 Task: Find a one-way flight from St. George SGU to Jackson JAC on June 2 for 9 passengers in premium economy, with 8 checked bags, a budget of up to ₹180,000, and a departure time between 6:00 AM and 12:00 AM.
Action: Mouse moved to (359, 322)
Screenshot: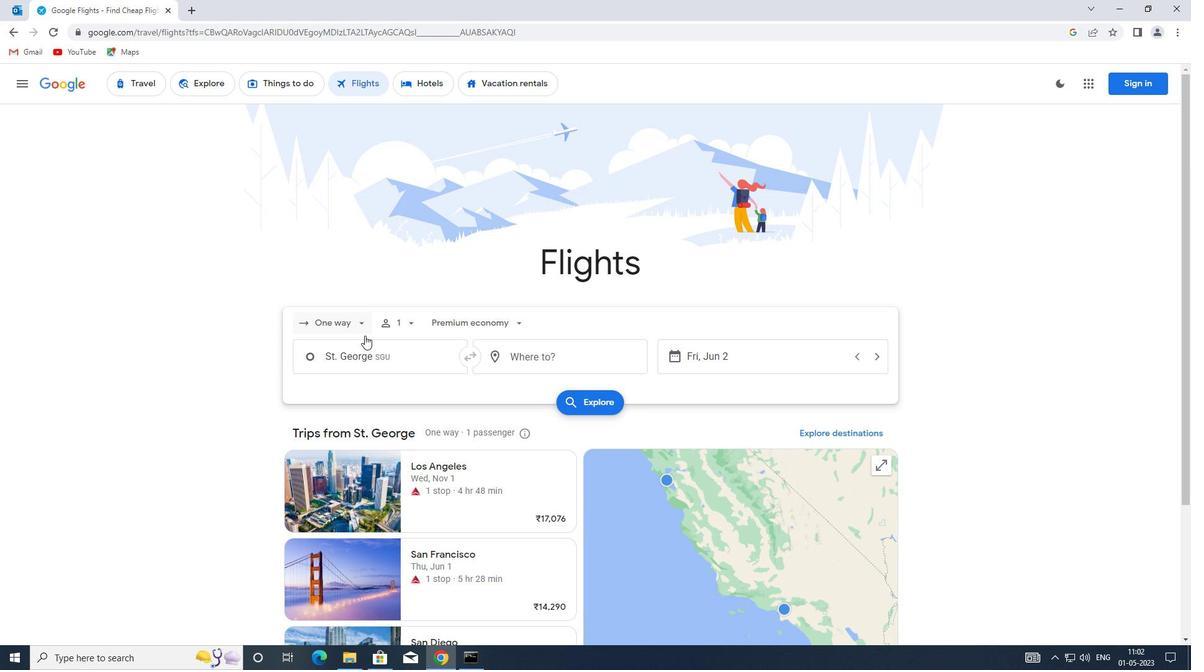 
Action: Mouse pressed left at (359, 322)
Screenshot: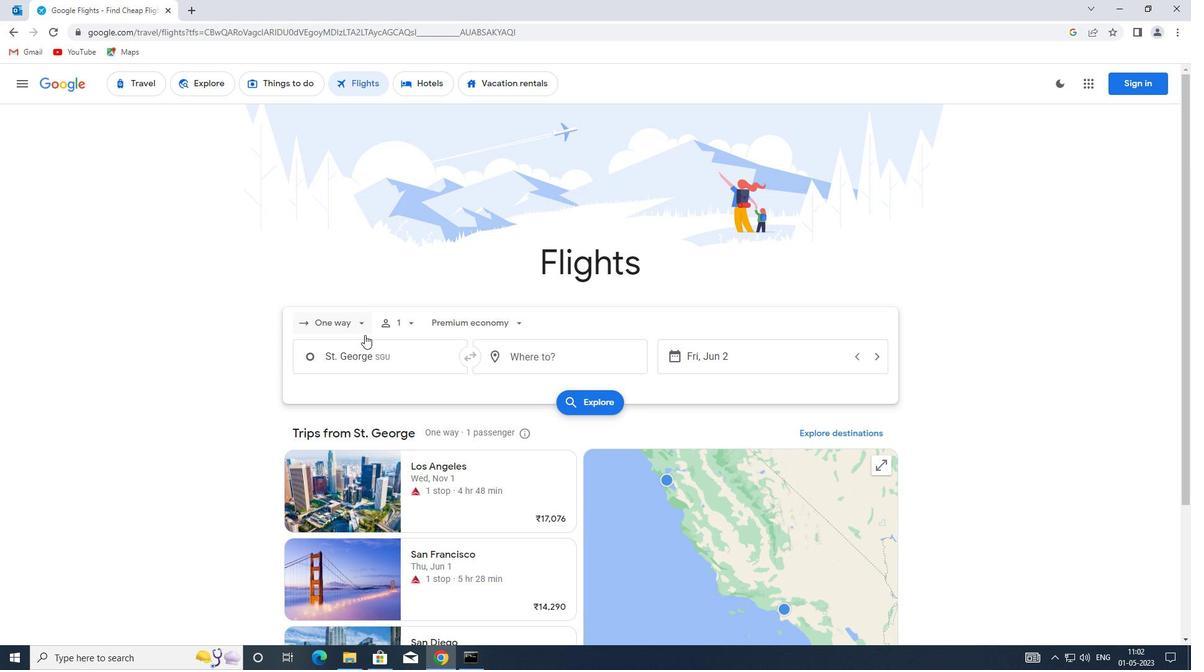 
Action: Mouse moved to (368, 375)
Screenshot: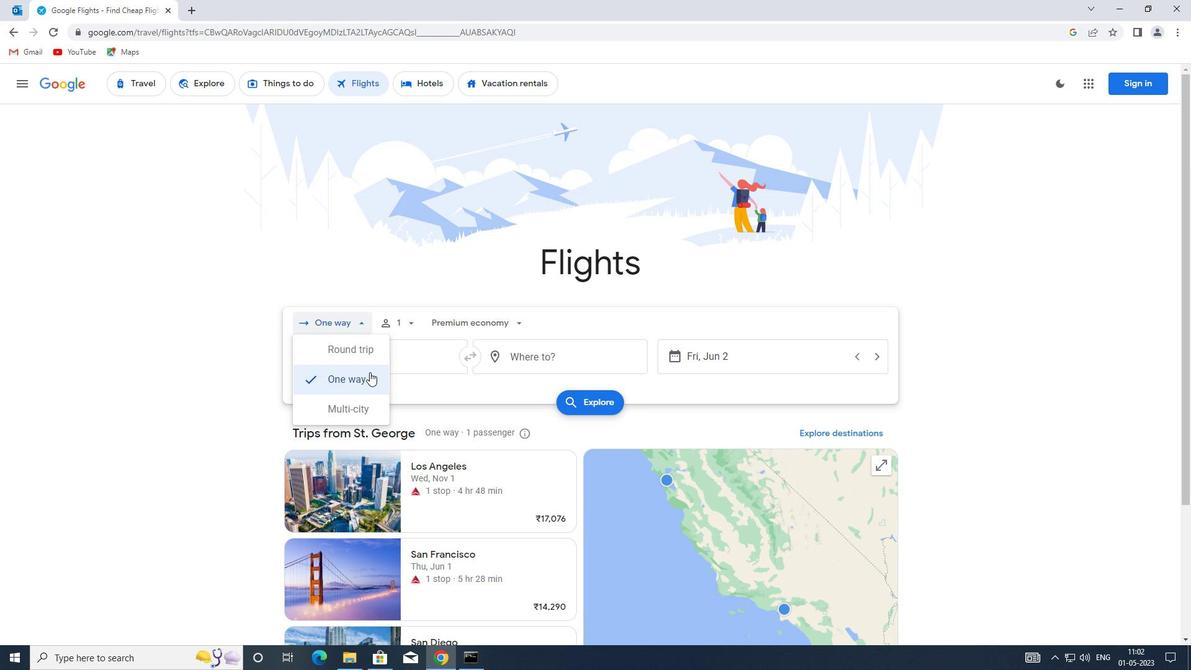 
Action: Mouse pressed left at (368, 375)
Screenshot: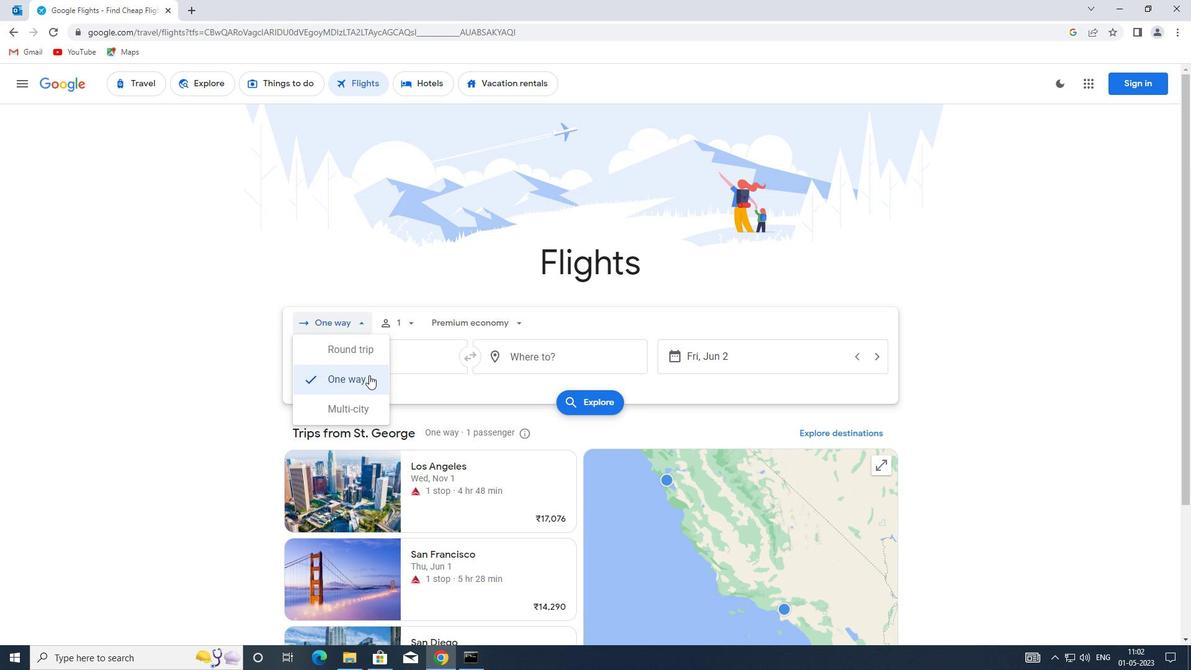 
Action: Mouse moved to (409, 323)
Screenshot: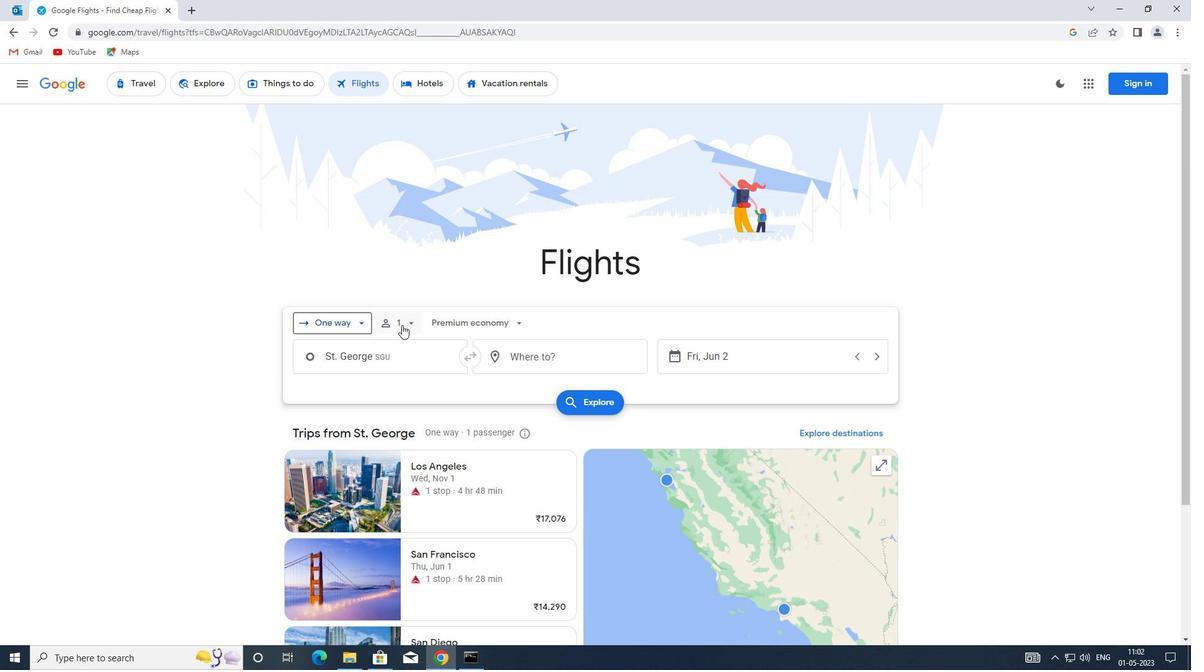 
Action: Mouse pressed left at (409, 323)
Screenshot: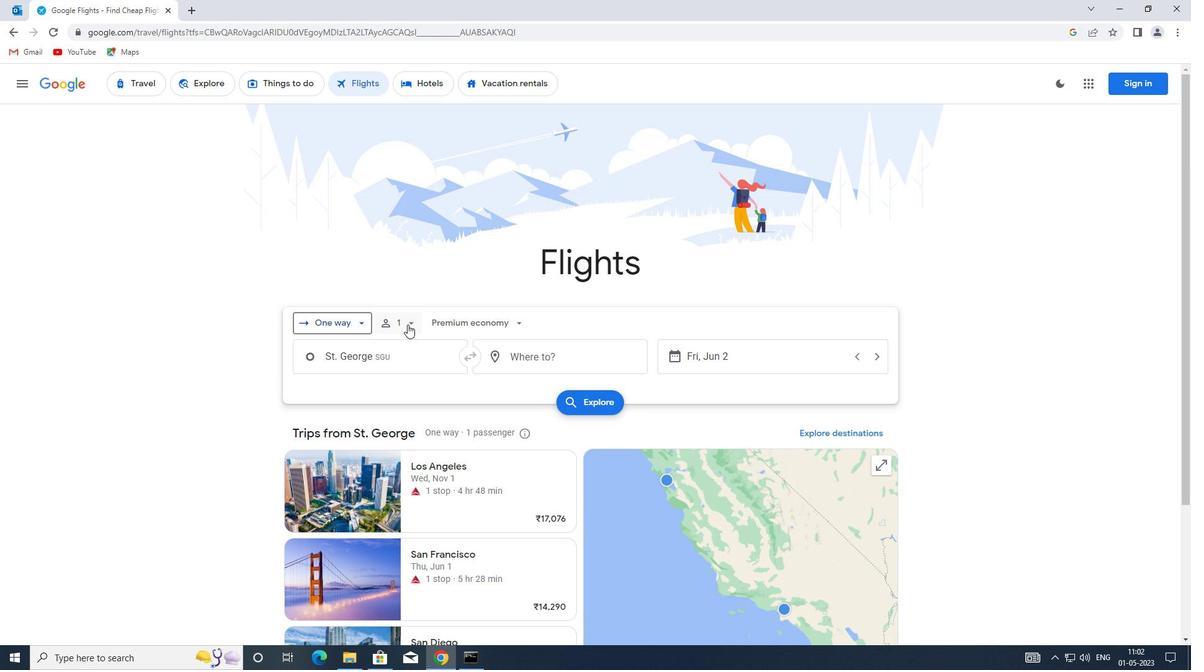 
Action: Mouse moved to (508, 355)
Screenshot: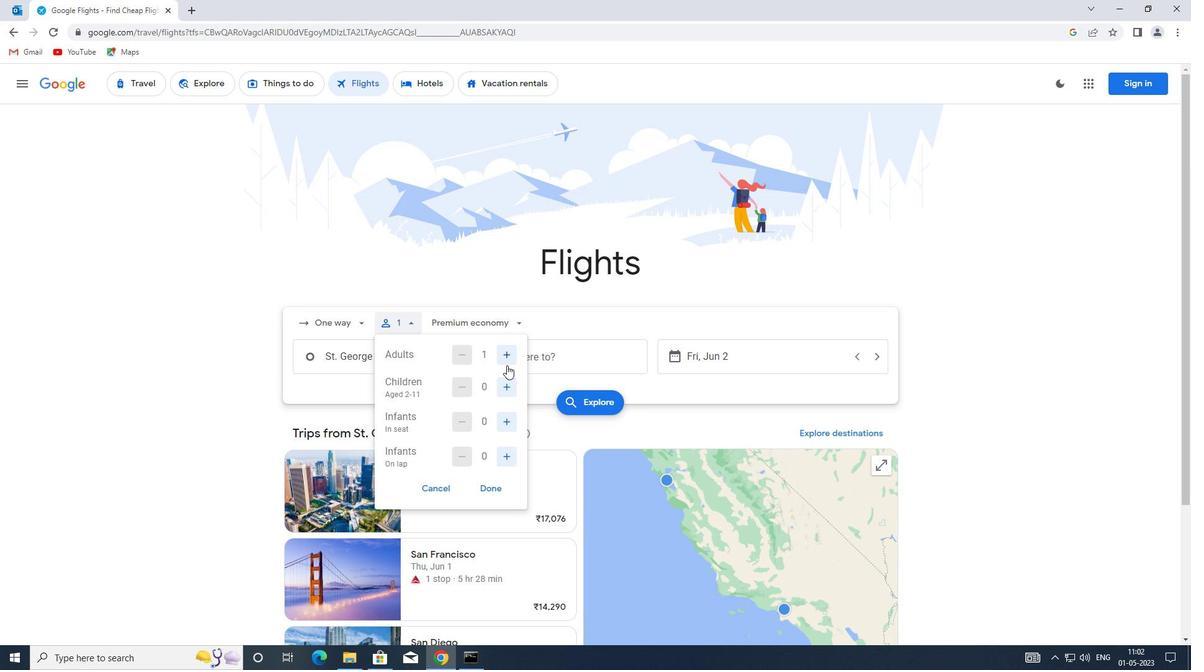 
Action: Mouse pressed left at (508, 355)
Screenshot: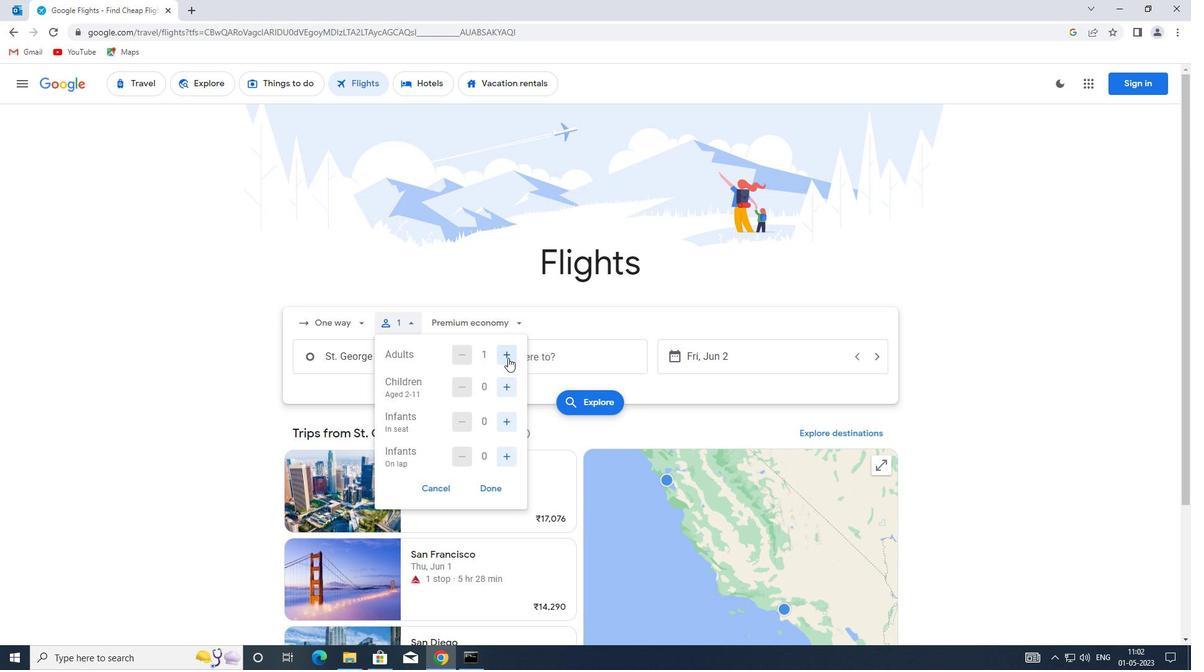 
Action: Mouse pressed left at (508, 355)
Screenshot: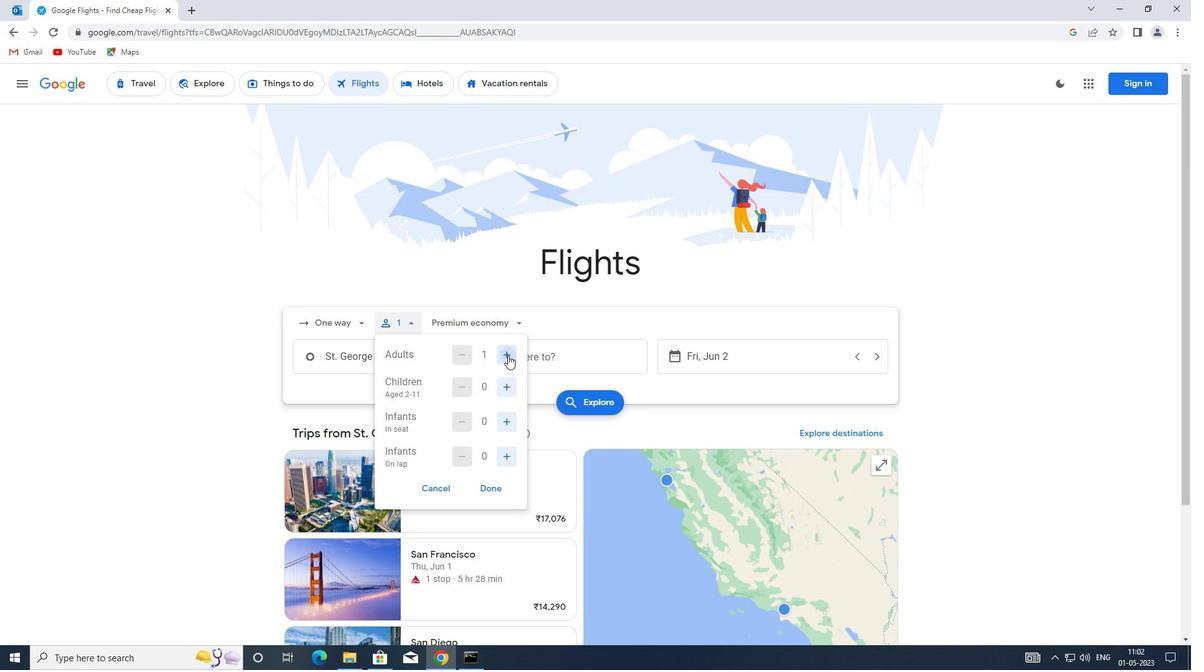 
Action: Mouse pressed left at (508, 355)
Screenshot: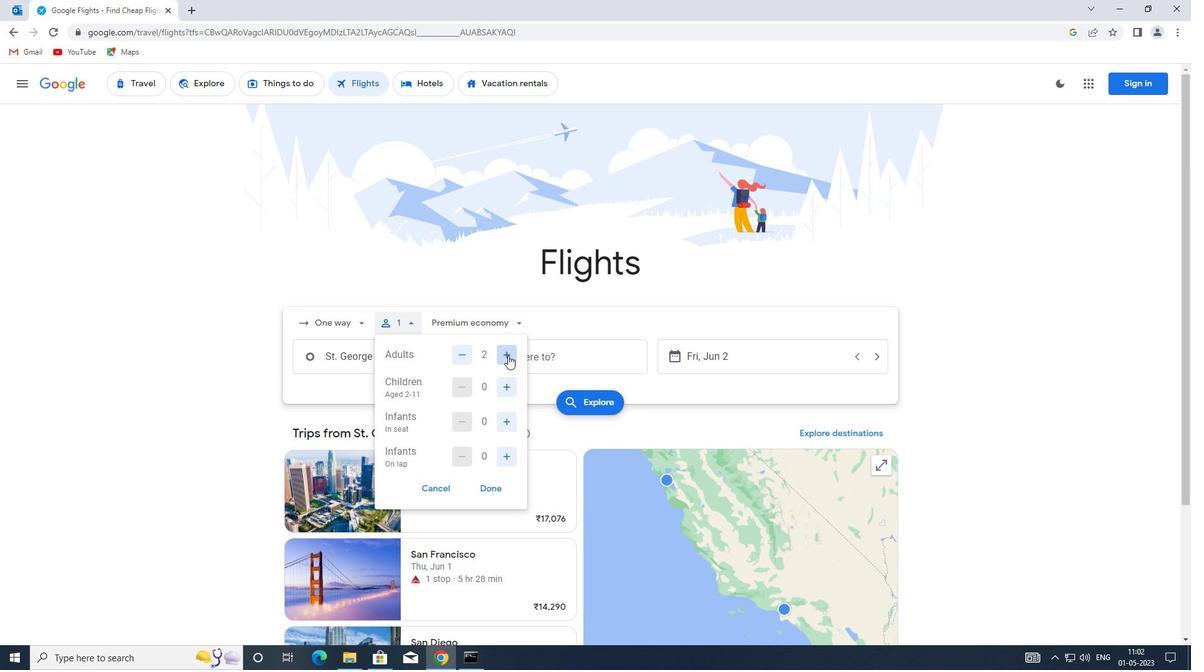 
Action: Mouse moved to (507, 381)
Screenshot: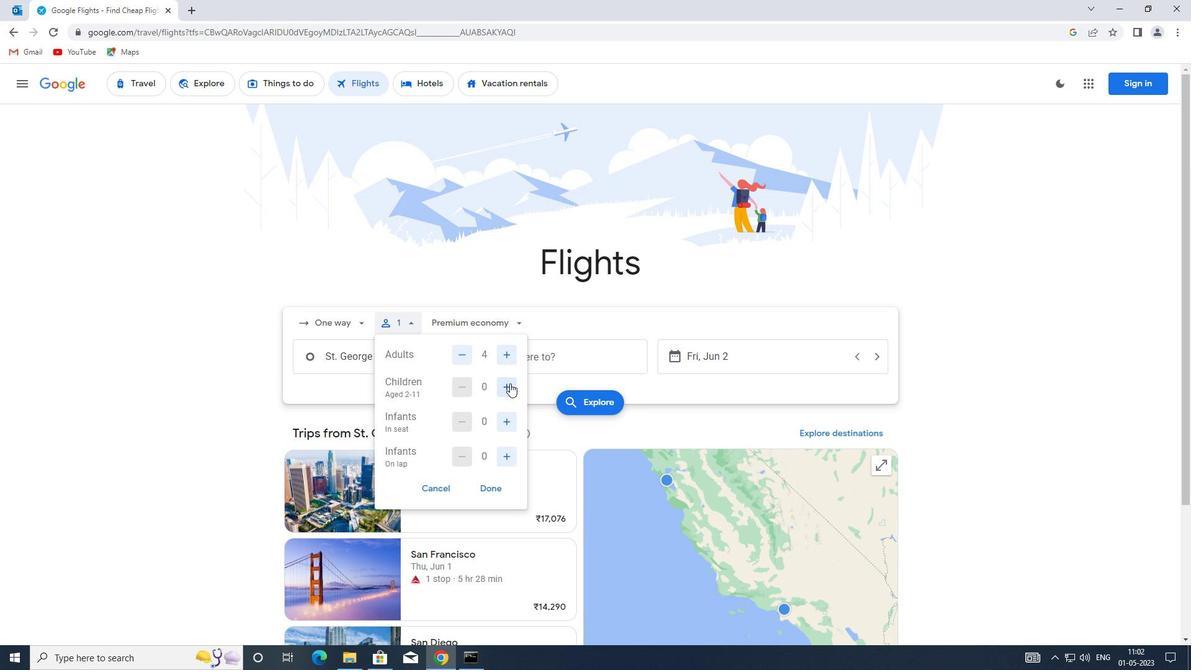 
Action: Mouse pressed left at (507, 381)
Screenshot: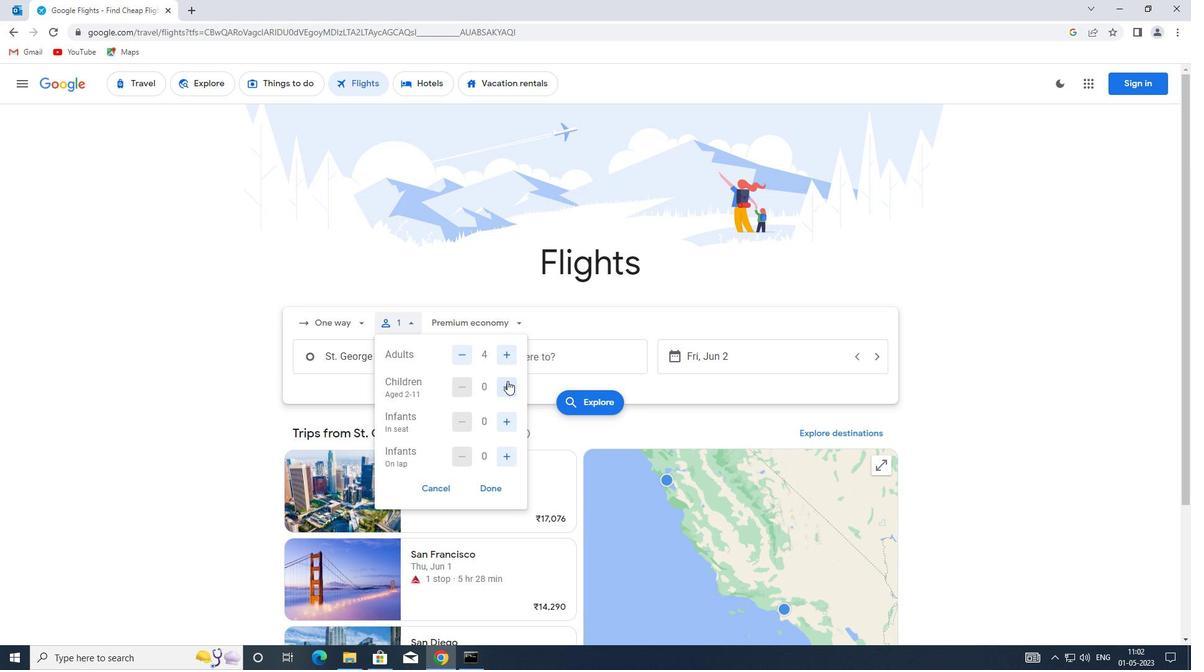 
Action: Mouse pressed left at (507, 381)
Screenshot: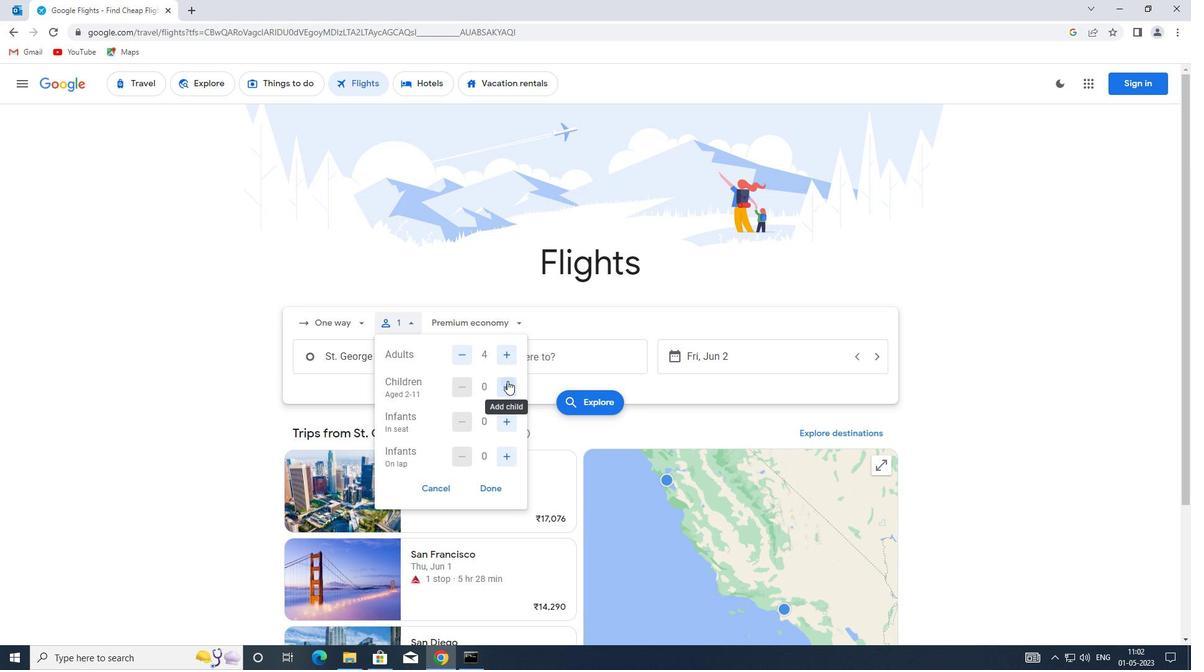 
Action: Mouse moved to (506, 420)
Screenshot: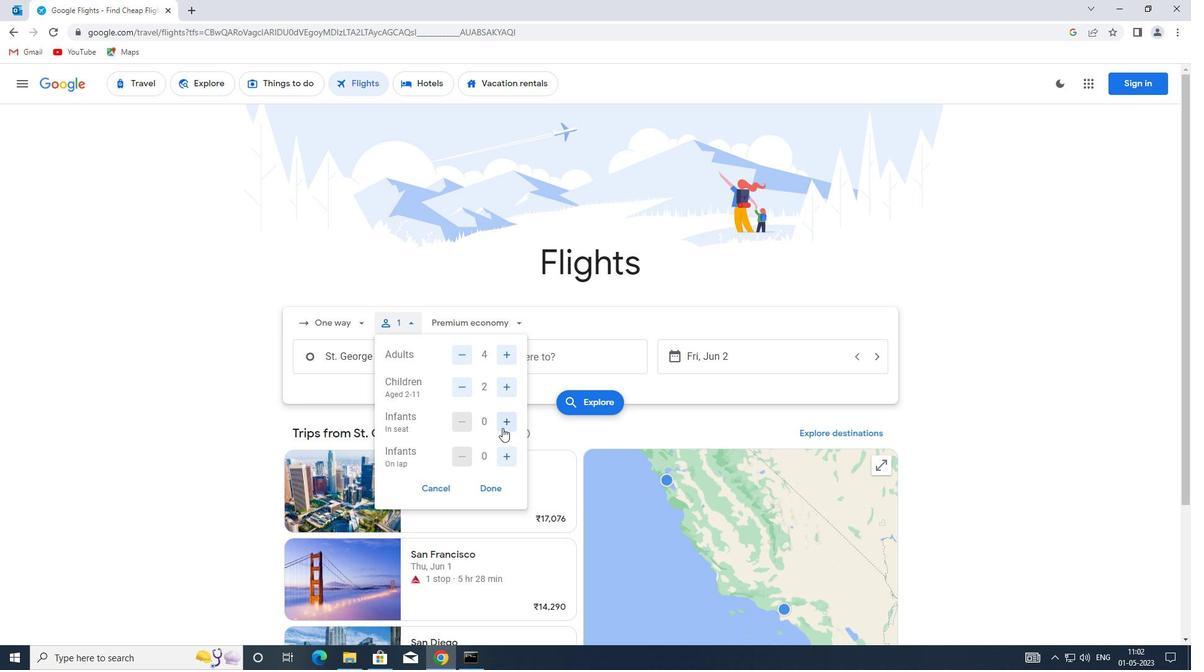 
Action: Mouse pressed left at (506, 420)
Screenshot: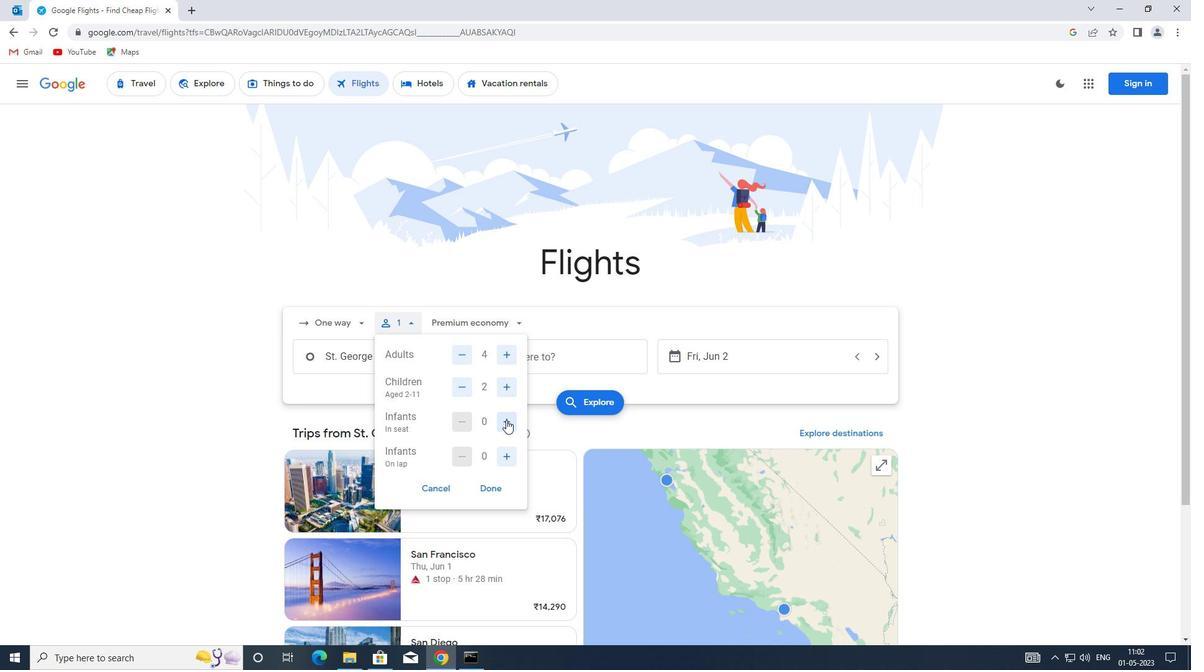 
Action: Mouse pressed left at (506, 420)
Screenshot: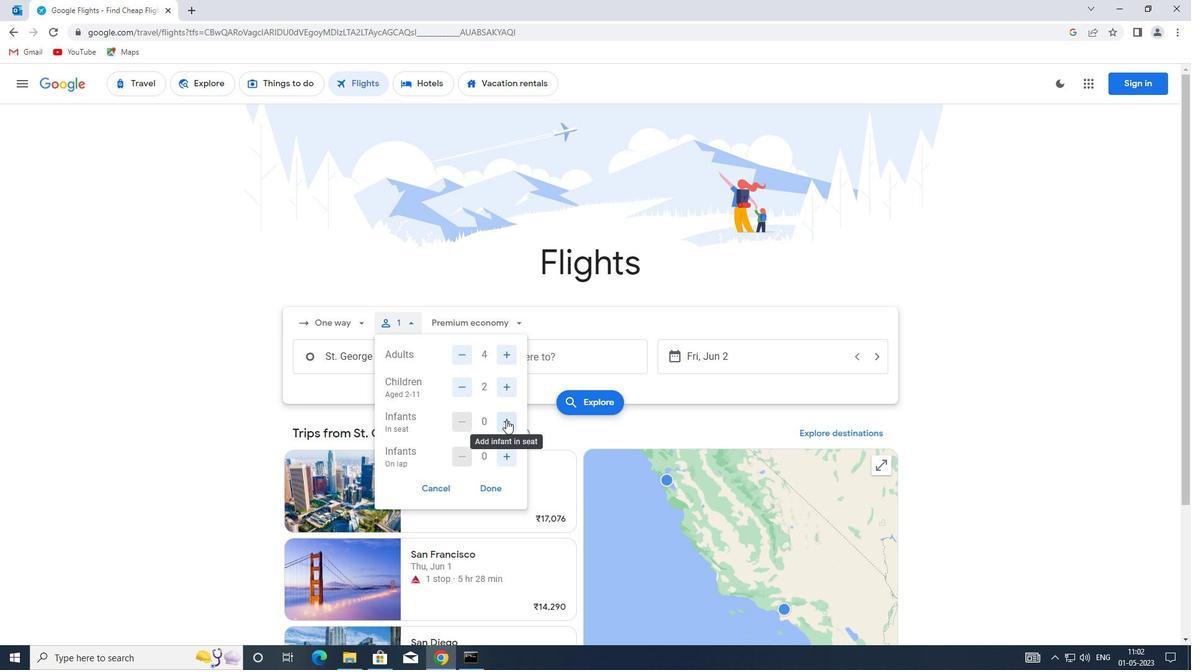 
Action: Mouse moved to (510, 457)
Screenshot: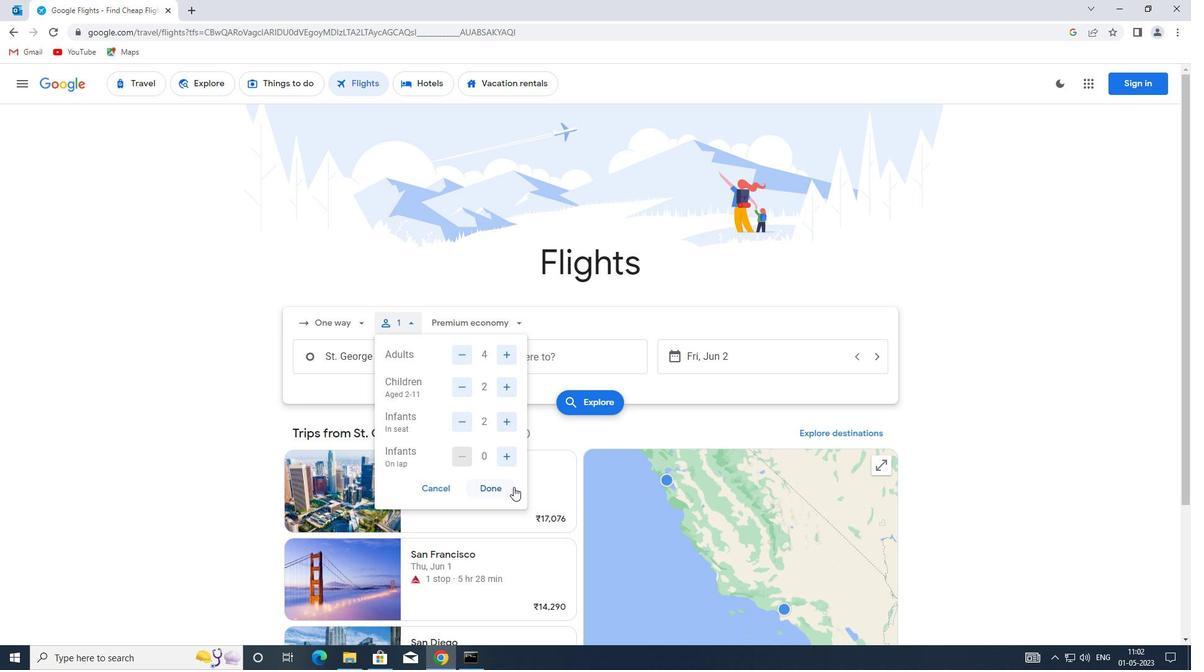 
Action: Mouse pressed left at (510, 457)
Screenshot: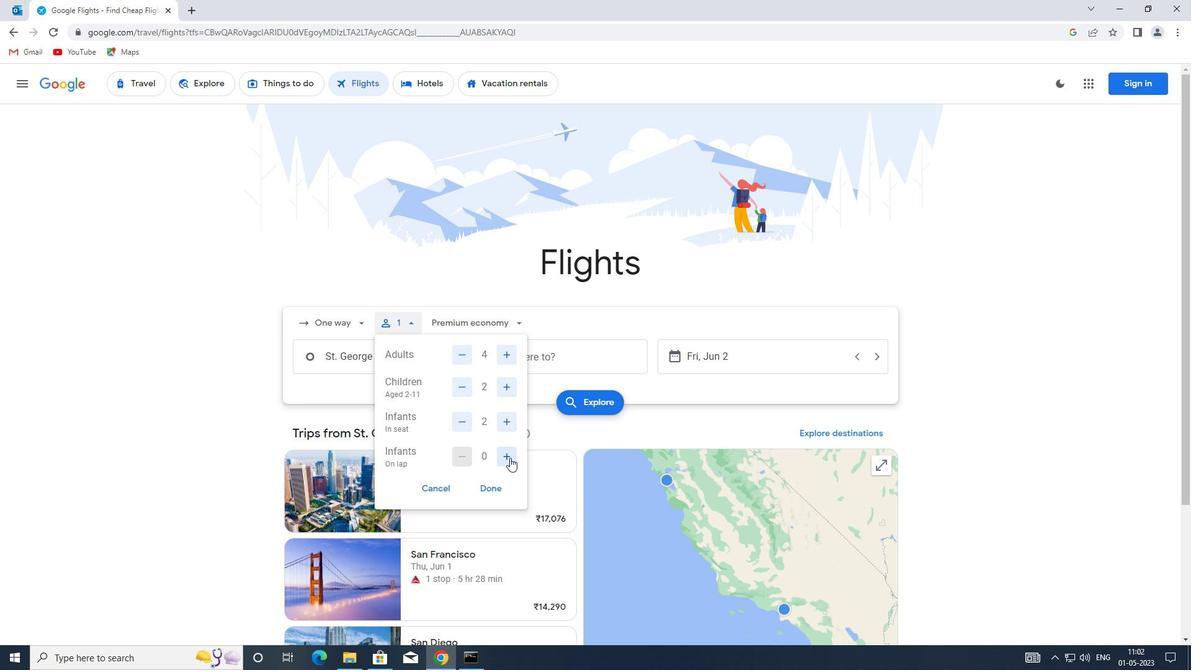 
Action: Mouse moved to (493, 487)
Screenshot: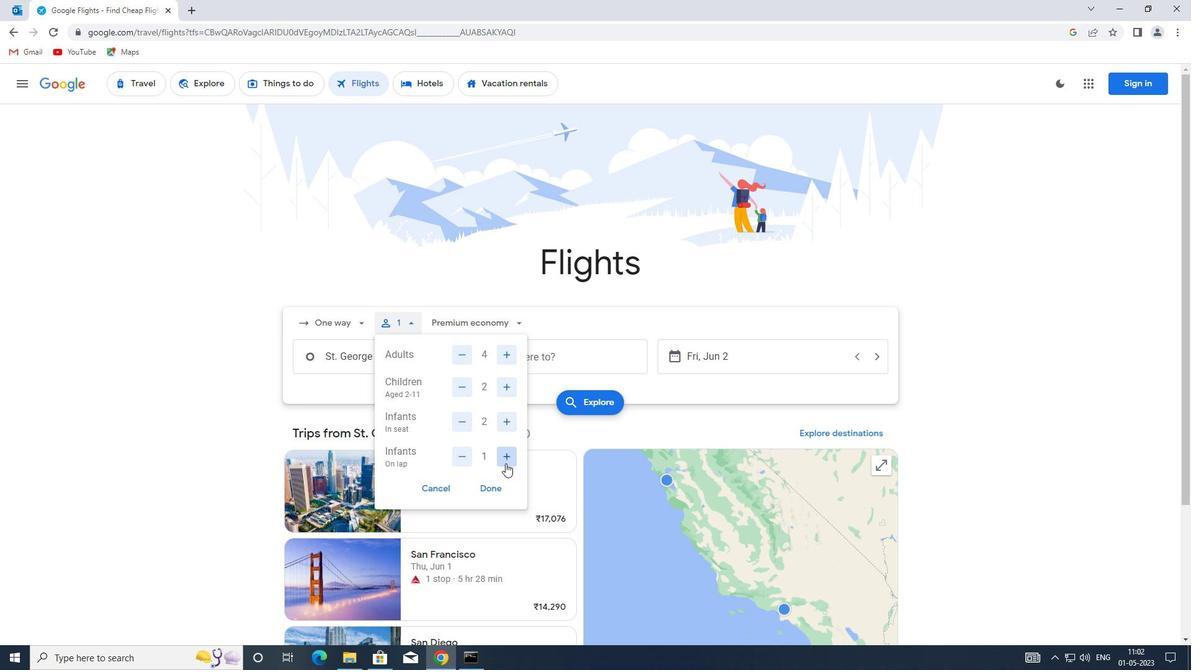 
Action: Mouse pressed left at (493, 487)
Screenshot: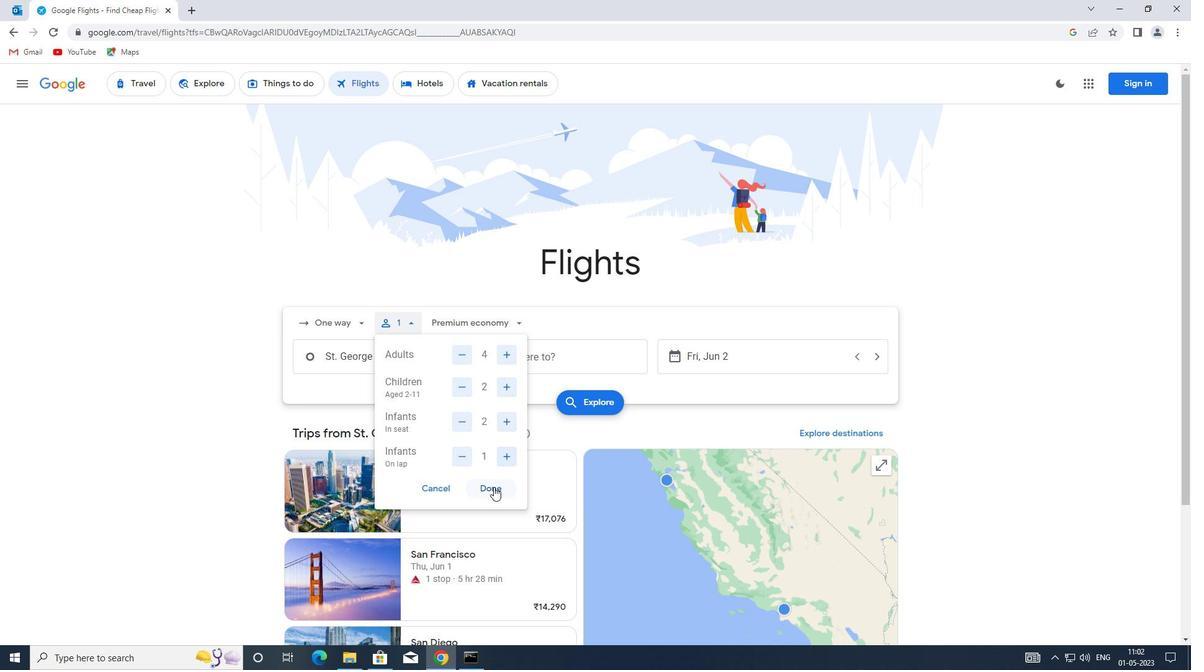 
Action: Mouse moved to (400, 364)
Screenshot: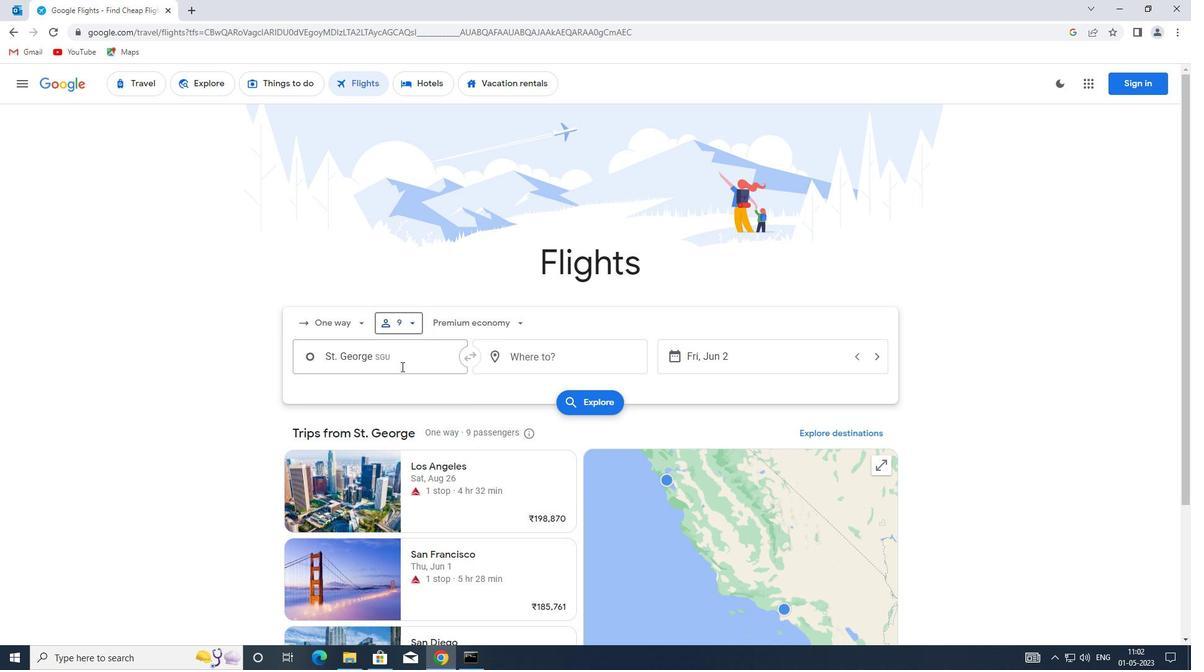 
Action: Mouse pressed left at (400, 364)
Screenshot: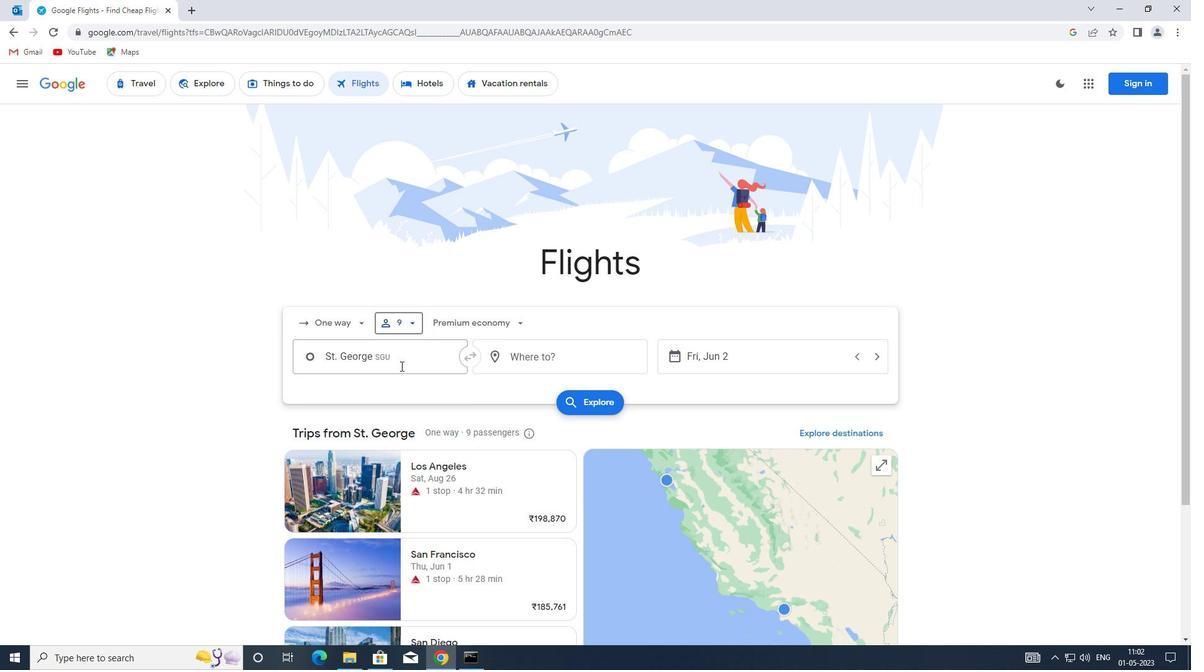 
Action: Mouse moved to (504, 328)
Screenshot: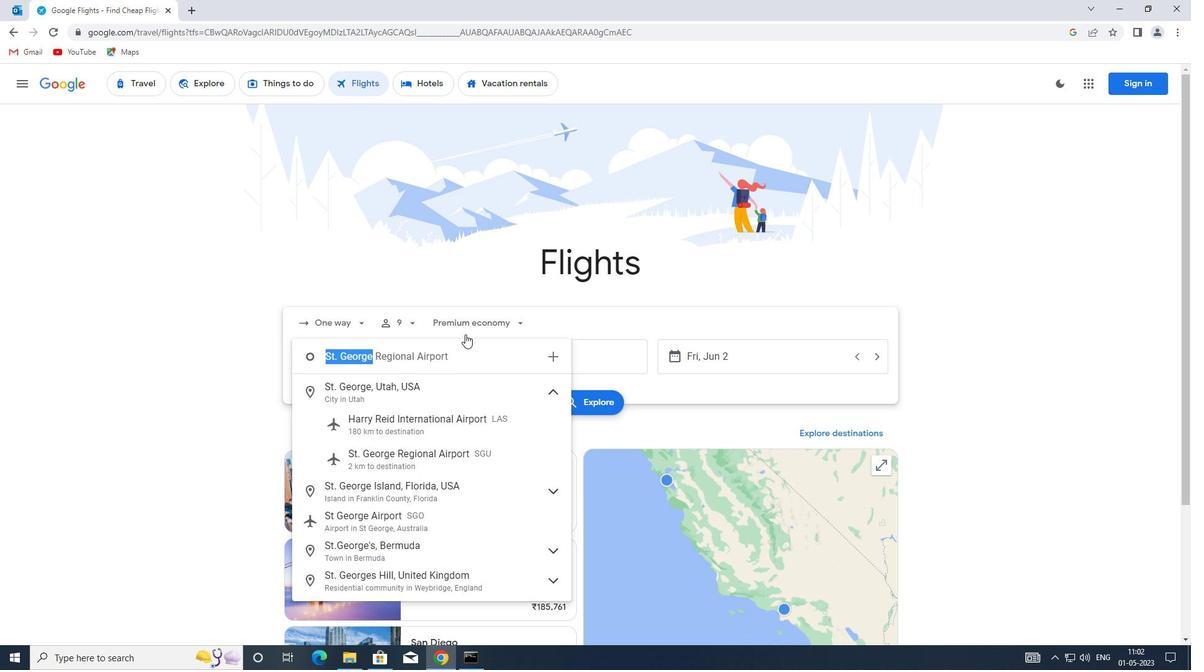 
Action: Mouse pressed left at (504, 328)
Screenshot: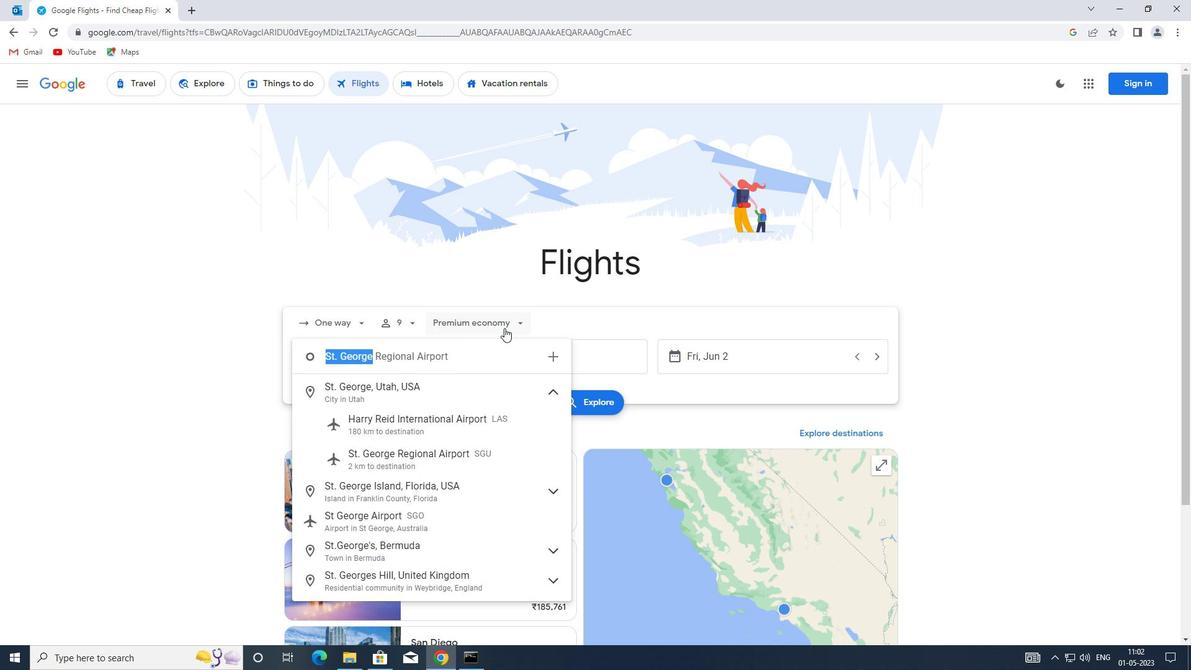 
Action: Mouse moved to (488, 353)
Screenshot: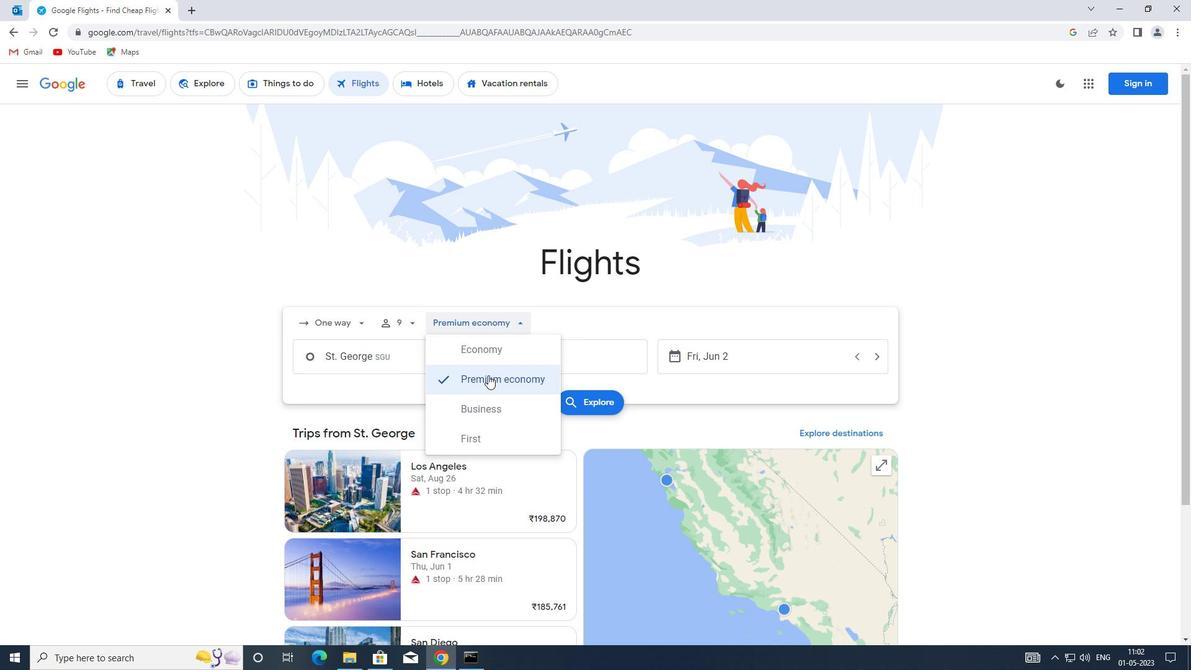 
Action: Mouse pressed left at (488, 353)
Screenshot: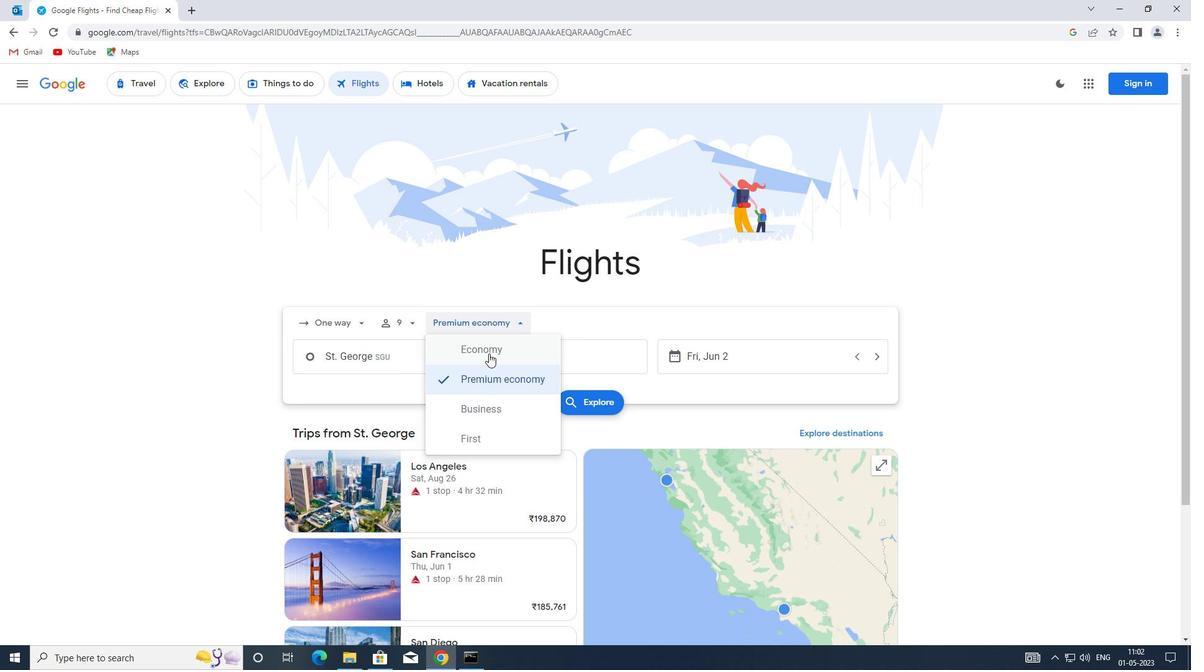 
Action: Mouse moved to (391, 361)
Screenshot: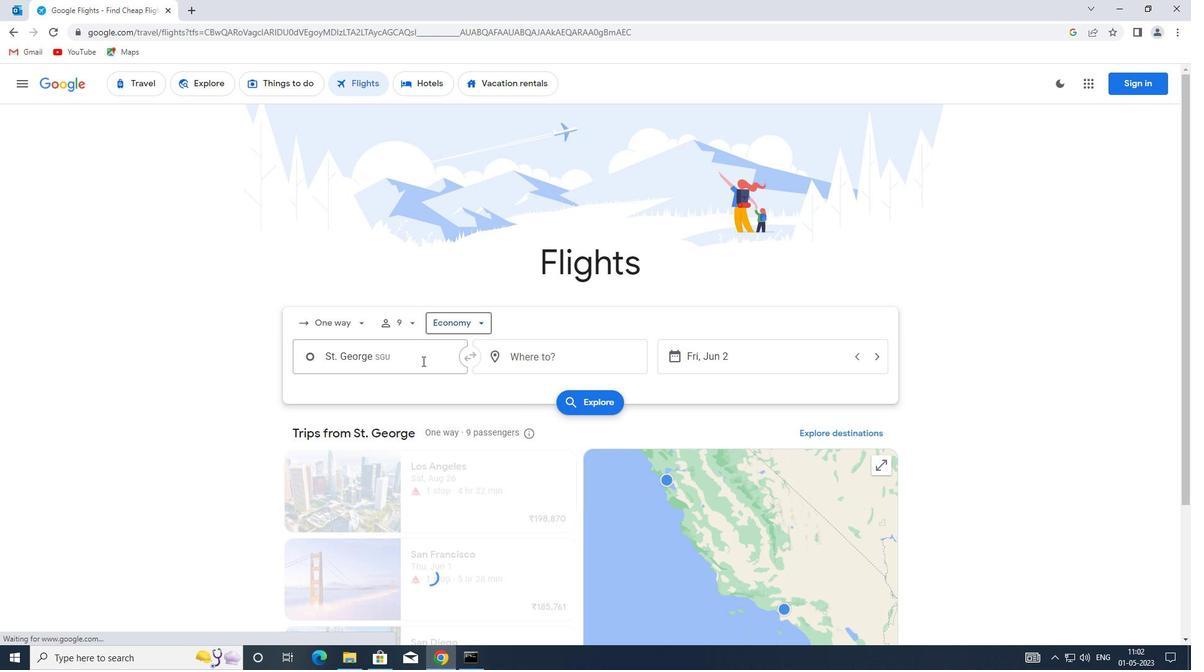 
Action: Mouse pressed left at (391, 361)
Screenshot: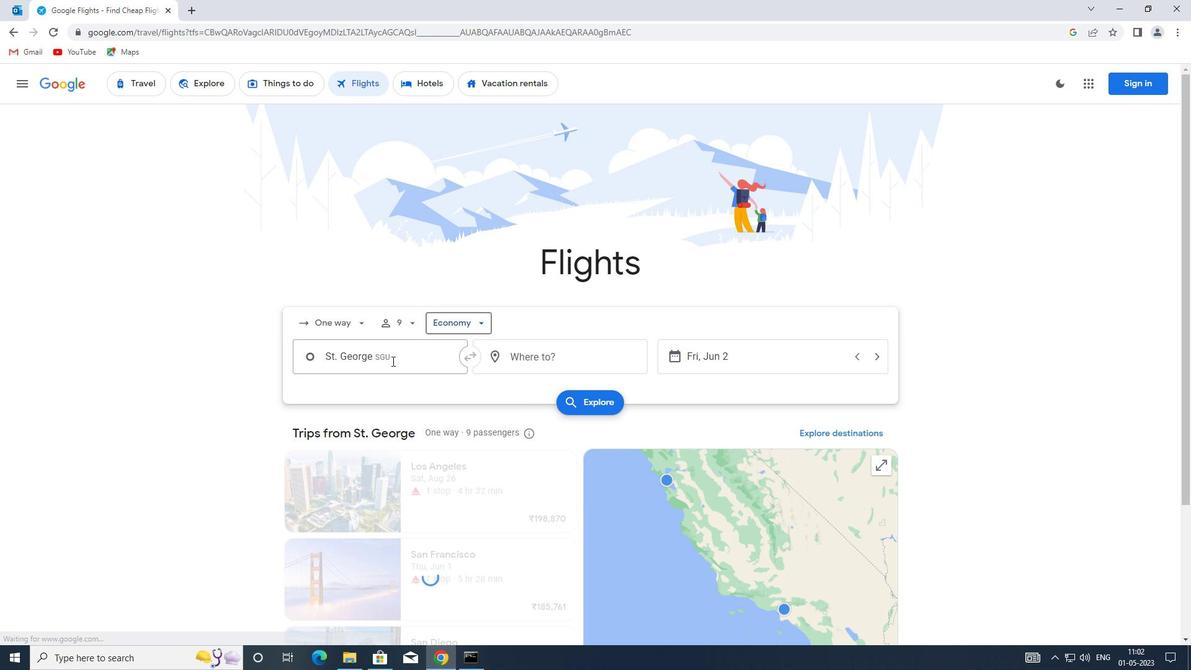 
Action: Key pressed <Key.enter>
Screenshot: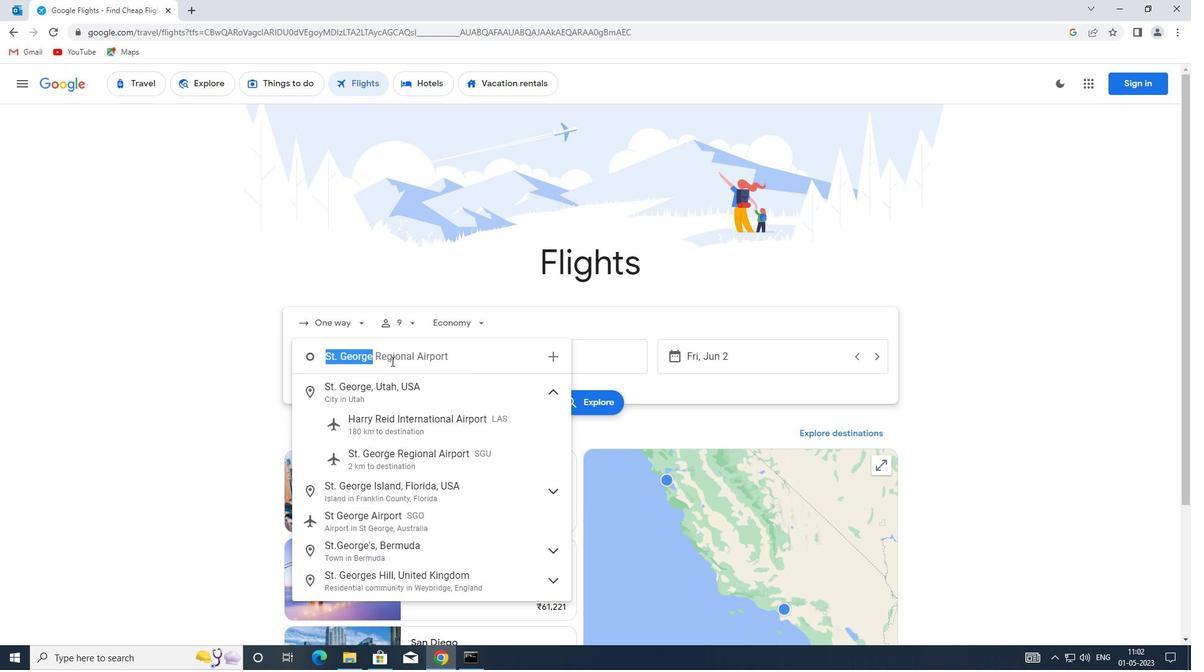 
Action: Mouse moved to (519, 360)
Screenshot: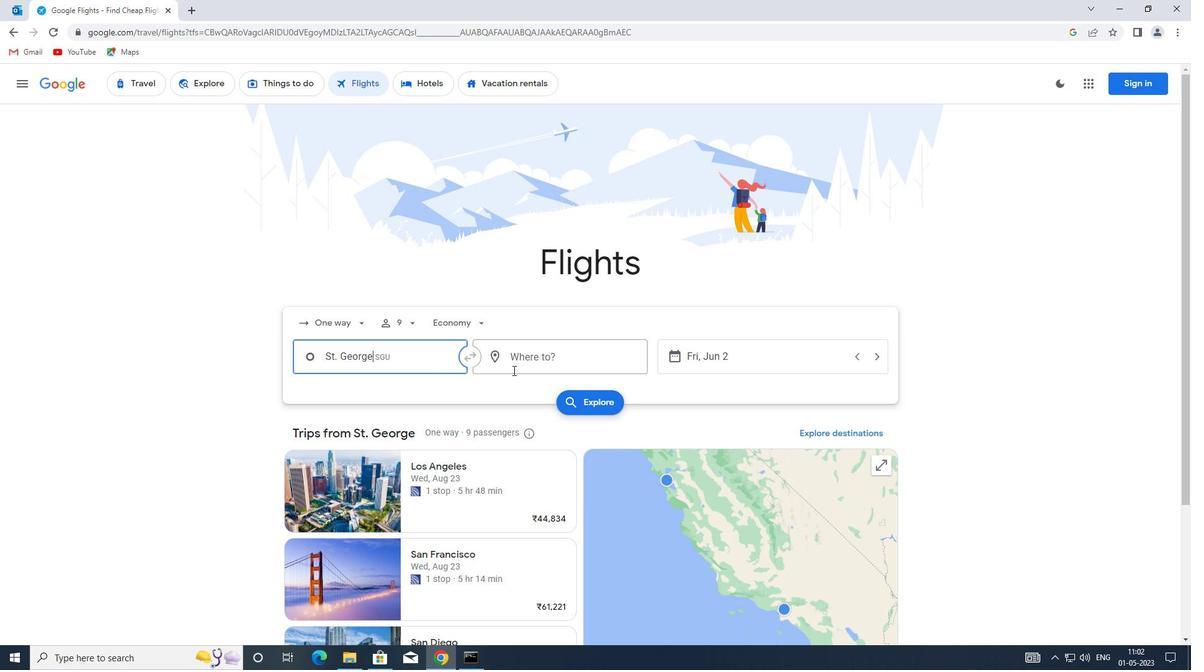 
Action: Mouse pressed left at (519, 360)
Screenshot: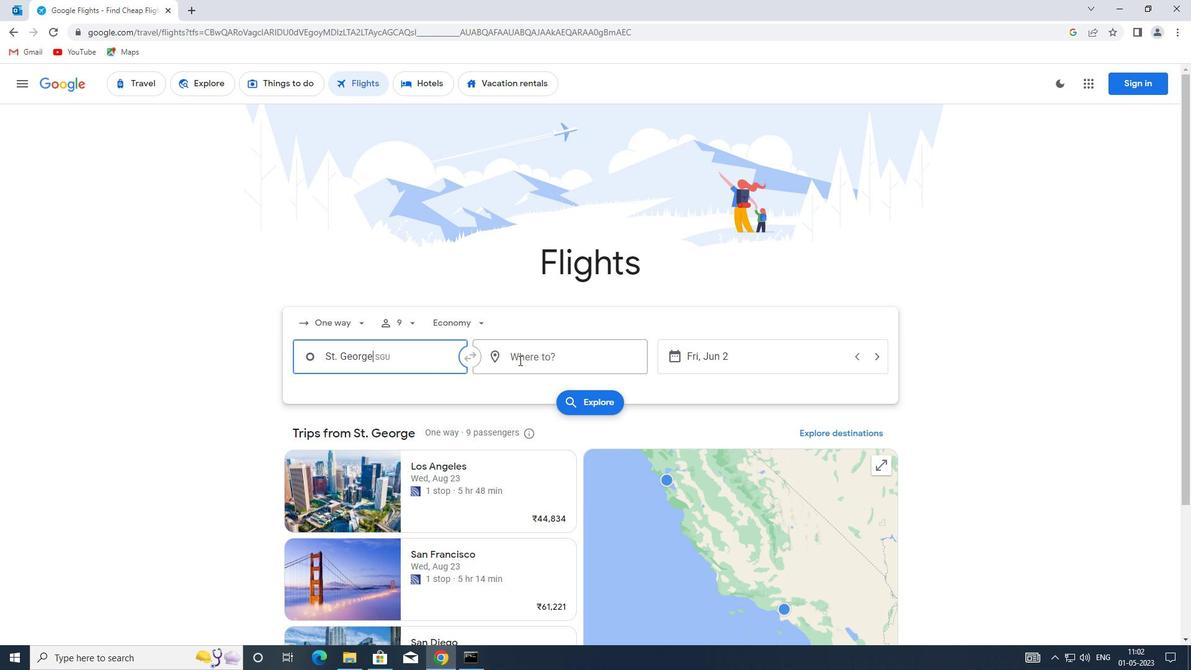 
Action: Mouse moved to (519, 360)
Screenshot: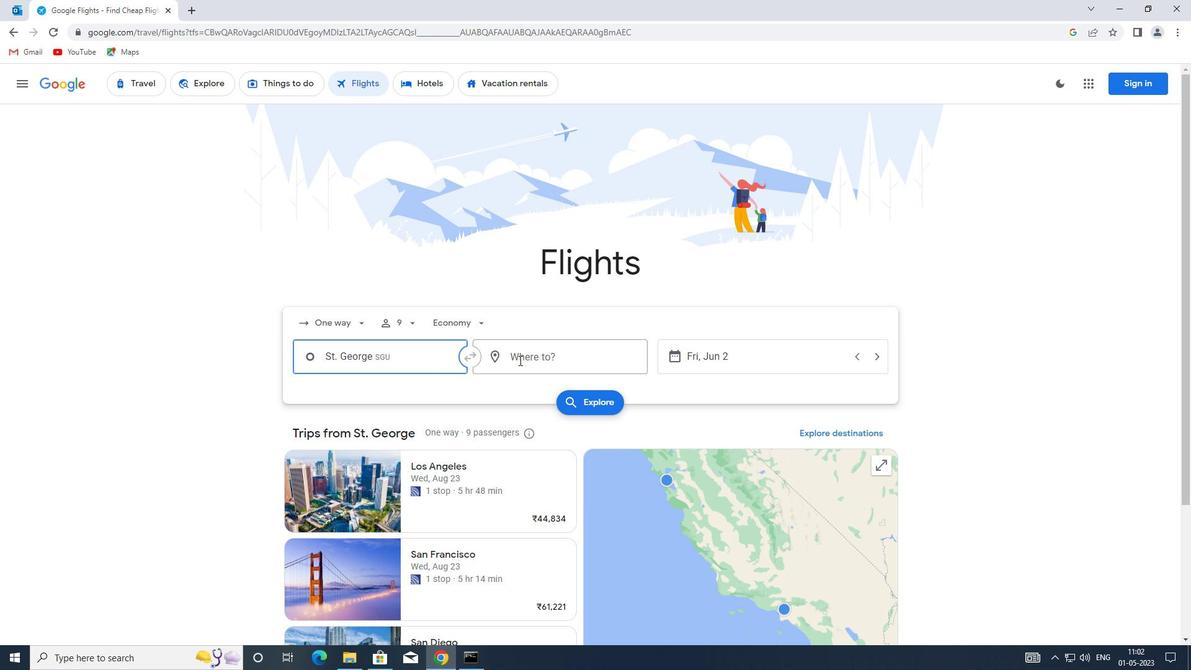 
Action: Key pressed jac
Screenshot: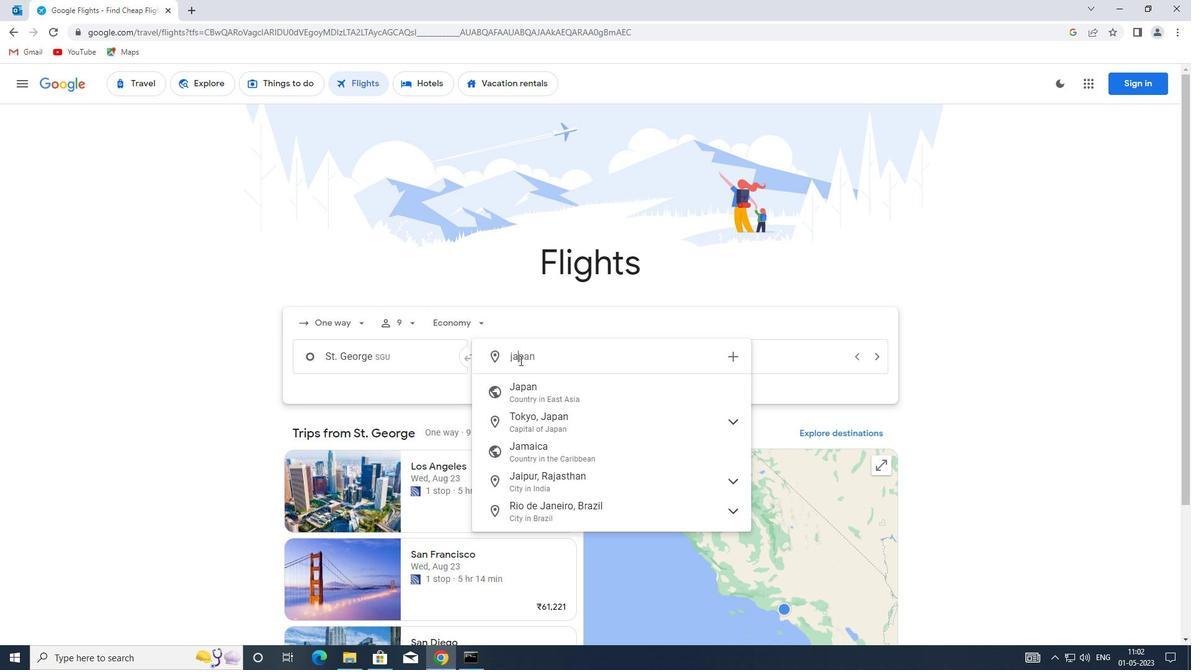 
Action: Mouse moved to (565, 388)
Screenshot: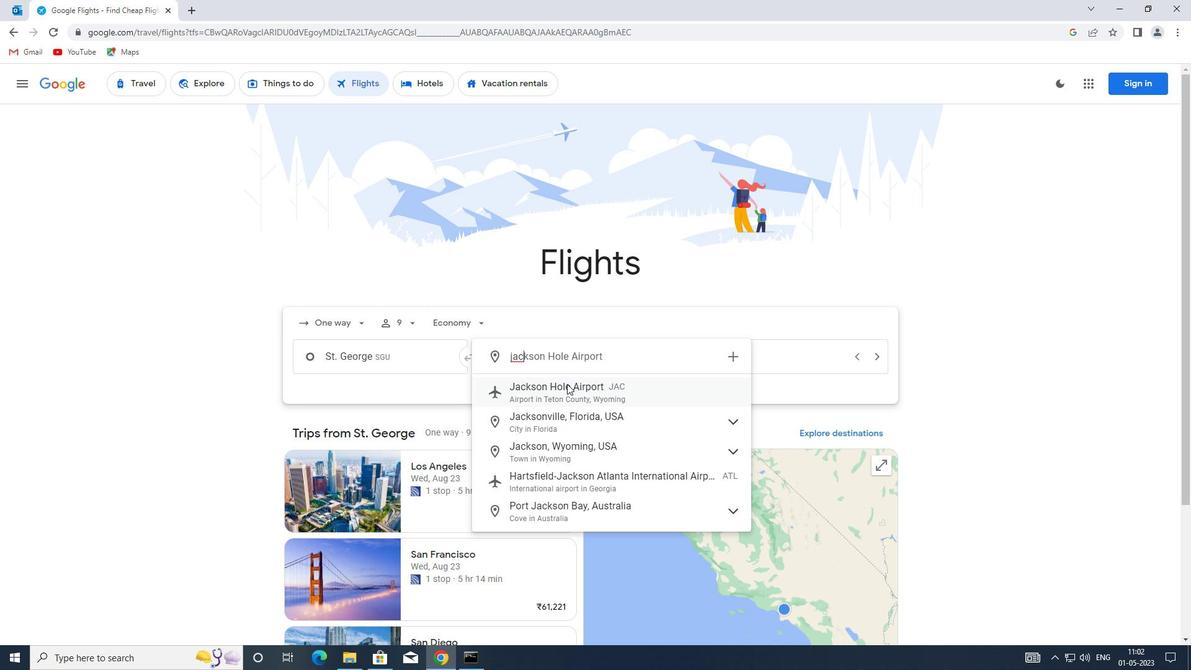 
Action: Mouse pressed left at (565, 388)
Screenshot: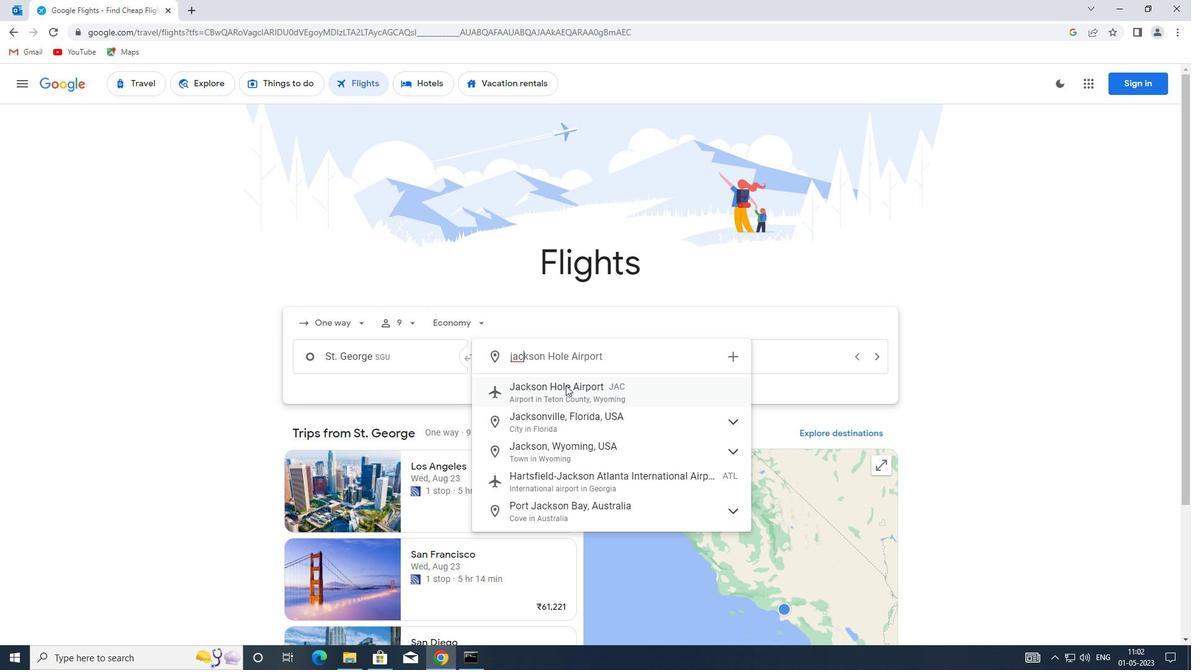 
Action: Mouse moved to (694, 356)
Screenshot: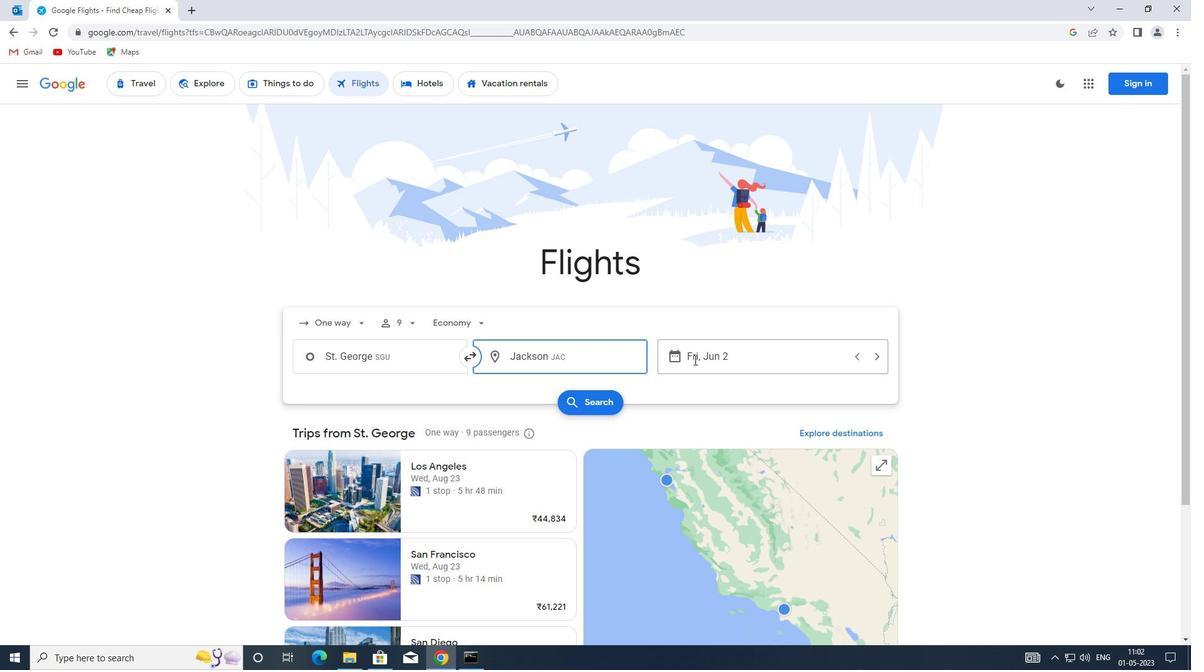 
Action: Mouse pressed left at (694, 356)
Screenshot: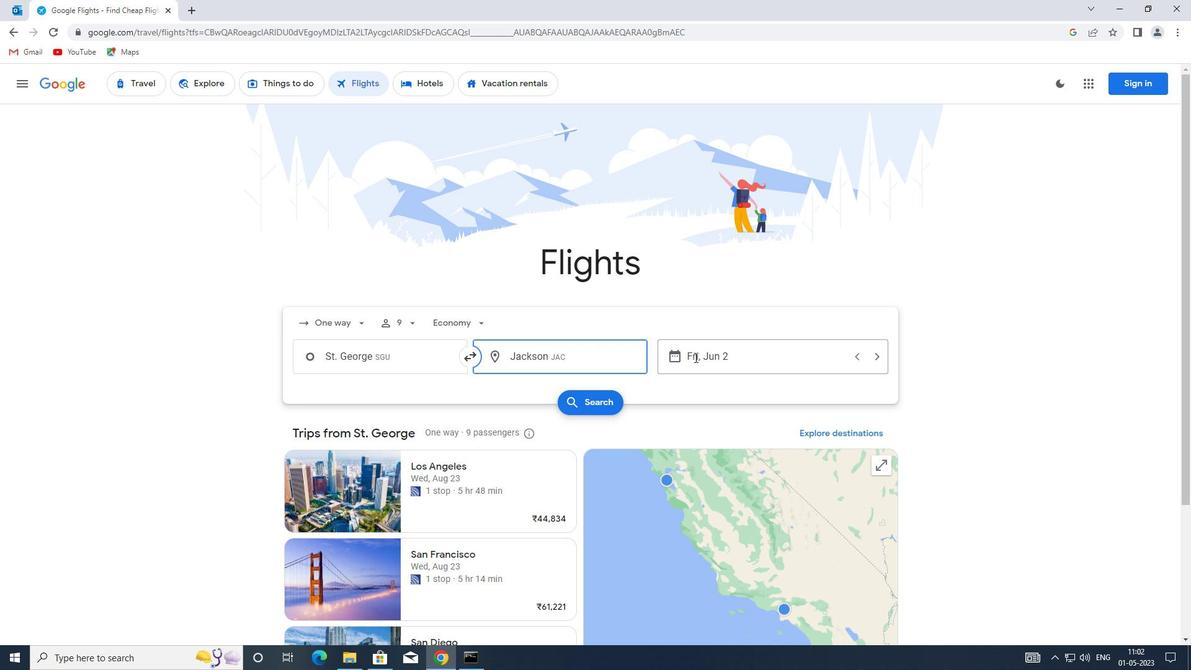 
Action: Mouse moved to (827, 419)
Screenshot: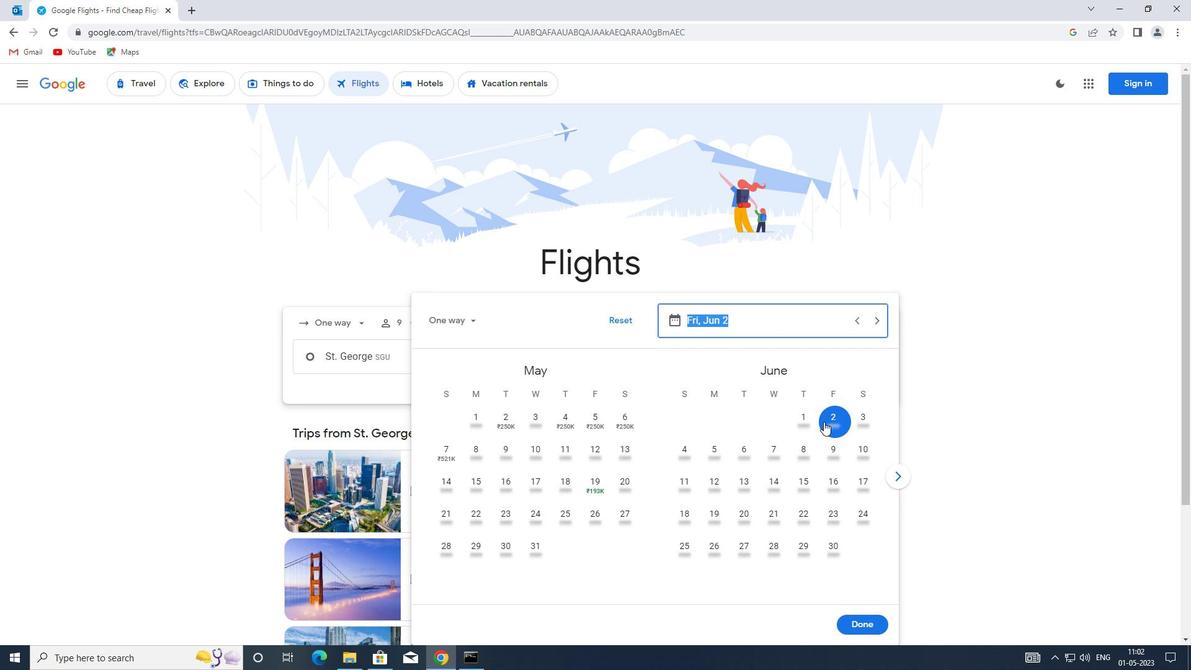 
Action: Mouse pressed left at (827, 419)
Screenshot: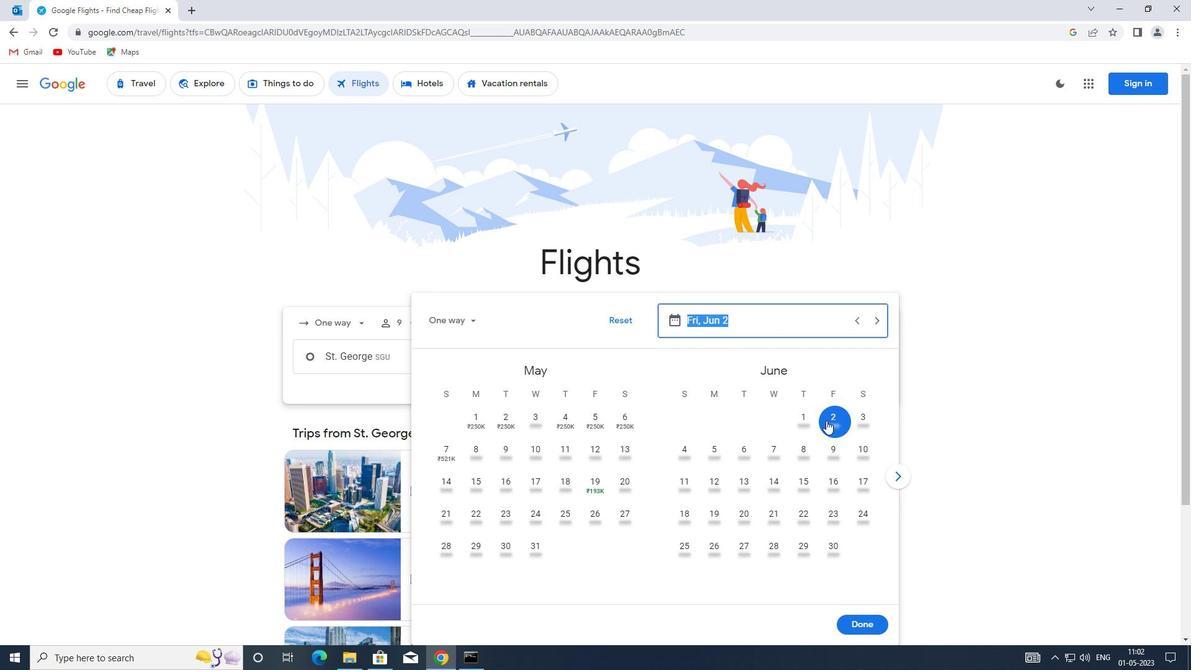 
Action: Mouse moved to (875, 621)
Screenshot: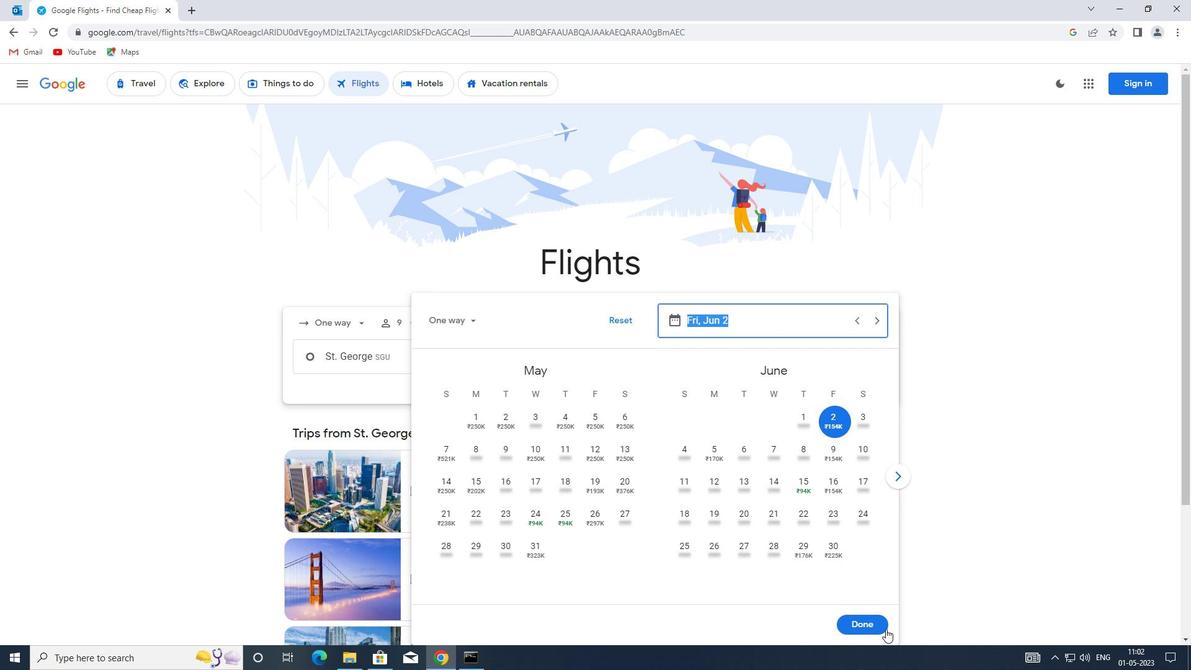 
Action: Mouse pressed left at (875, 621)
Screenshot: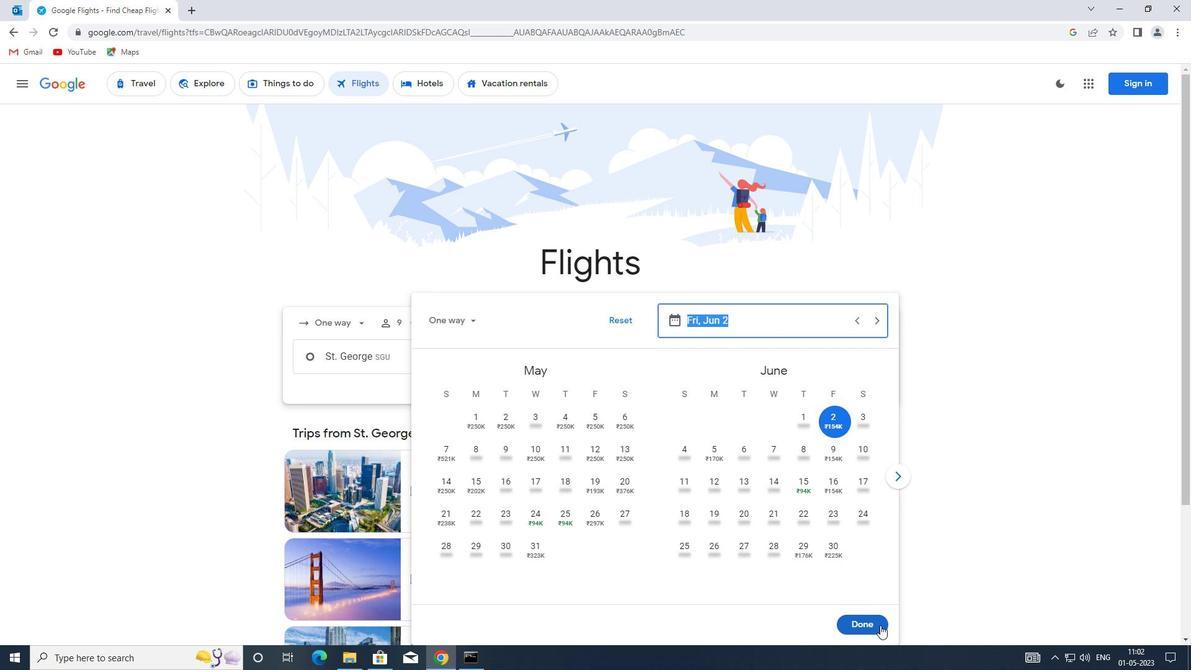 
Action: Mouse moved to (576, 398)
Screenshot: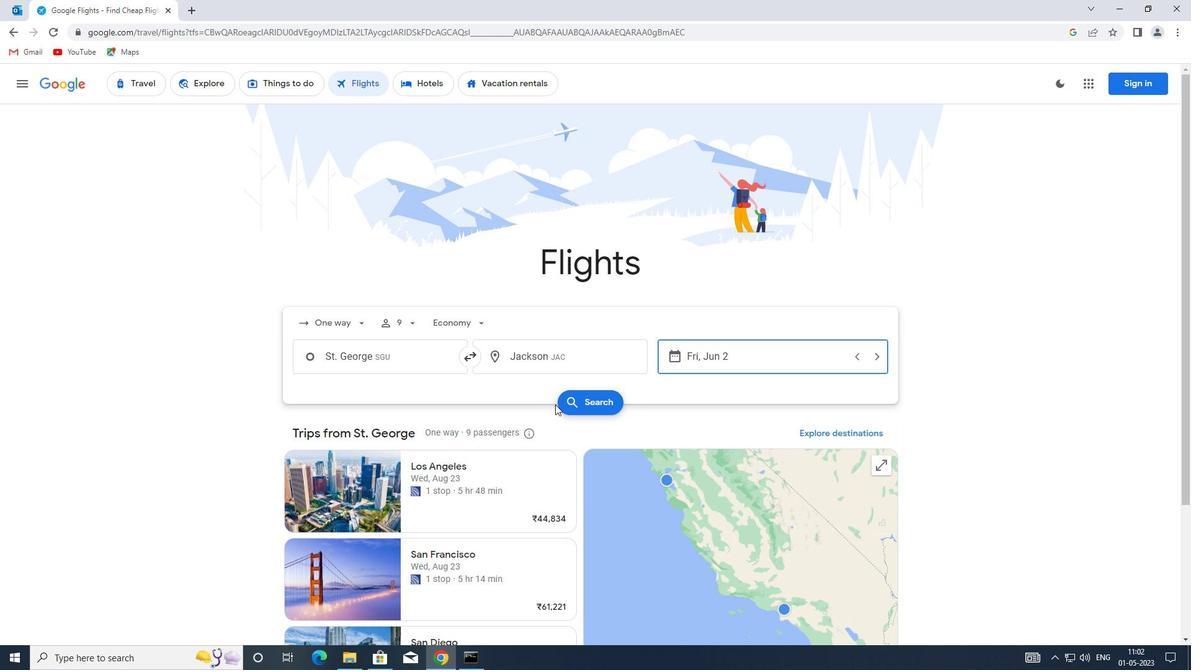 
Action: Mouse pressed left at (576, 398)
Screenshot: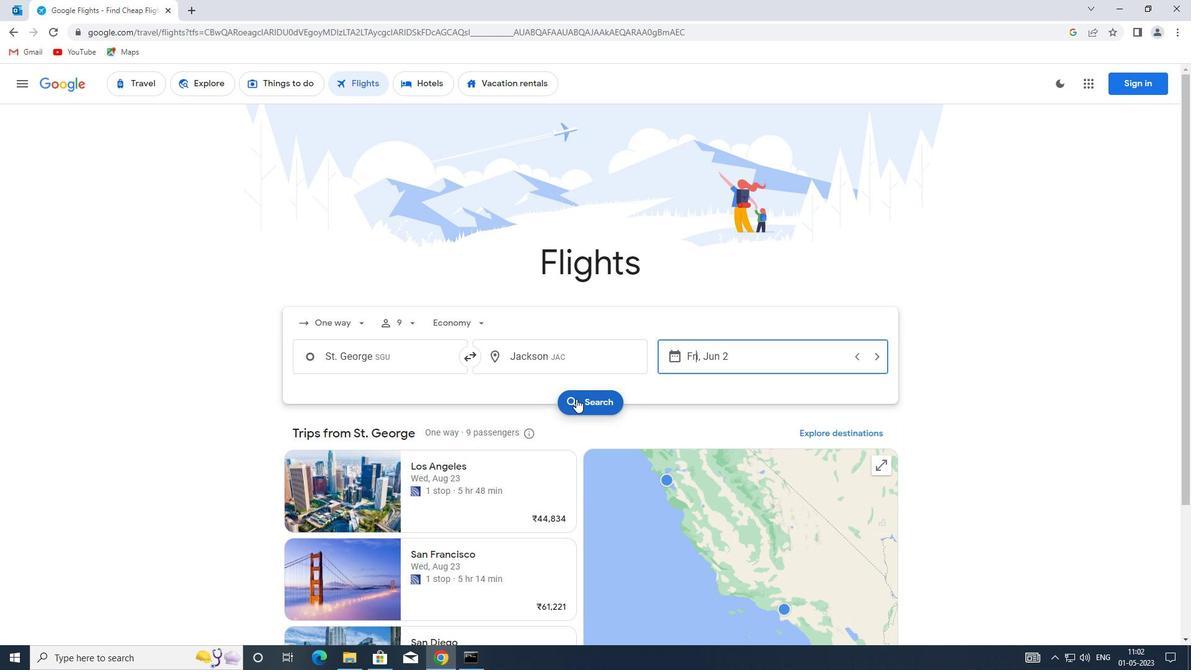 
Action: Mouse moved to (318, 198)
Screenshot: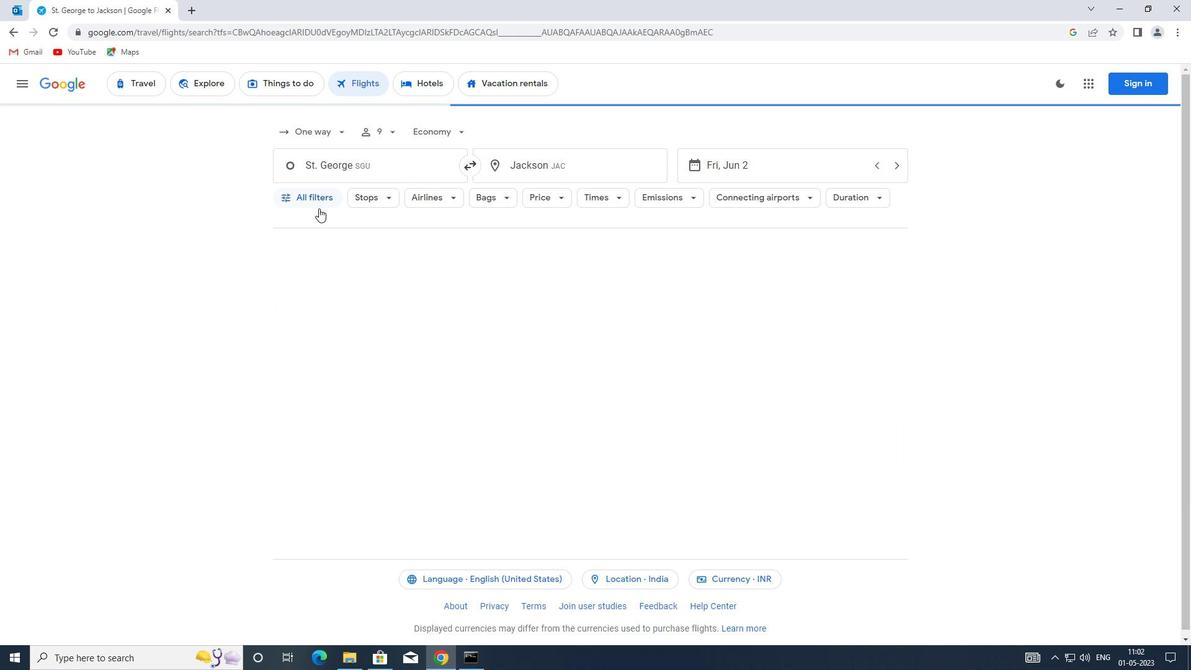 
Action: Mouse pressed left at (318, 198)
Screenshot: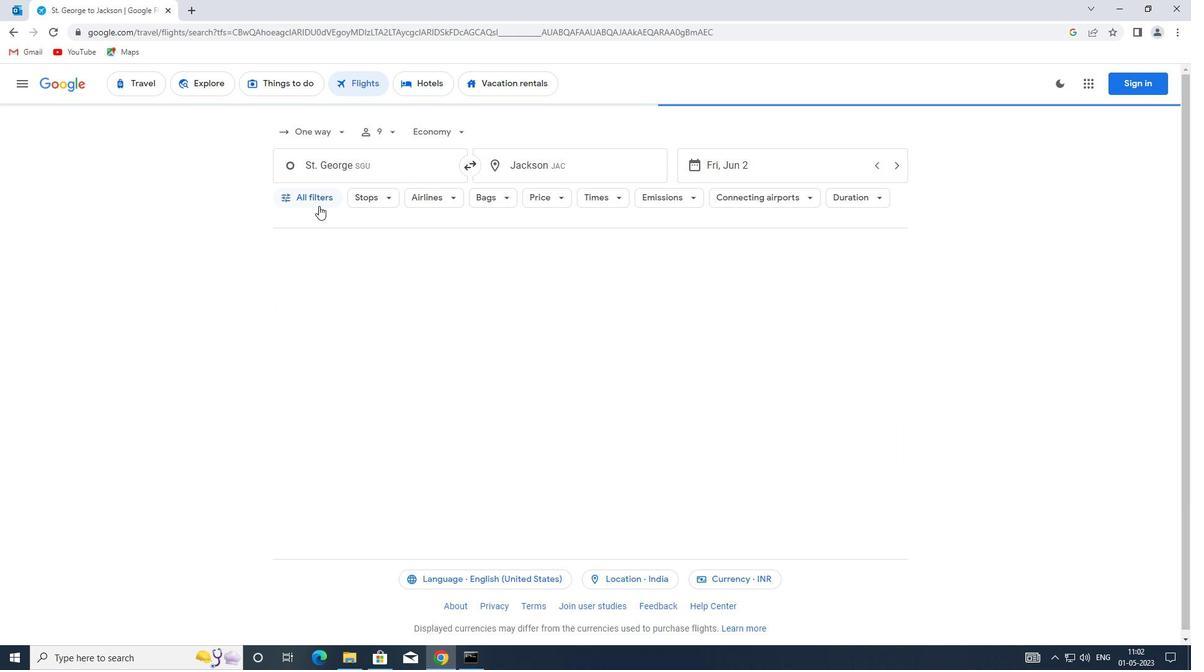 
Action: Mouse moved to (427, 348)
Screenshot: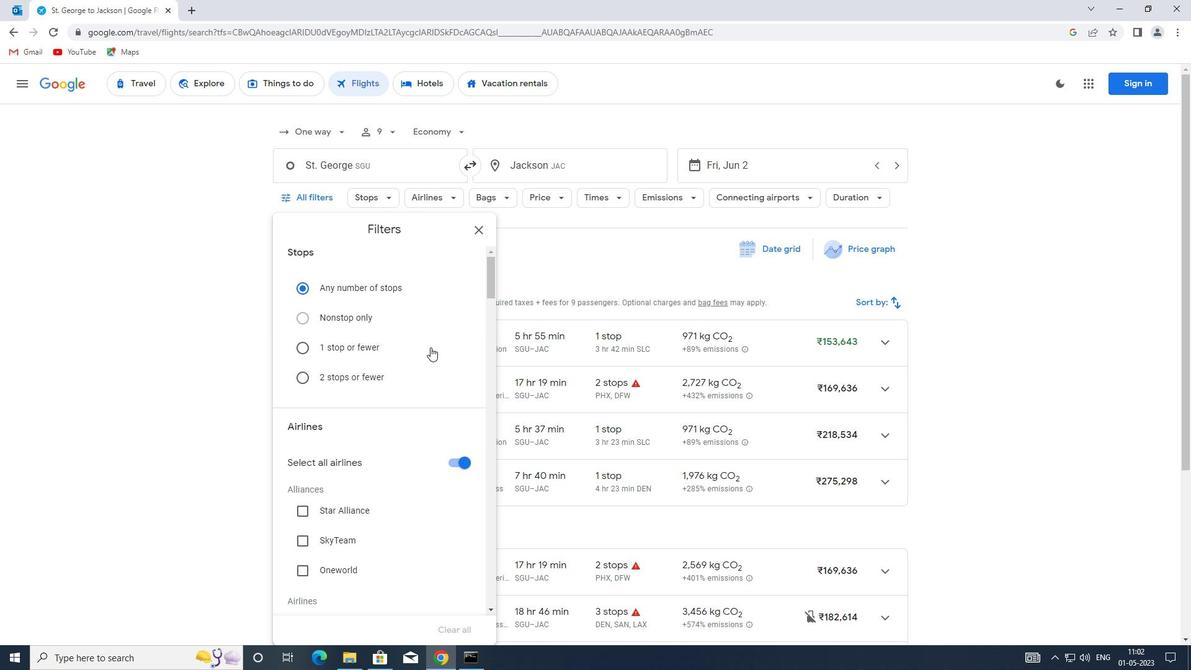 
Action: Mouse scrolled (427, 347) with delta (0, 0)
Screenshot: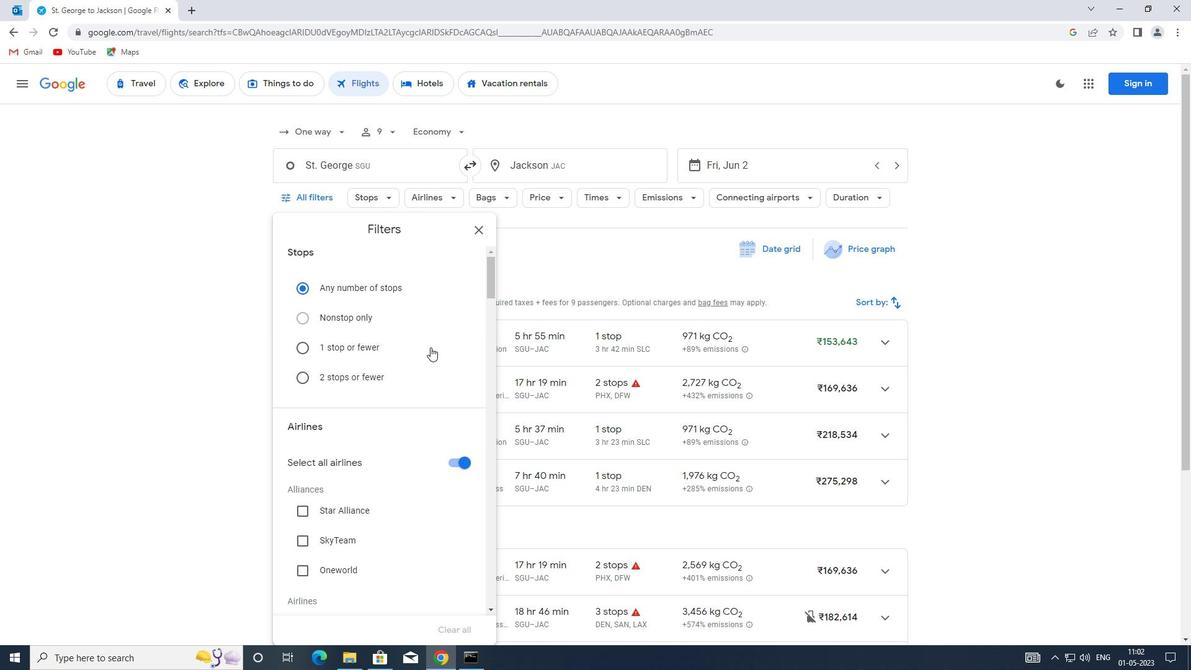 
Action: Mouse moved to (426, 348)
Screenshot: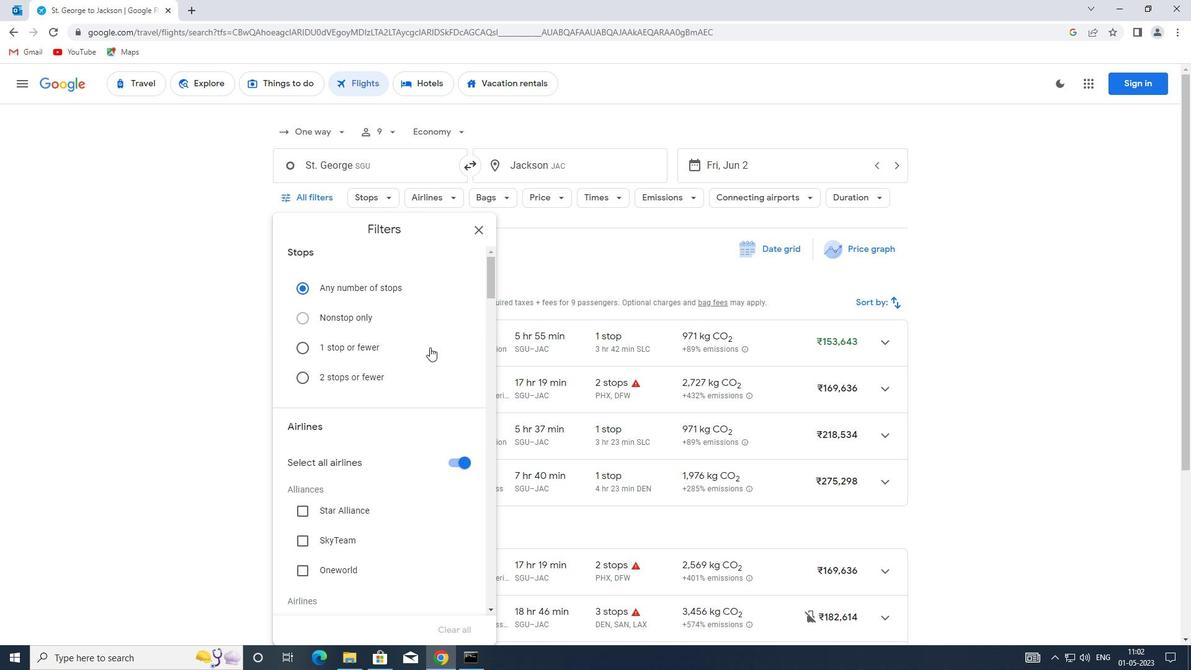 
Action: Mouse scrolled (426, 347) with delta (0, 0)
Screenshot: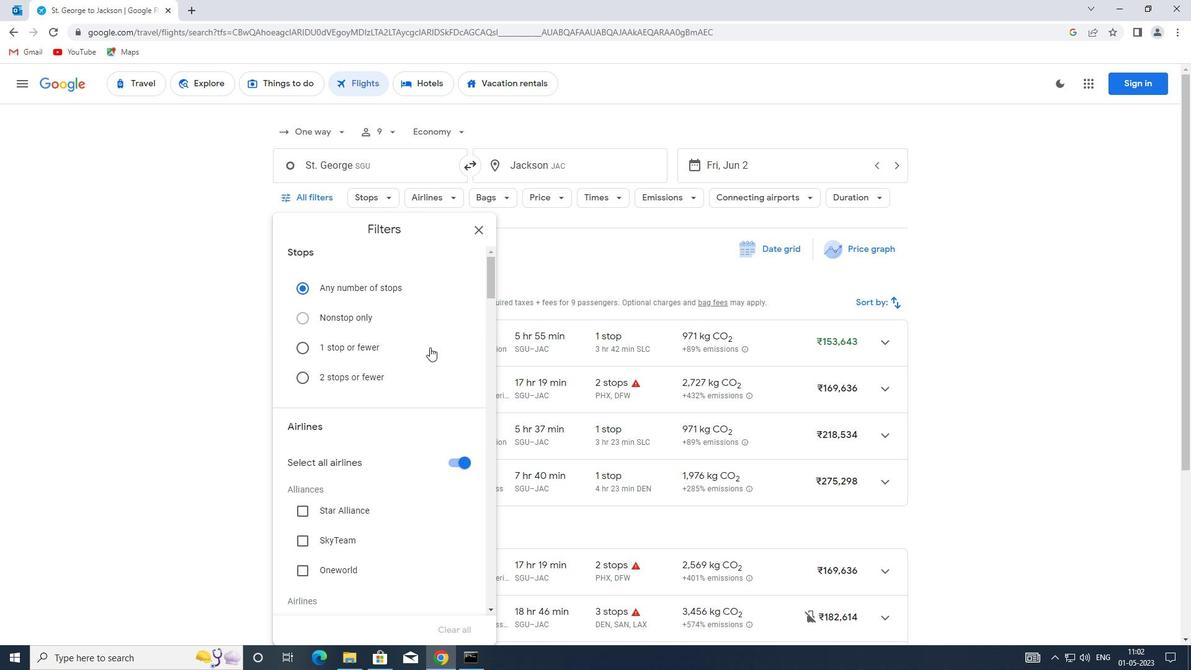 
Action: Mouse moved to (459, 342)
Screenshot: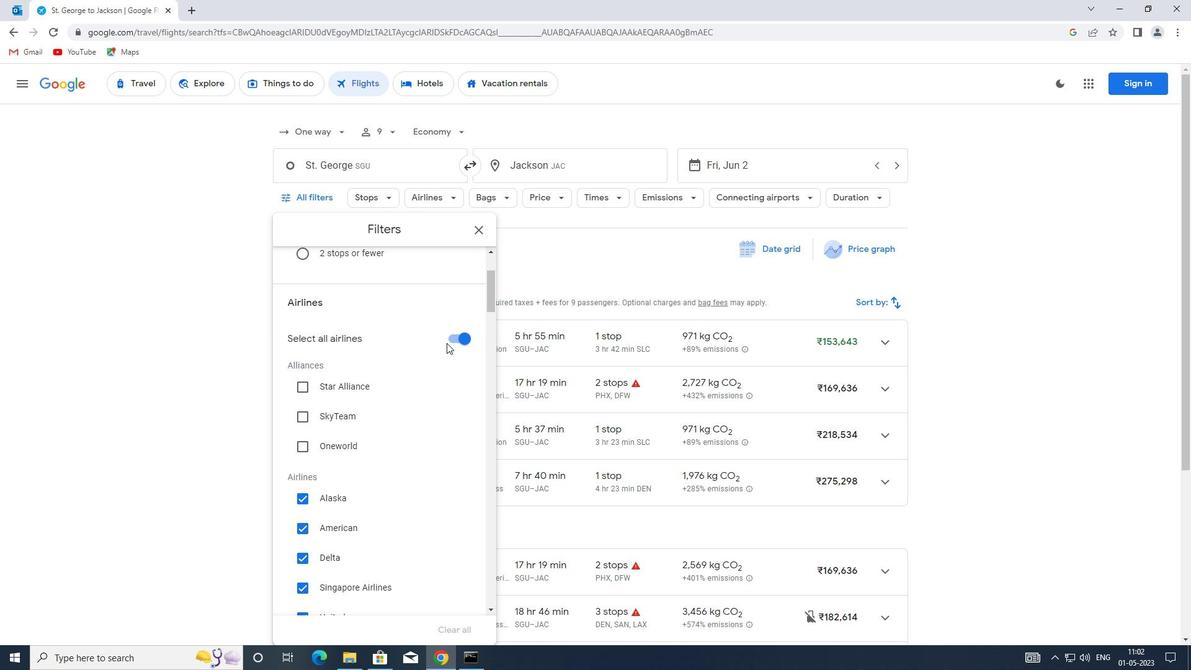 
Action: Mouse pressed left at (459, 342)
Screenshot: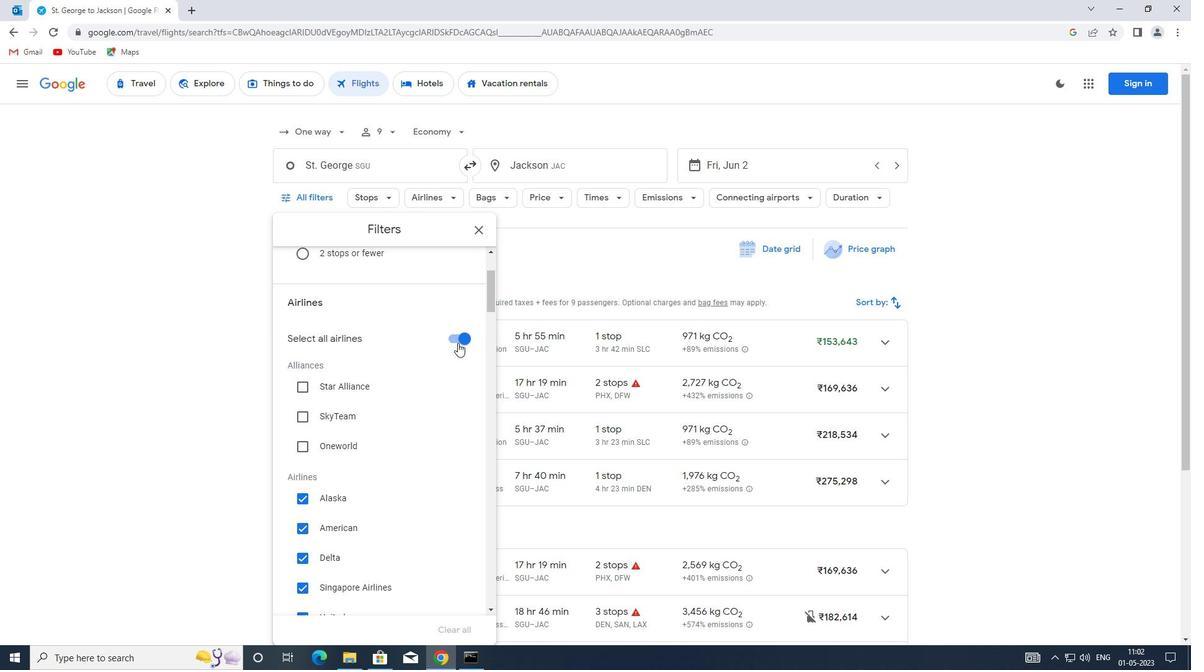 
Action: Mouse moved to (434, 353)
Screenshot: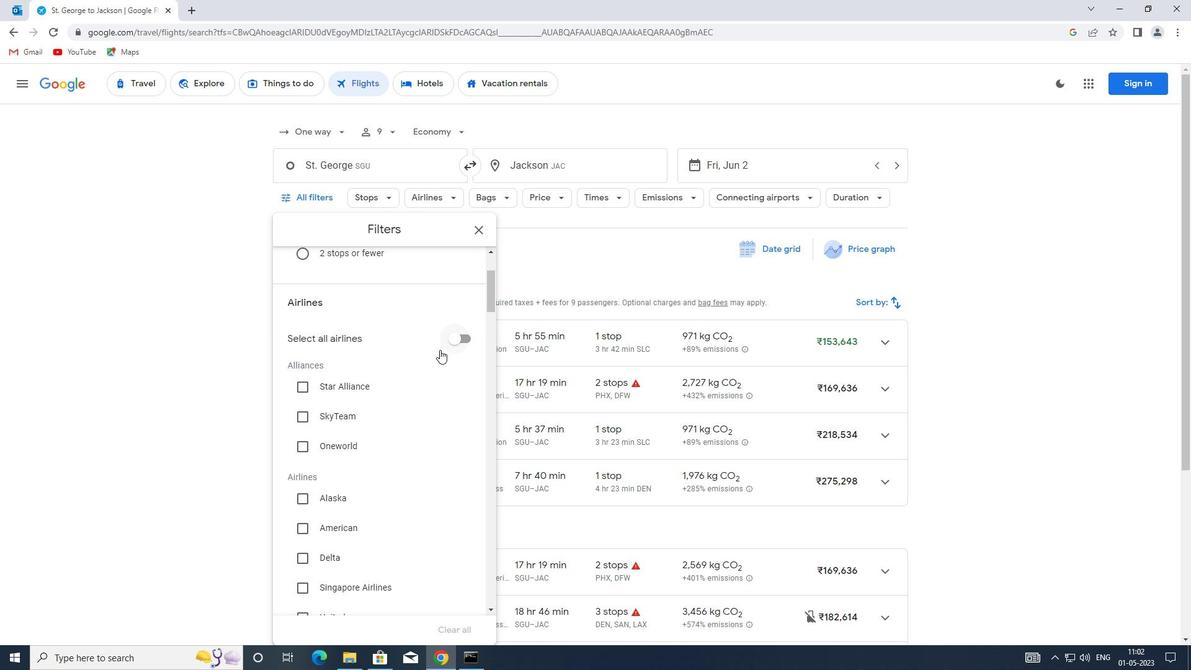 
Action: Mouse scrolled (434, 353) with delta (0, 0)
Screenshot: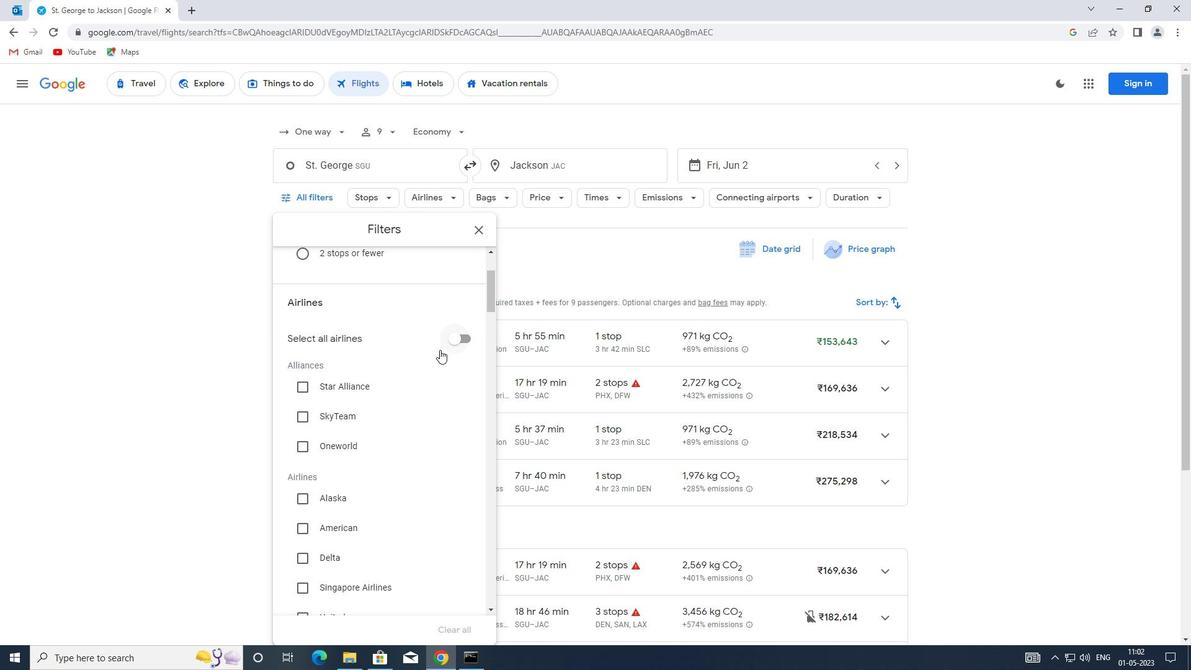 
Action: Mouse moved to (350, 391)
Screenshot: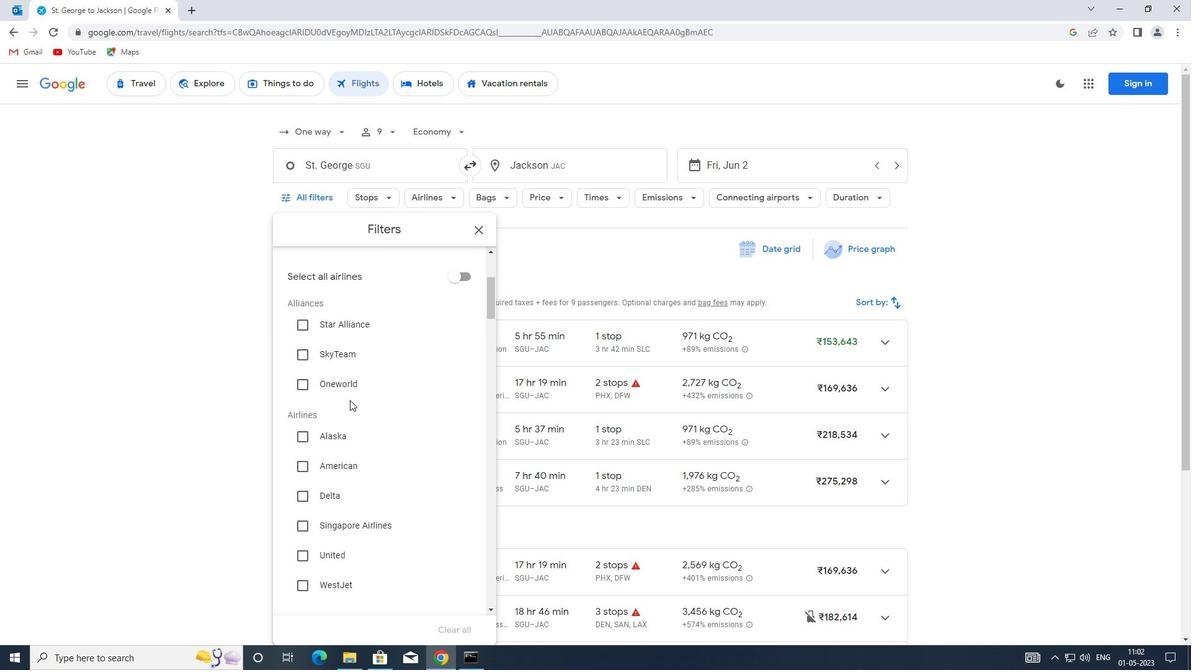 
Action: Mouse scrolled (350, 390) with delta (0, 0)
Screenshot: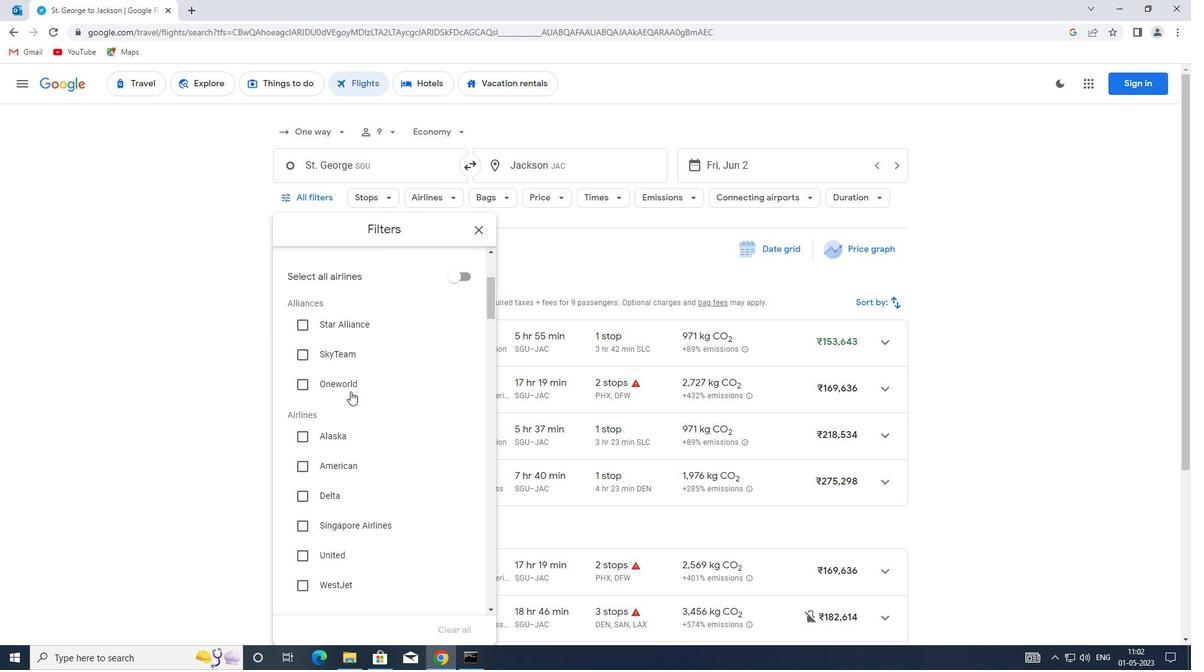 
Action: Mouse moved to (351, 391)
Screenshot: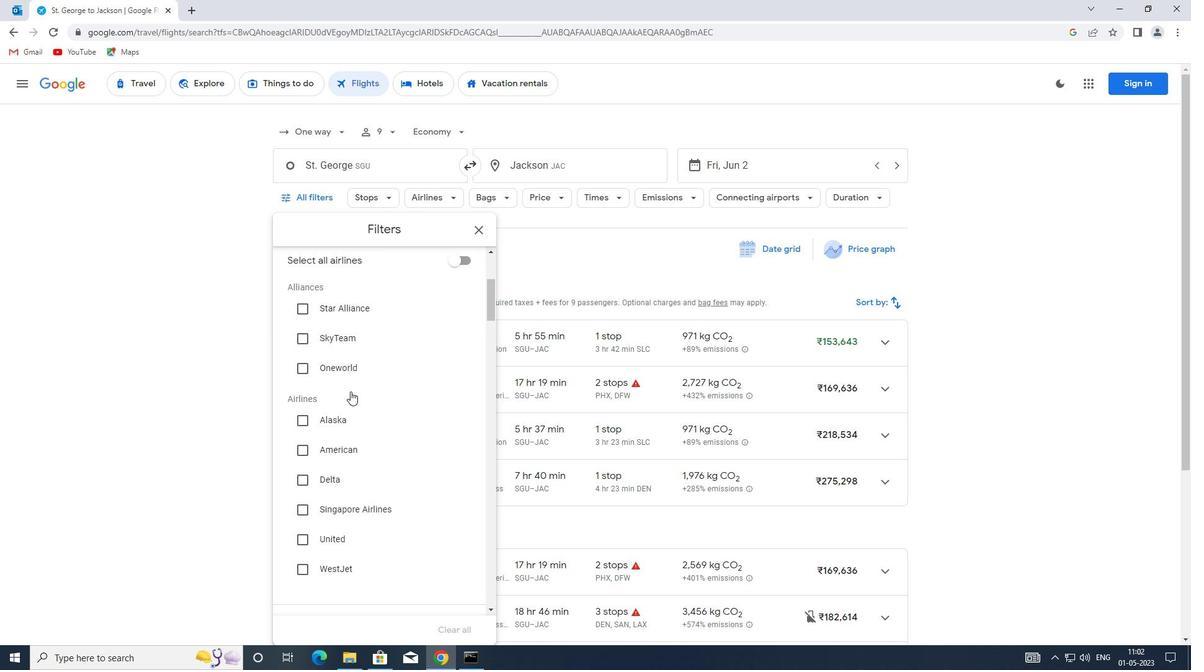 
Action: Mouse scrolled (351, 390) with delta (0, 0)
Screenshot: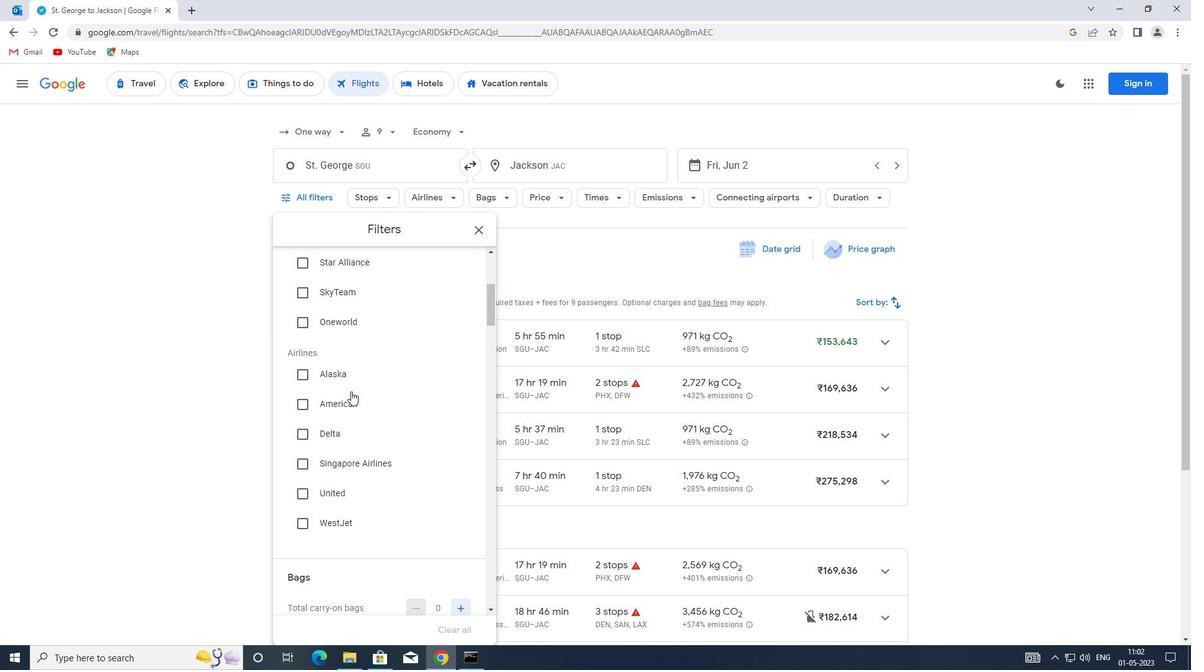 
Action: Mouse moved to (353, 392)
Screenshot: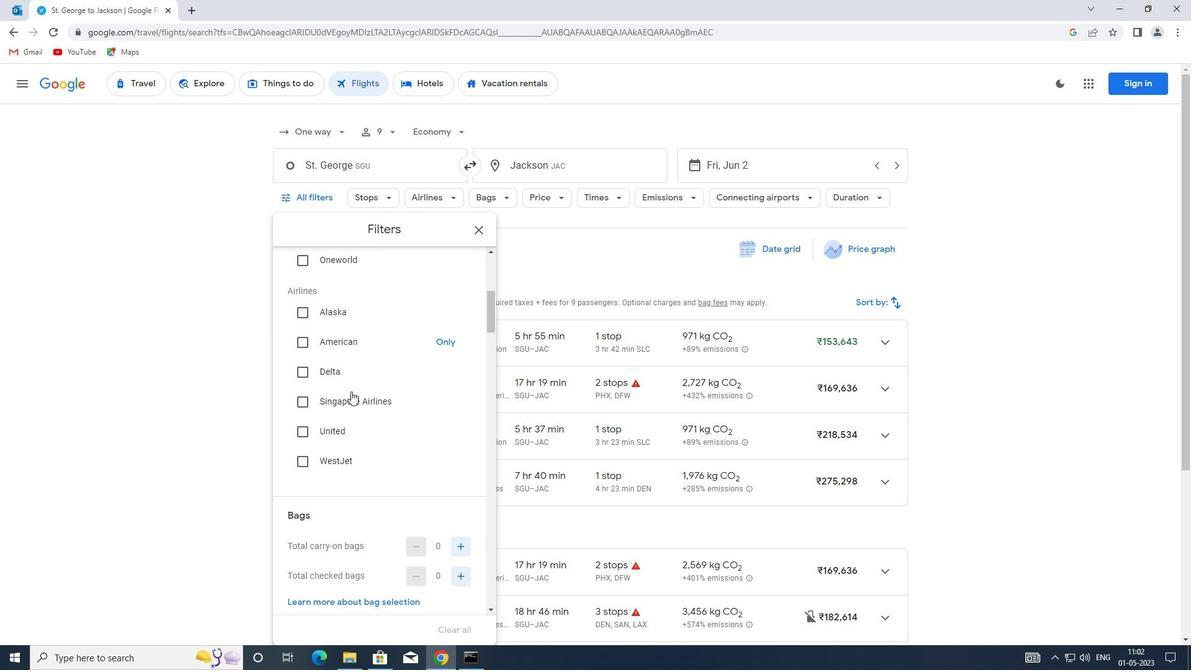 
Action: Mouse scrolled (353, 391) with delta (0, 0)
Screenshot: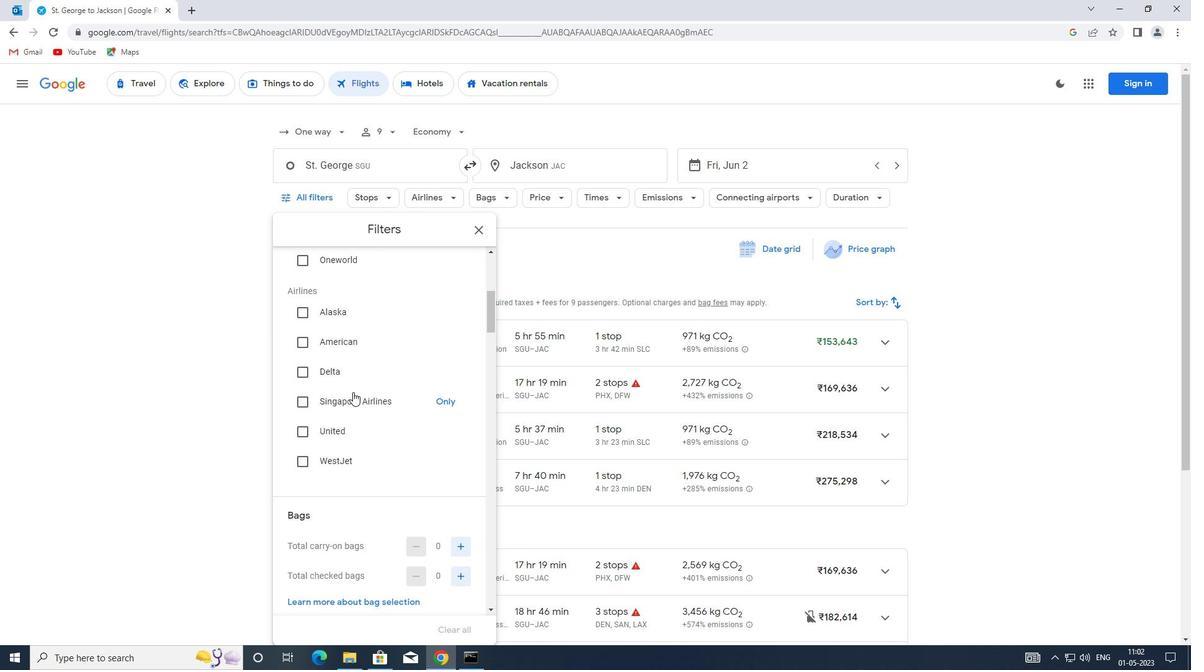 
Action: Mouse moved to (379, 390)
Screenshot: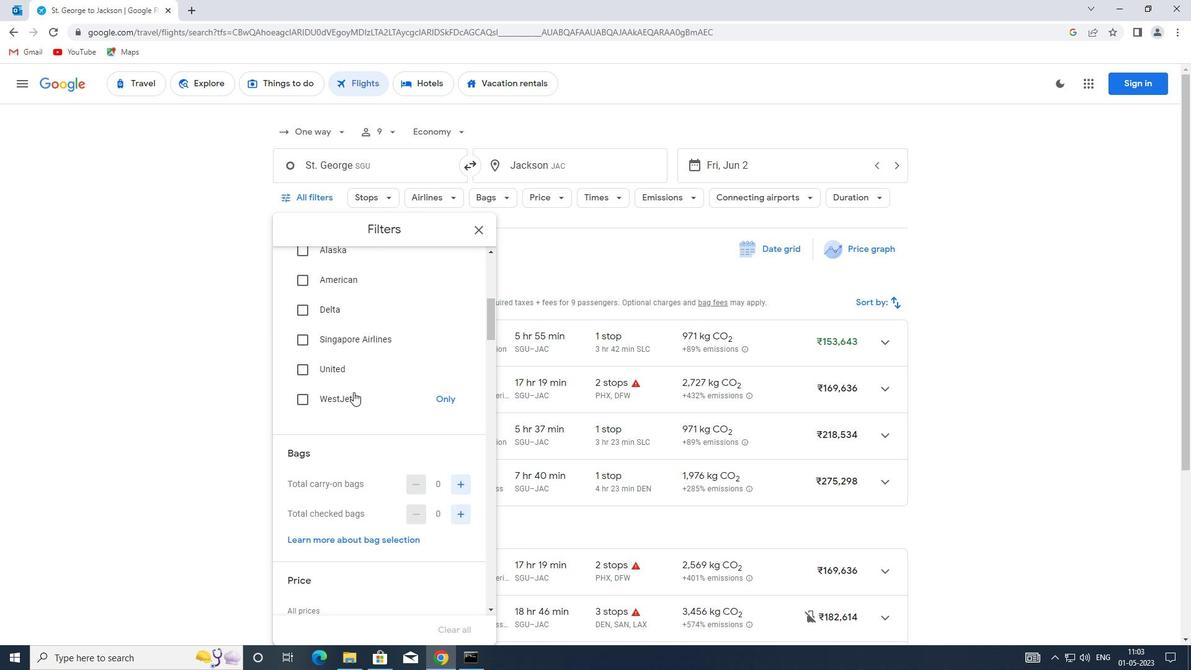 
Action: Mouse scrolled (379, 389) with delta (0, 0)
Screenshot: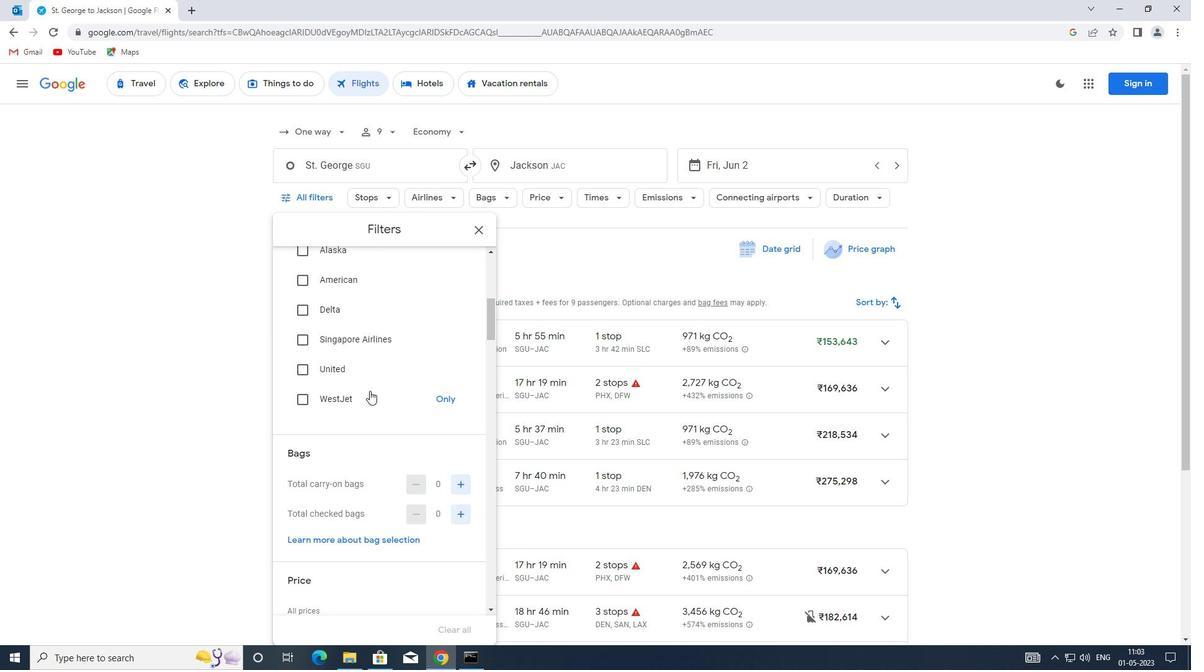 
Action: Mouse moved to (462, 449)
Screenshot: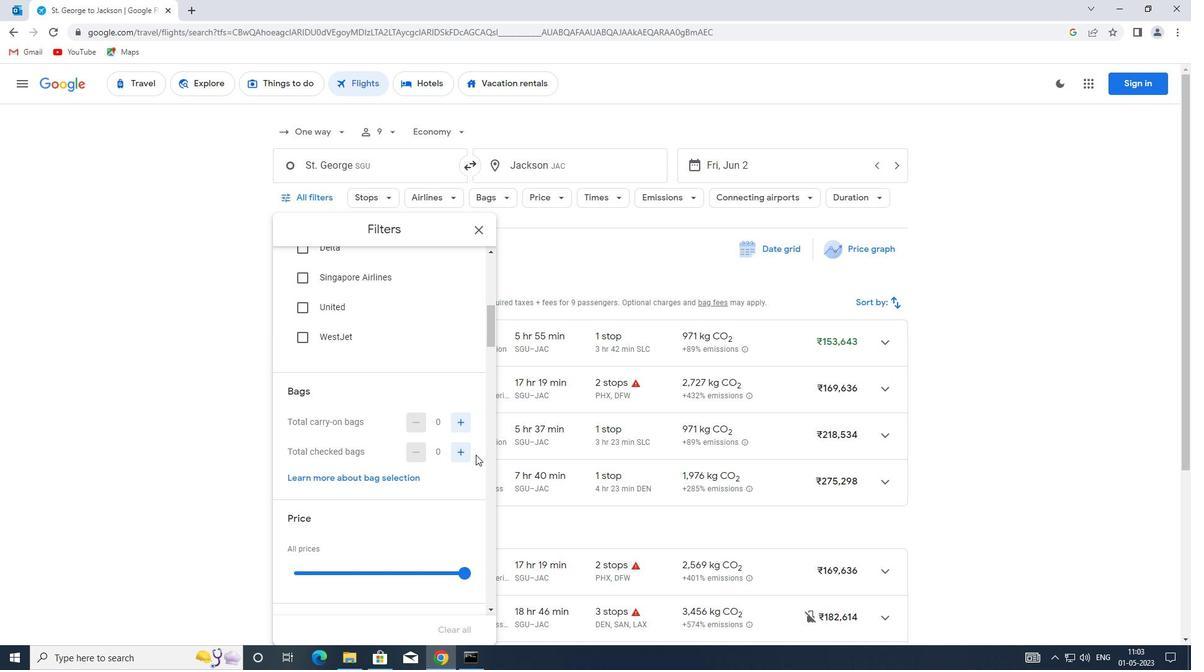 
Action: Mouse pressed left at (462, 449)
Screenshot: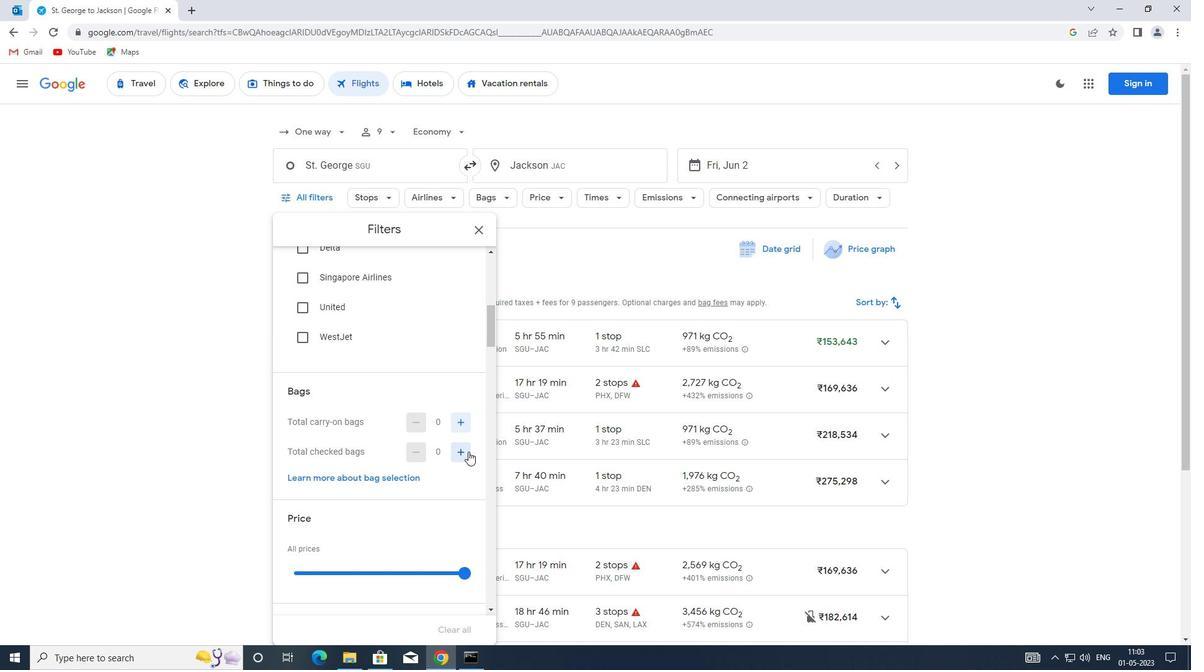 
Action: Mouse pressed left at (462, 449)
Screenshot: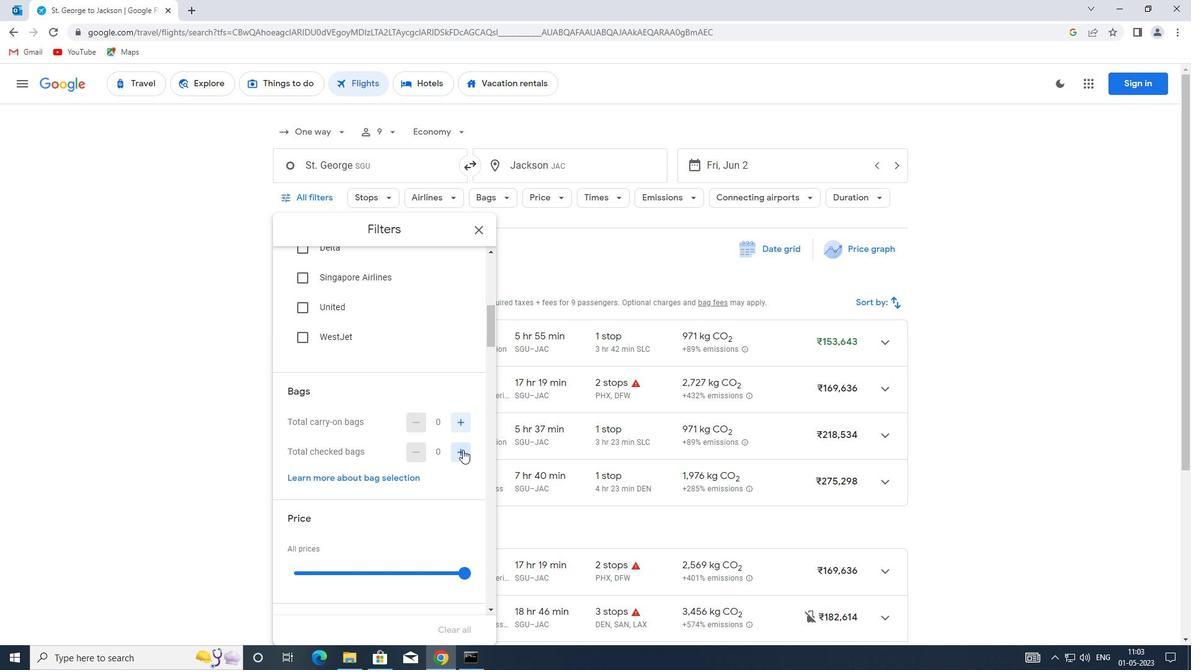 
Action: Mouse pressed left at (462, 449)
Screenshot: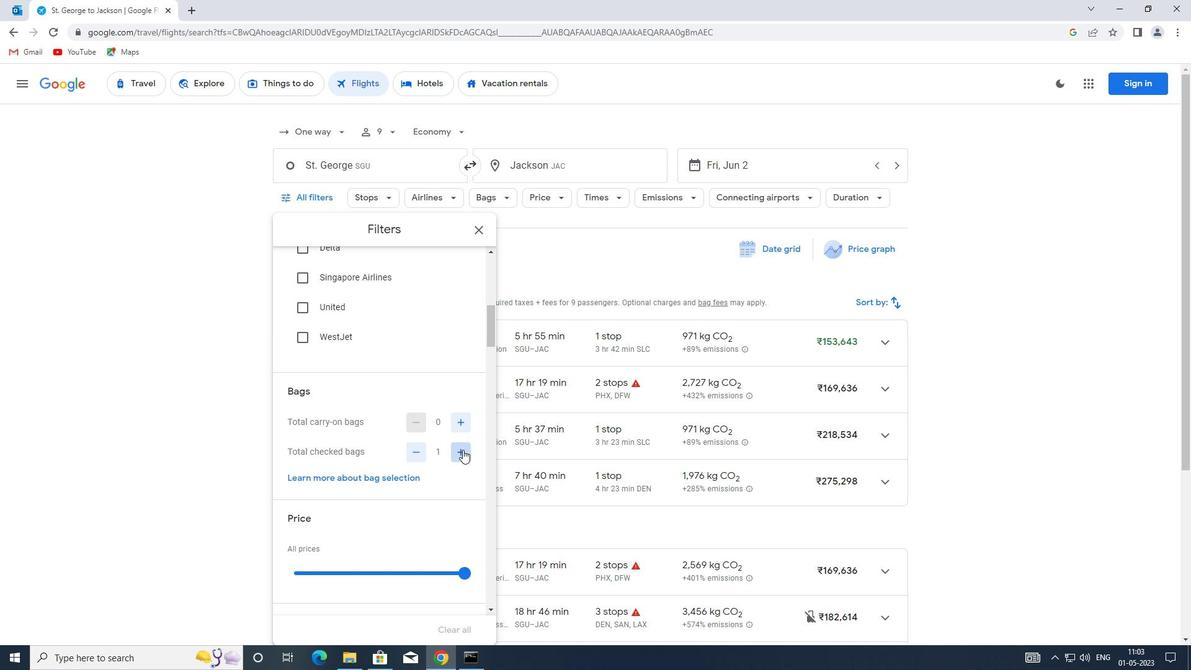 
Action: Mouse moved to (462, 449)
Screenshot: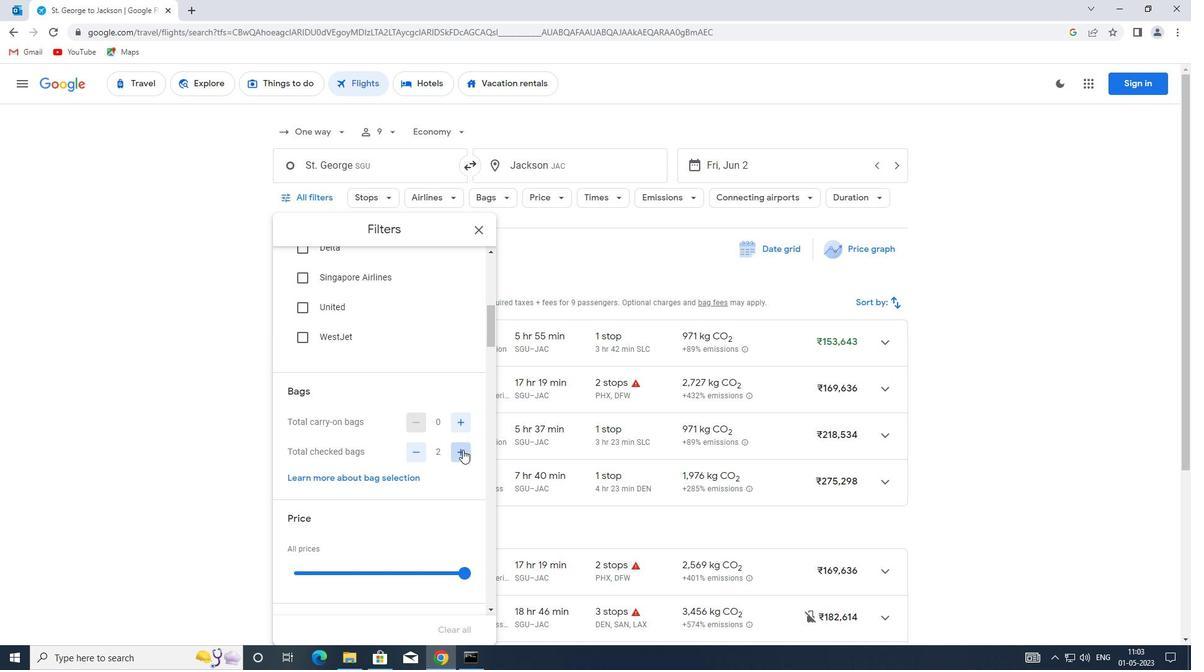
Action: Mouse pressed left at (462, 449)
Screenshot: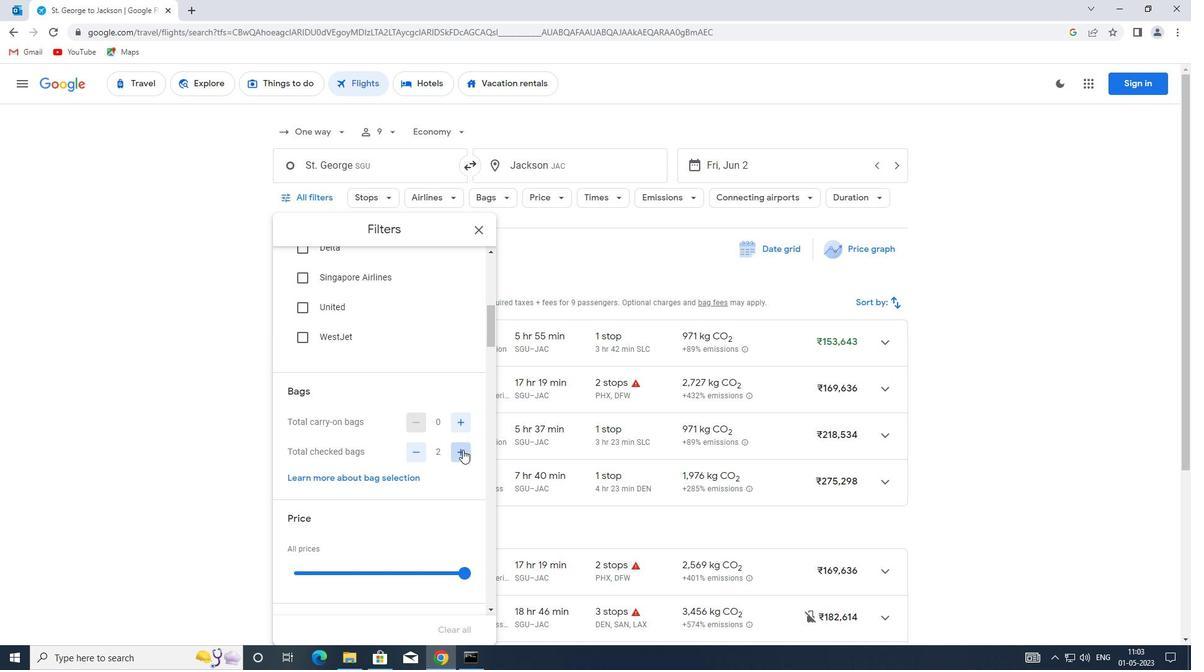 
Action: Mouse pressed left at (462, 449)
Screenshot: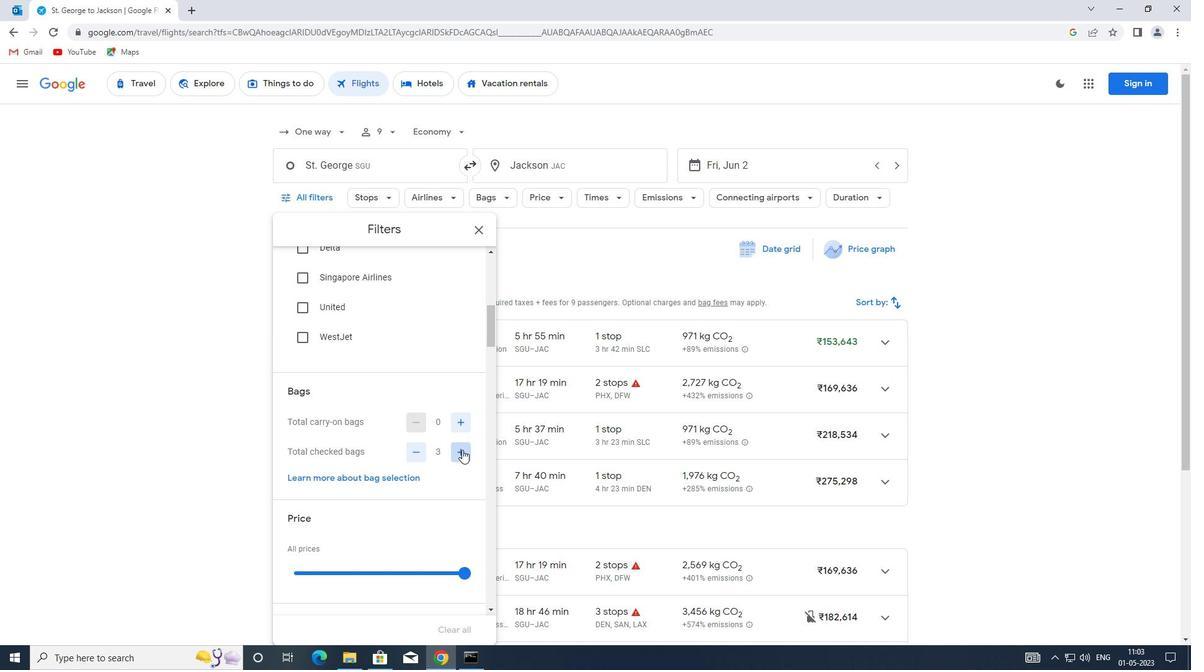 
Action: Mouse pressed left at (462, 449)
Screenshot: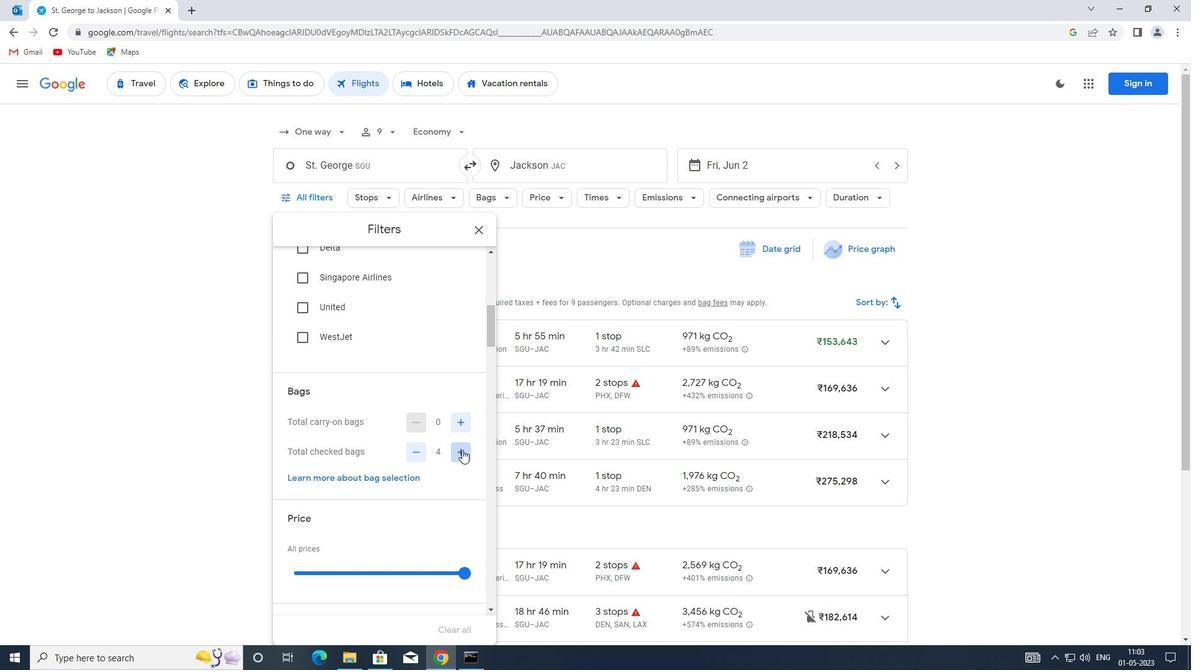
Action: Mouse pressed left at (462, 449)
Screenshot: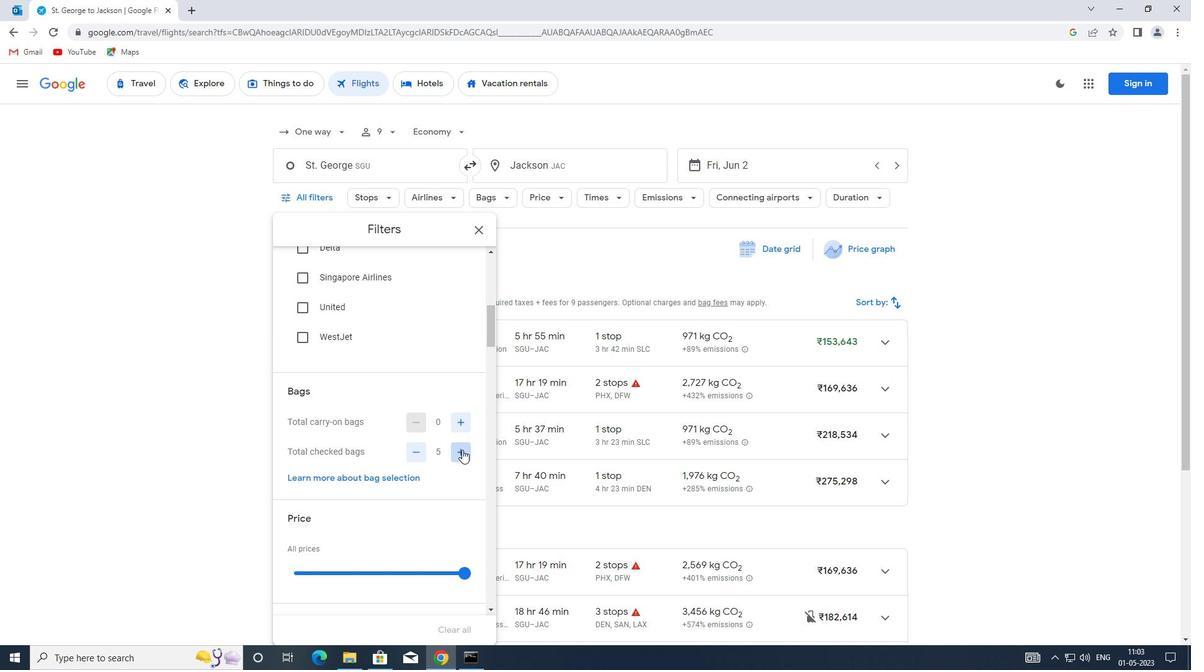 
Action: Mouse pressed left at (462, 449)
Screenshot: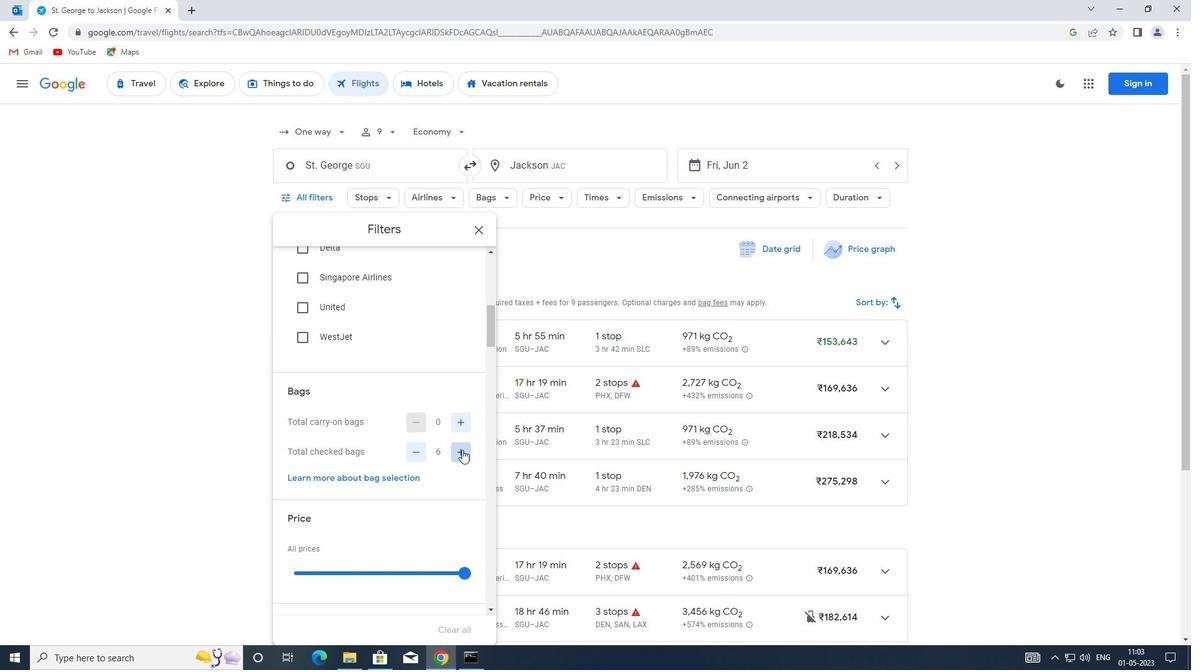 
Action: Mouse pressed left at (462, 449)
Screenshot: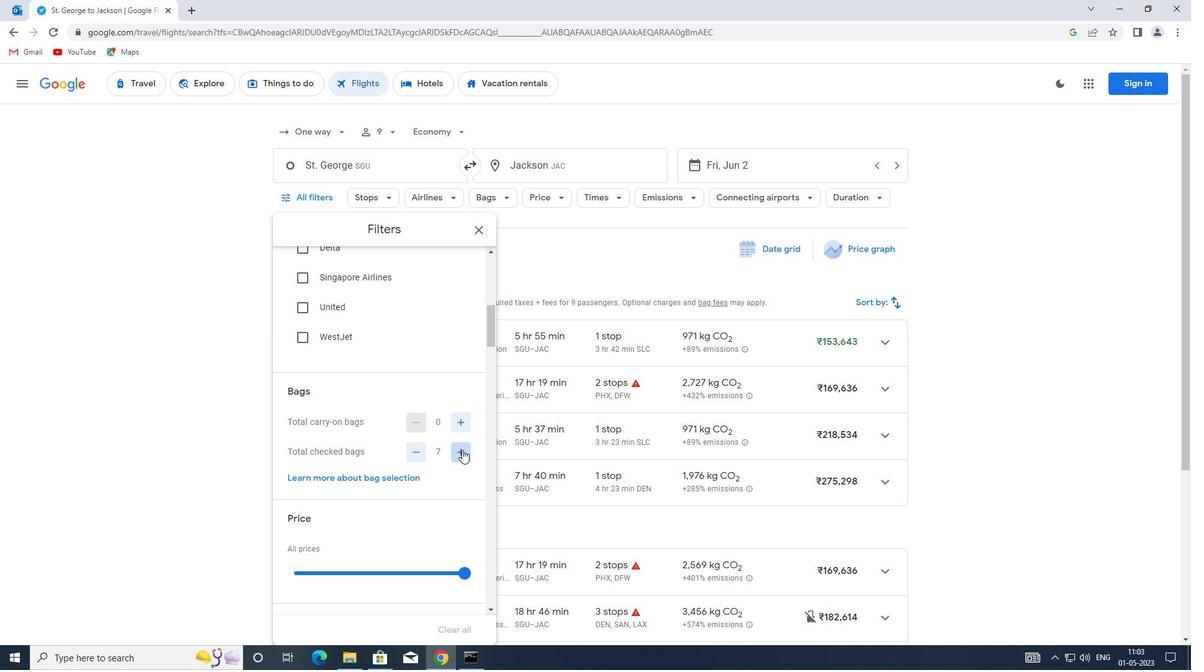 
Action: Mouse pressed left at (462, 449)
Screenshot: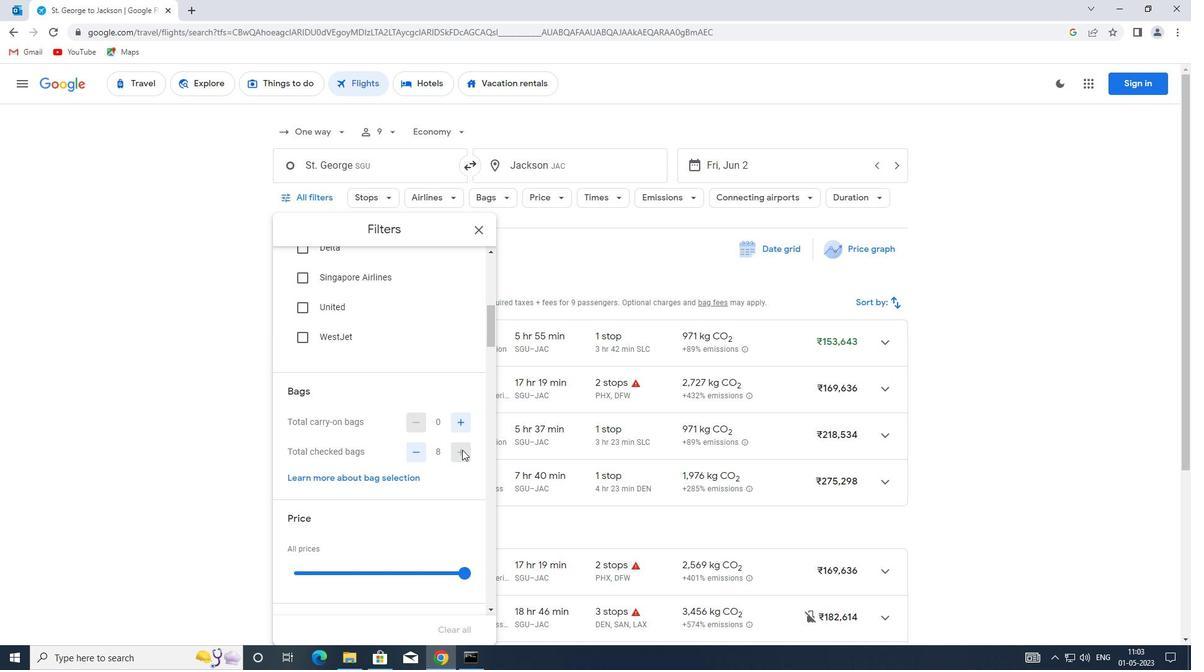 
Action: Mouse moved to (395, 443)
Screenshot: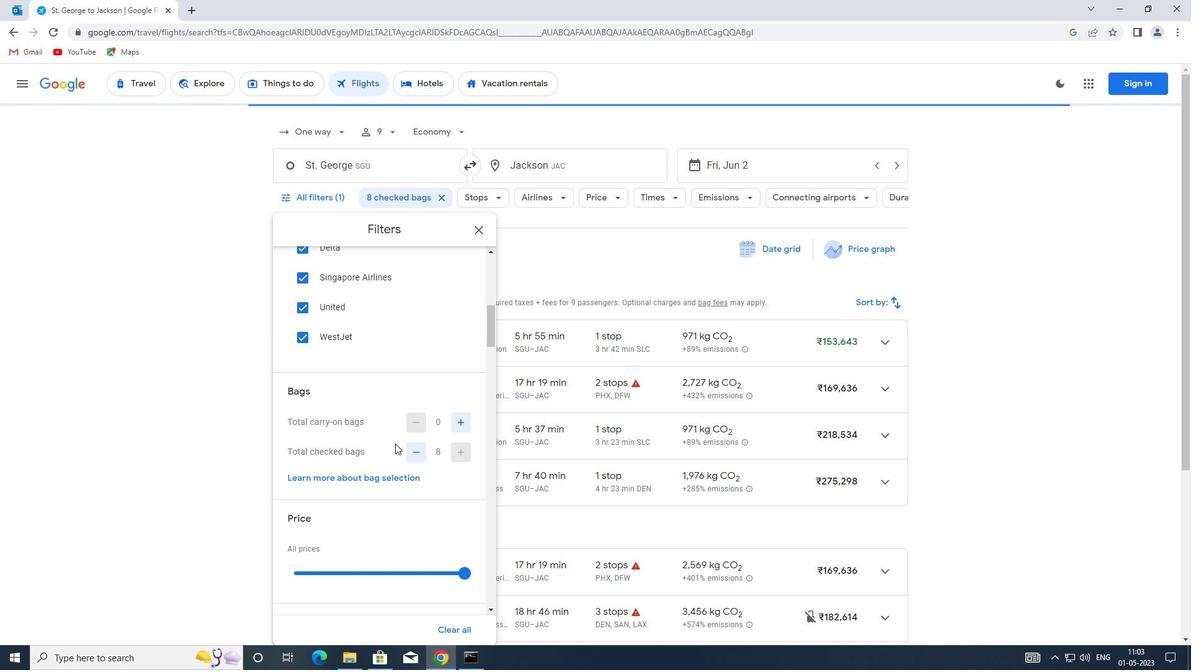 
Action: Mouse scrolled (395, 442) with delta (0, 0)
Screenshot: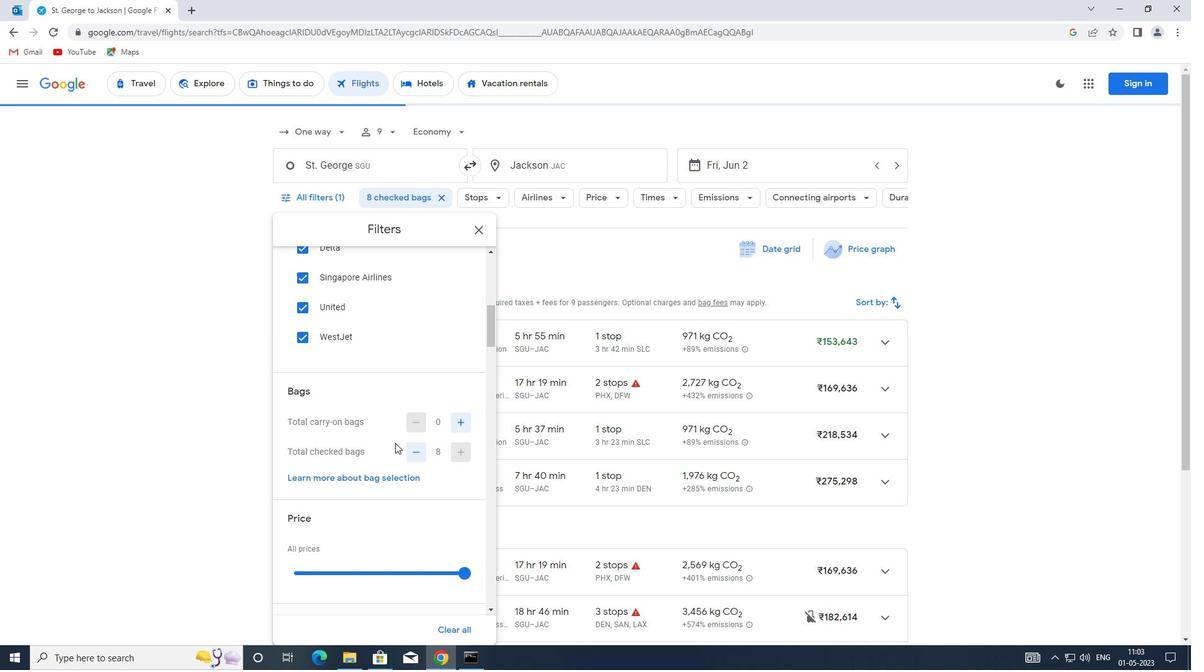 
Action: Mouse scrolled (395, 442) with delta (0, 0)
Screenshot: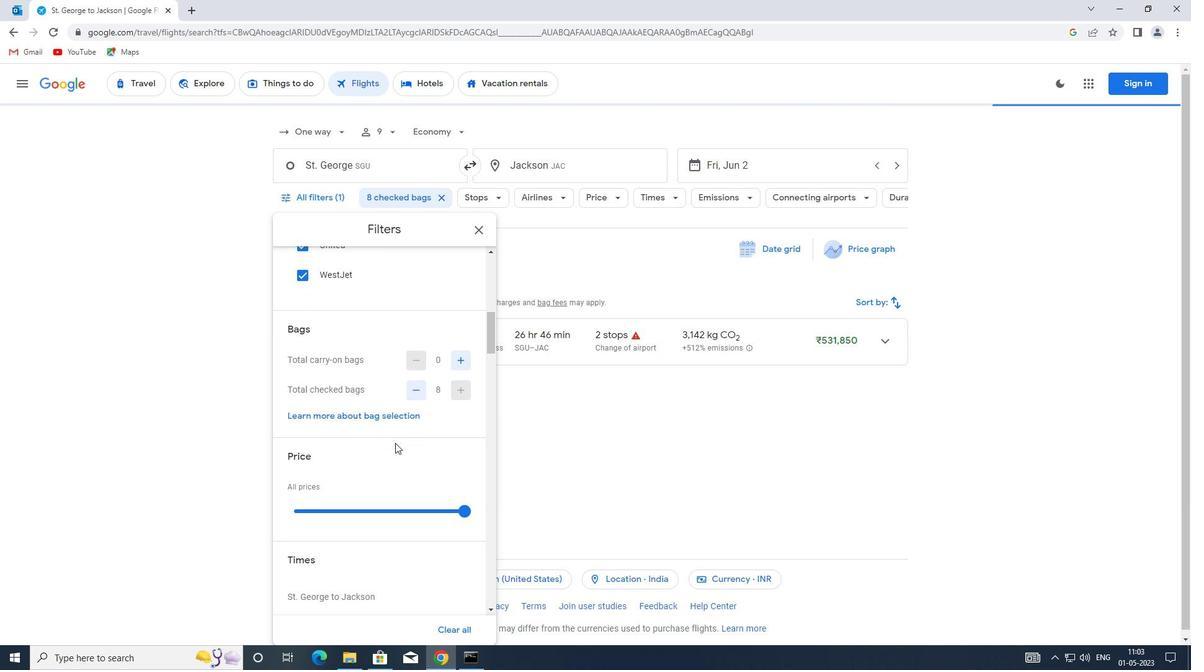 
Action: Mouse moved to (382, 443)
Screenshot: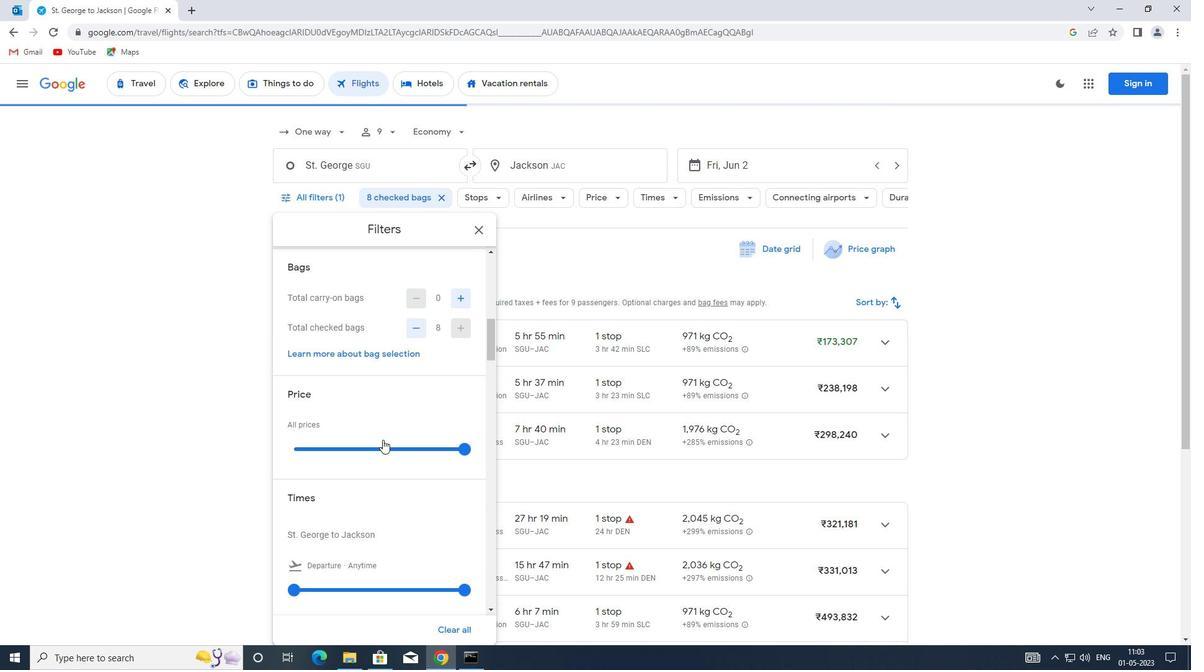 
Action: Mouse pressed left at (382, 443)
Screenshot: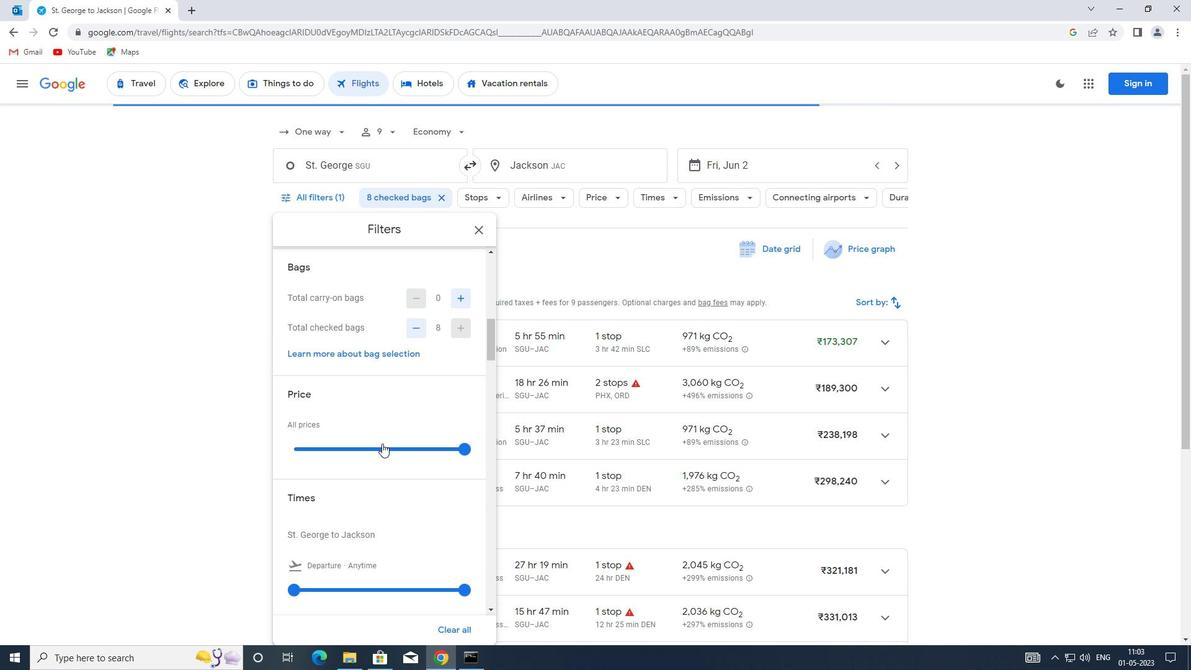 
Action: Mouse moved to (384, 444)
Screenshot: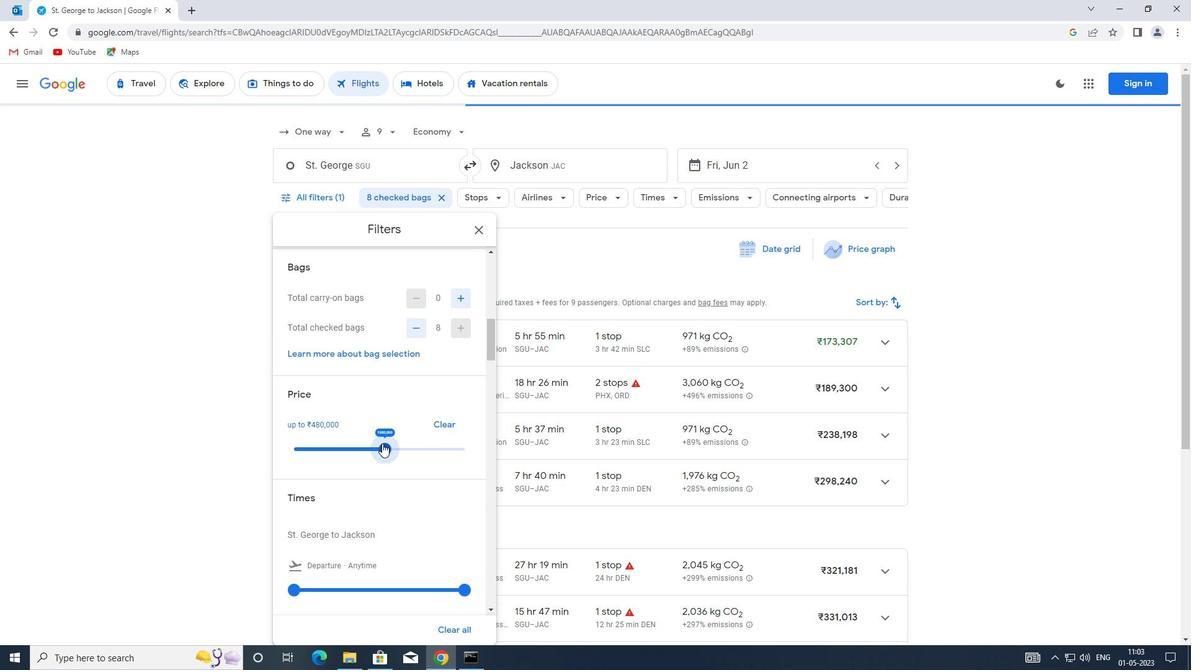 
Action: Mouse pressed left at (384, 444)
Screenshot: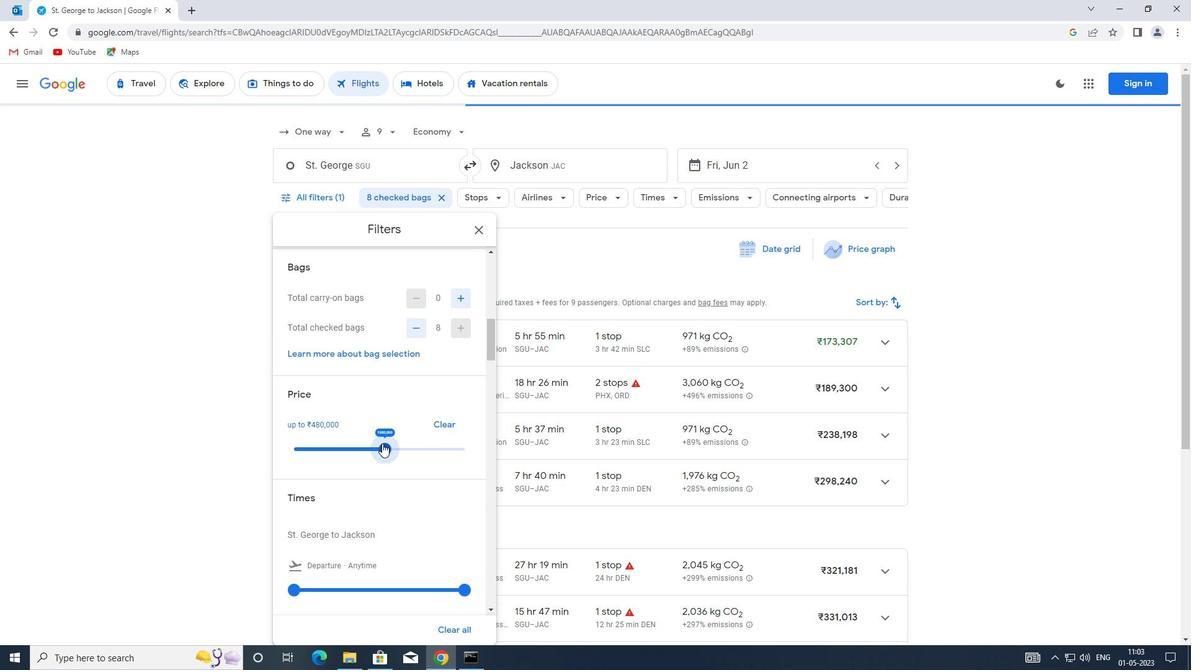 
Action: Mouse moved to (341, 448)
Screenshot: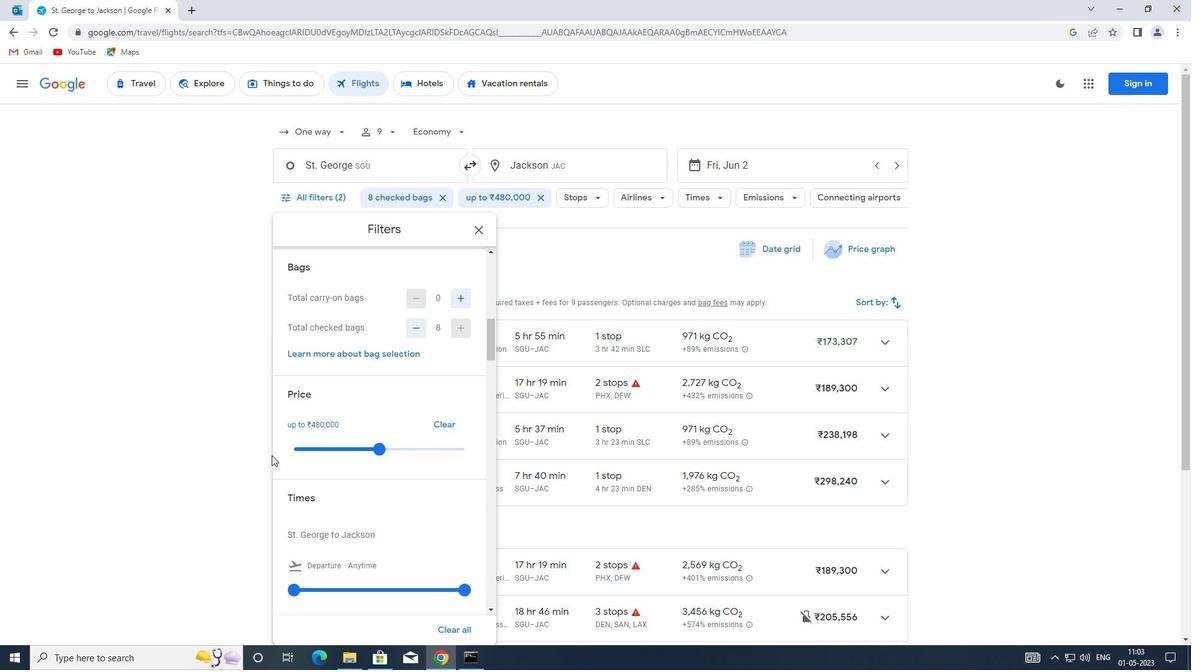 
Action: Mouse pressed left at (341, 448)
Screenshot: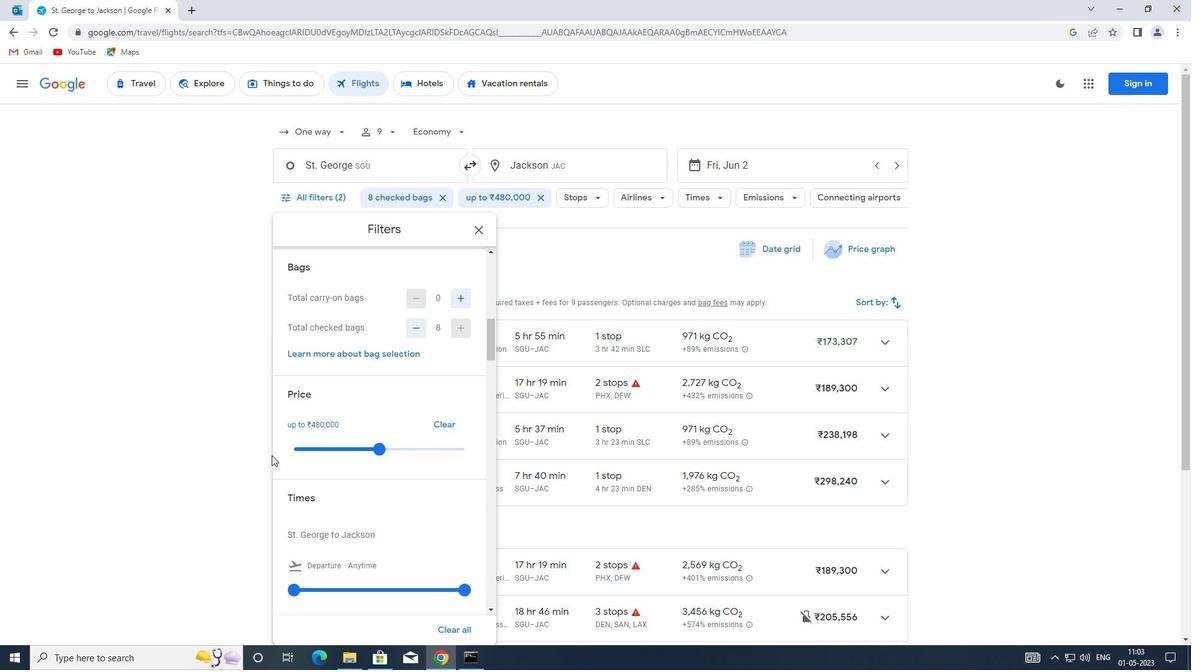 
Action: Mouse moved to (338, 430)
Screenshot: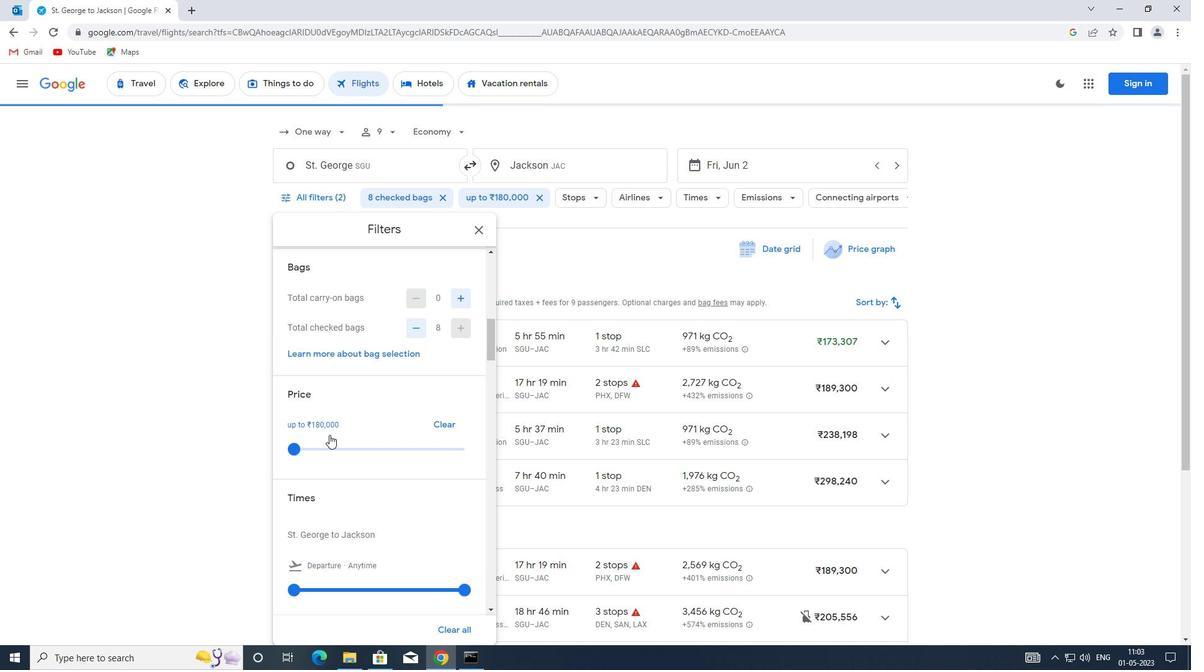
Action: Mouse scrolled (338, 430) with delta (0, 0)
Screenshot: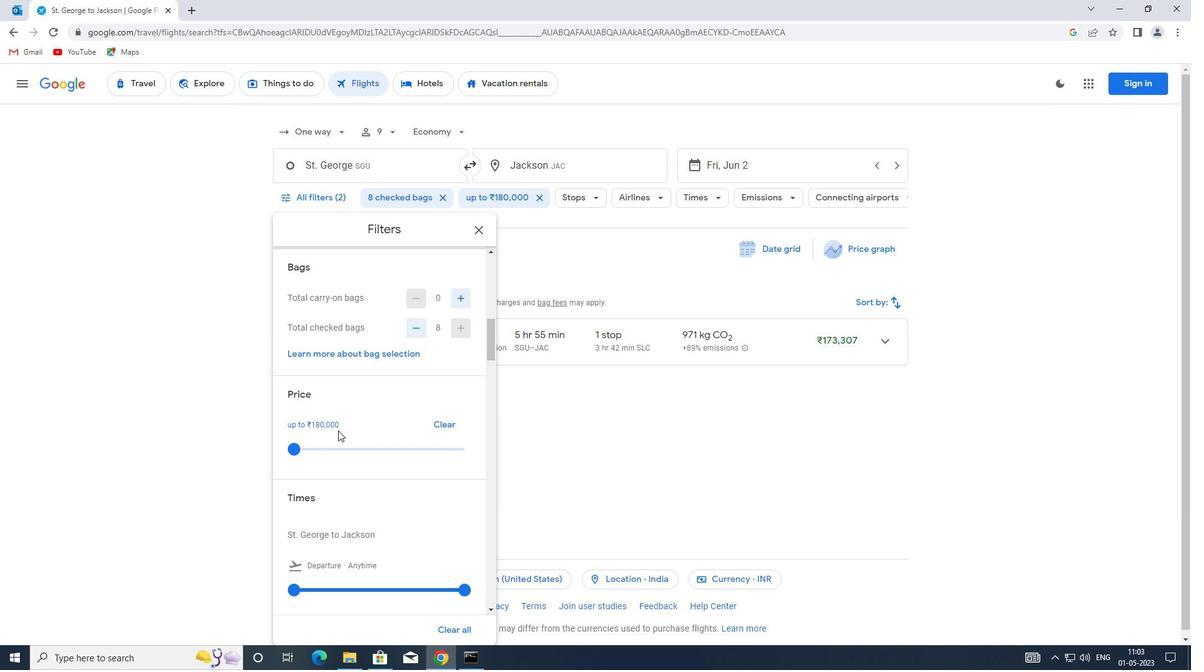 
Action: Mouse moved to (366, 430)
Screenshot: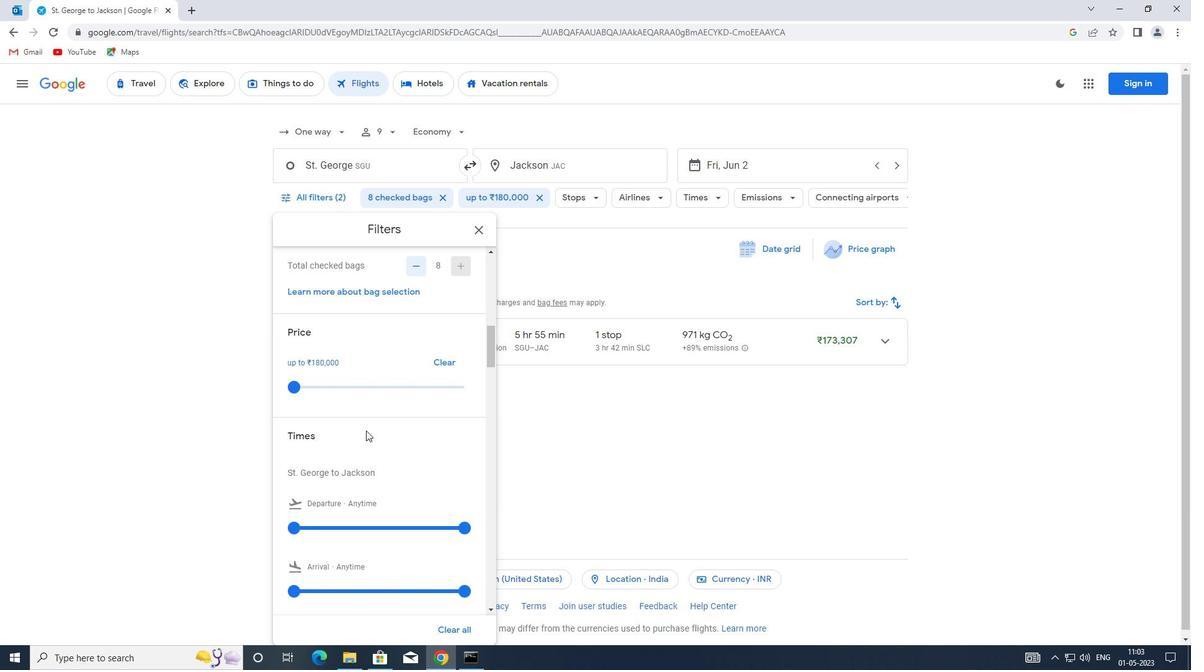 
Action: Mouse scrolled (366, 429) with delta (0, 0)
Screenshot: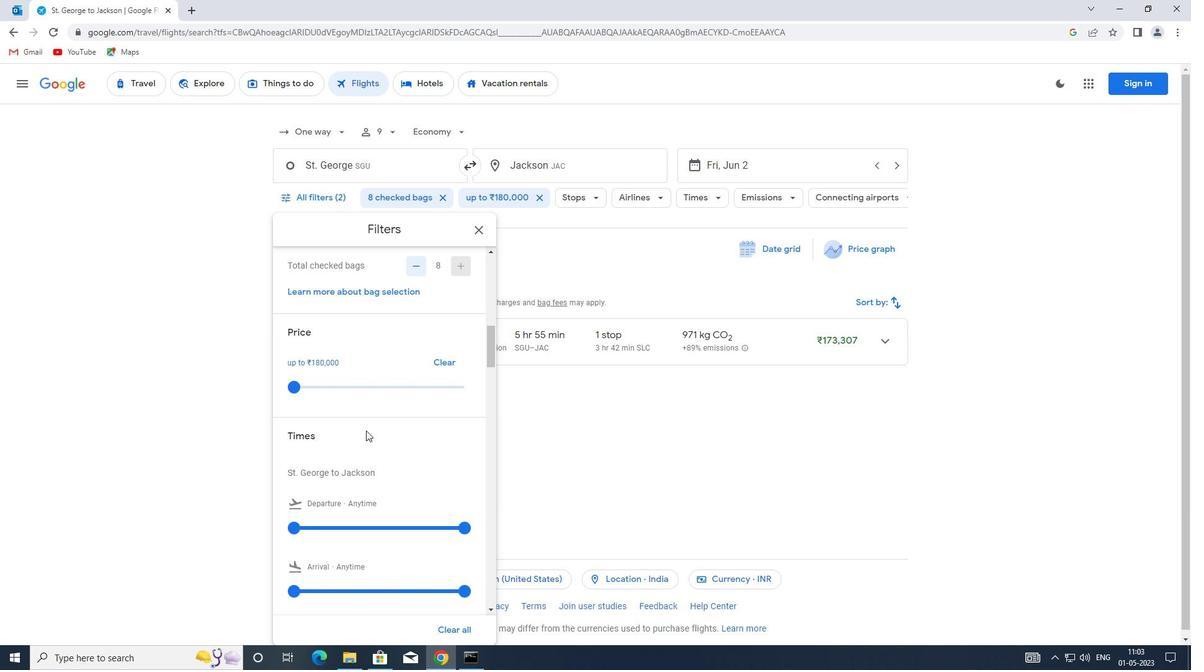 
Action: Mouse scrolled (366, 429) with delta (0, 0)
Screenshot: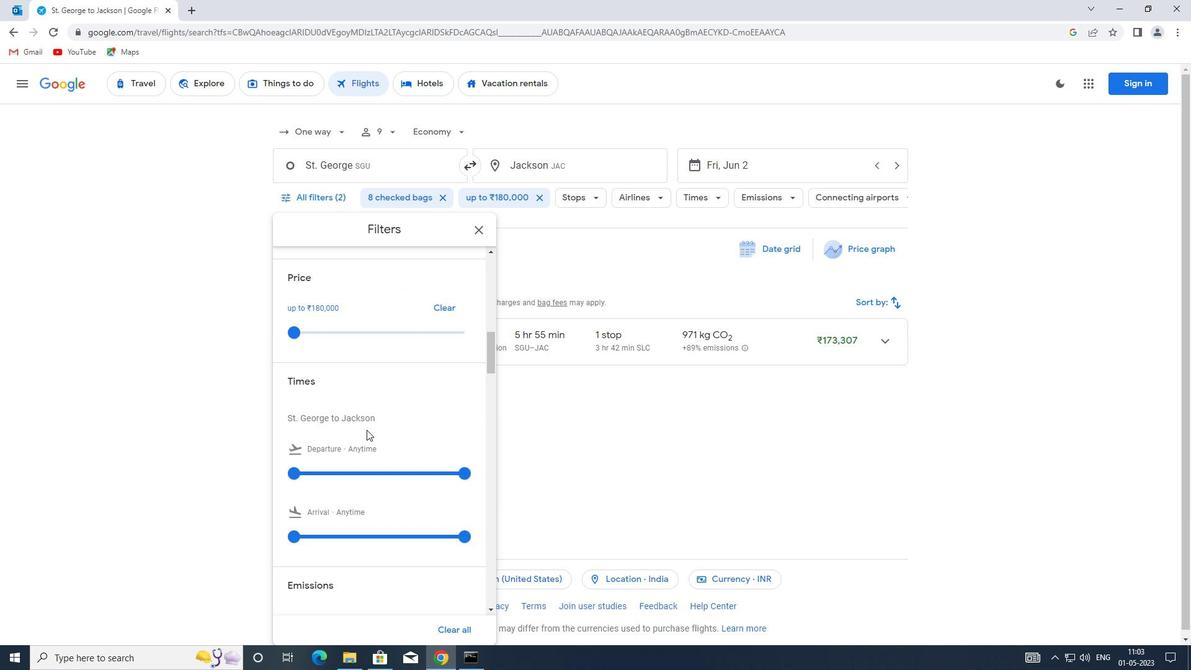 
Action: Mouse moved to (371, 404)
Screenshot: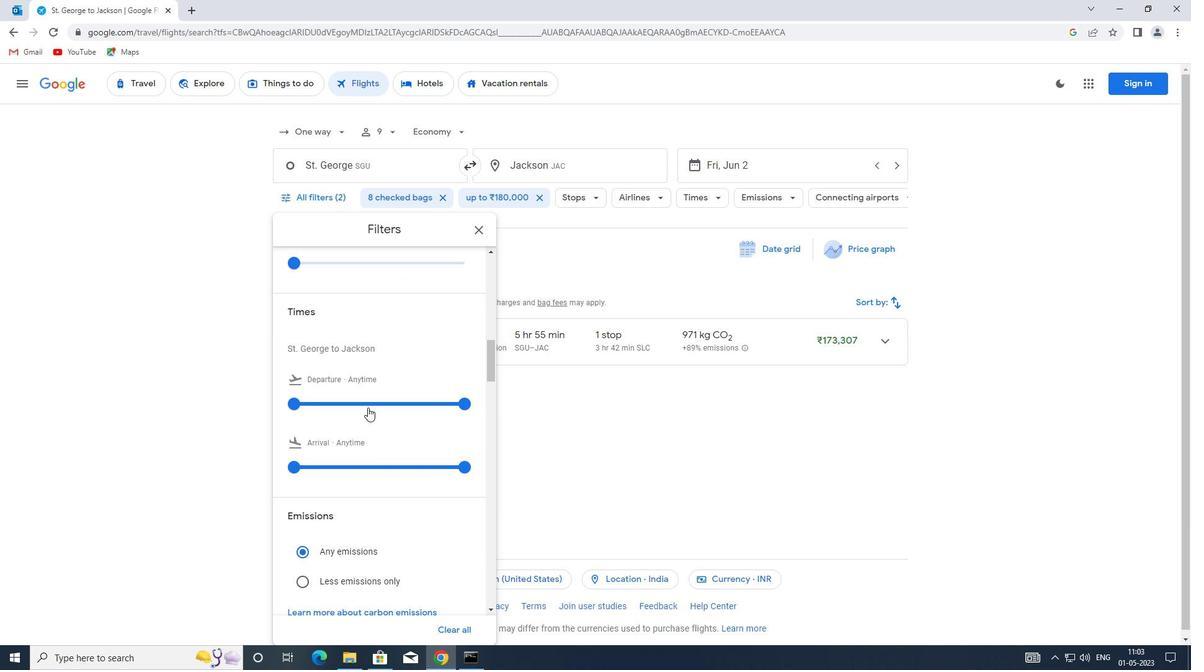 
Action: Mouse pressed left at (371, 404)
Screenshot: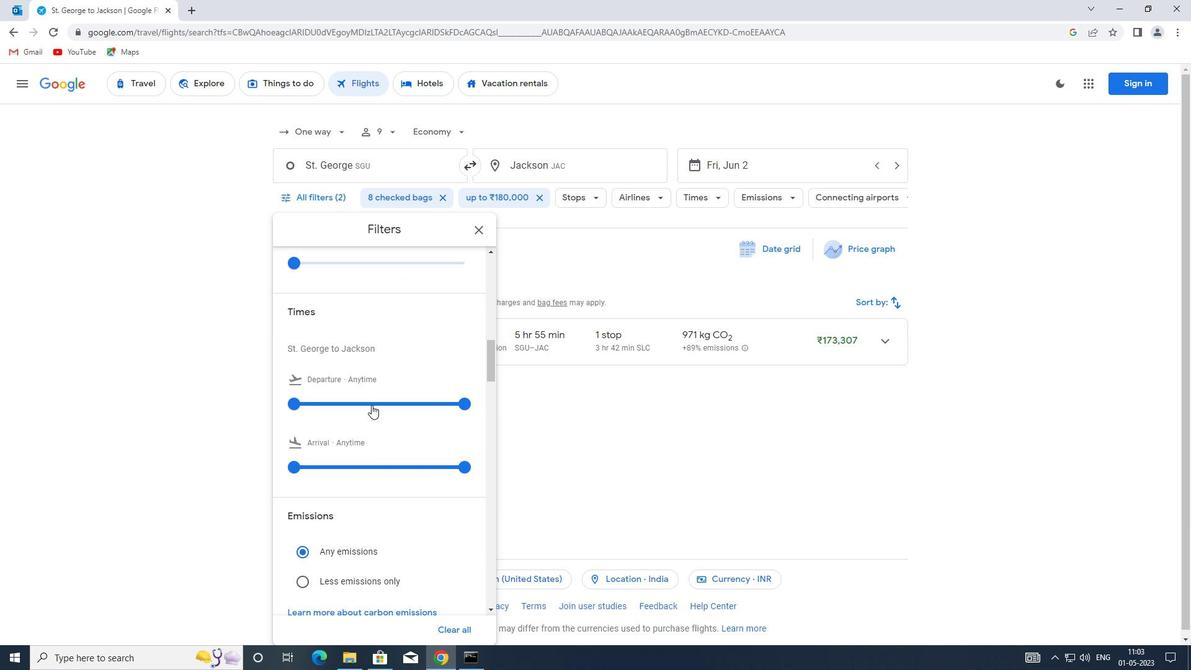 
Action: Mouse pressed left at (371, 404)
Screenshot: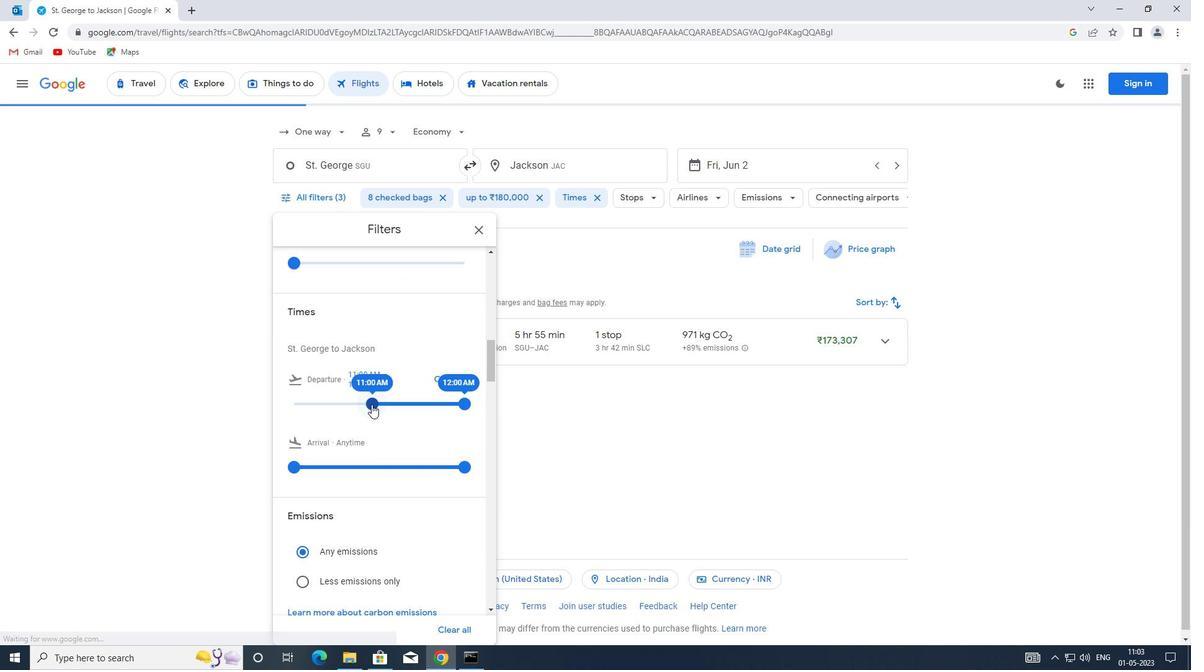 
Action: Mouse moved to (457, 402)
Screenshot: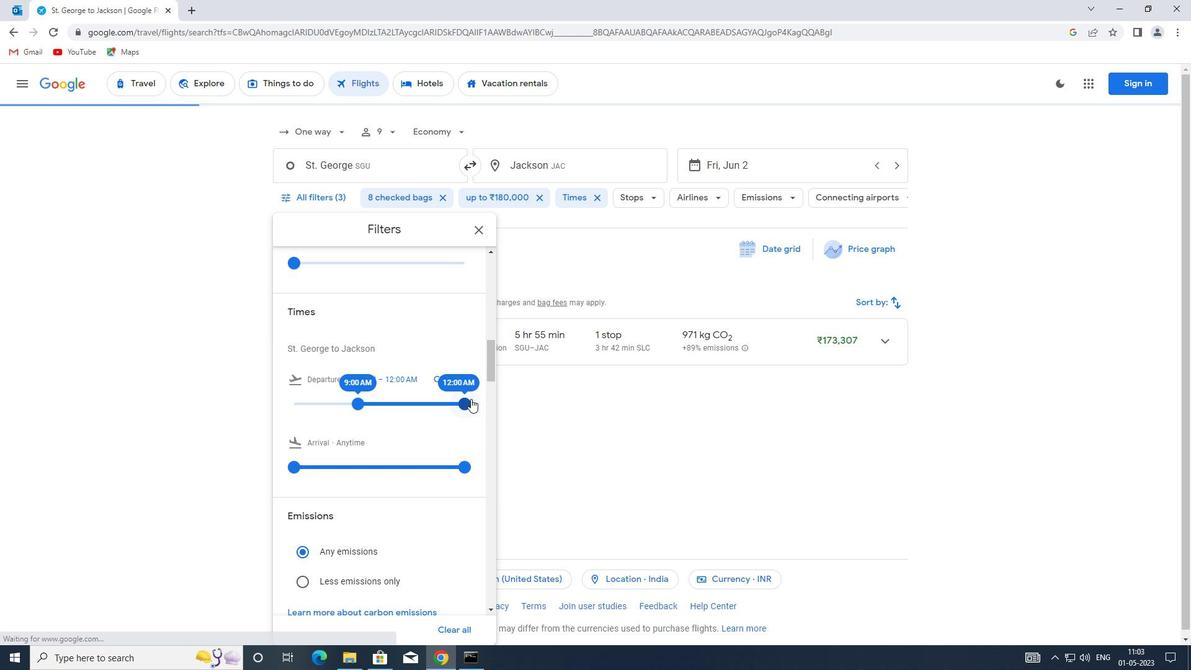 
Action: Mouse pressed left at (457, 402)
Screenshot: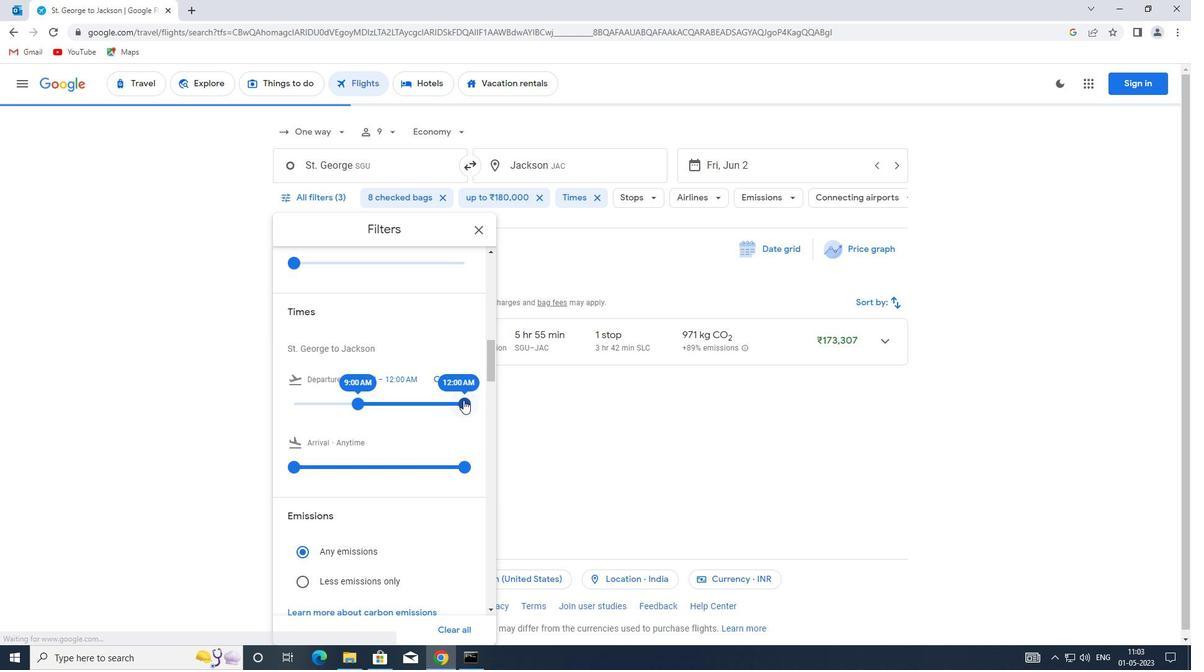 
Action: Mouse moved to (376, 403)
Screenshot: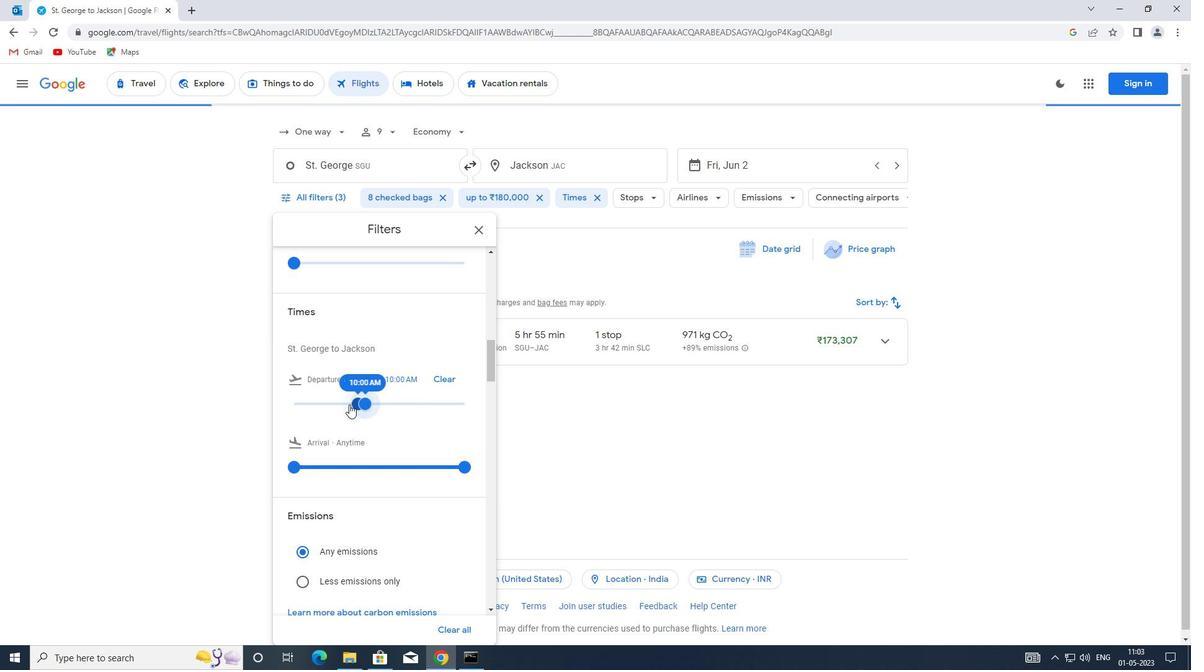 
Action: Mouse scrolled (376, 402) with delta (0, 0)
Screenshot: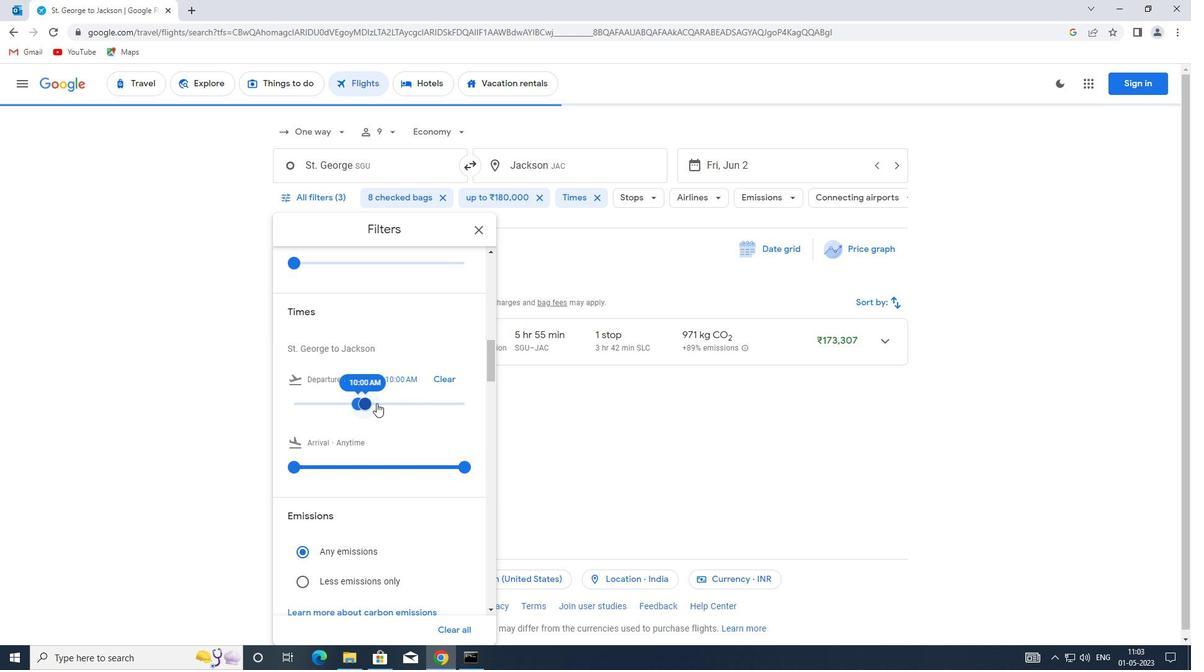 
Action: Mouse moved to (482, 232)
Screenshot: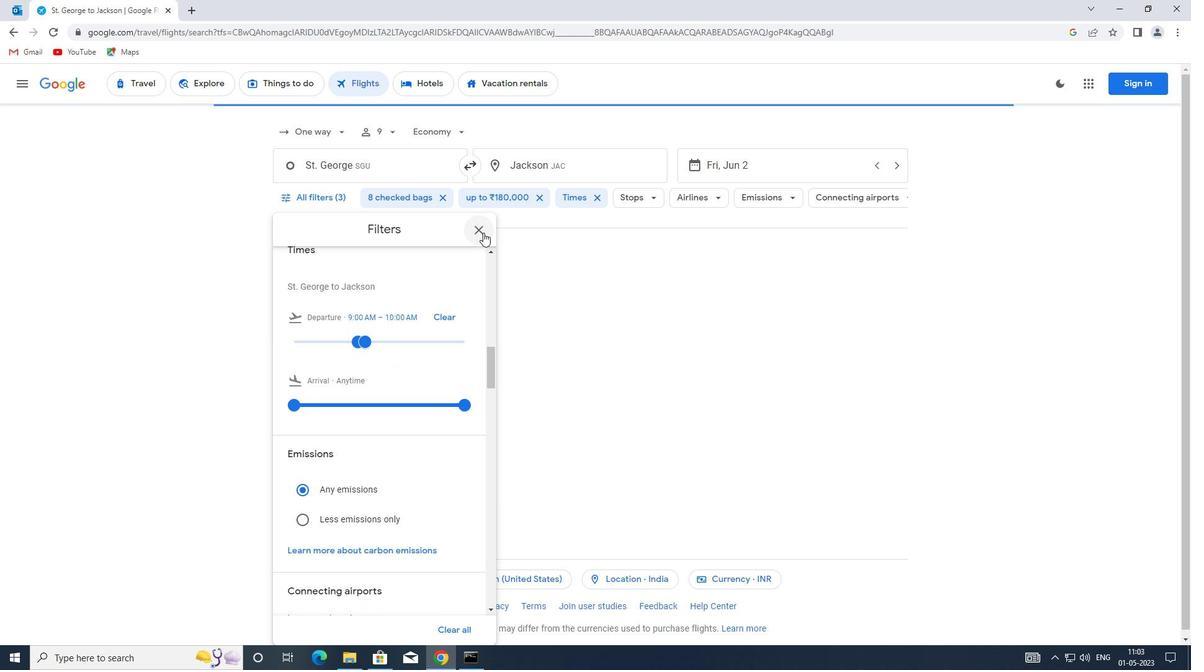 
Action: Mouse pressed left at (482, 232)
Screenshot: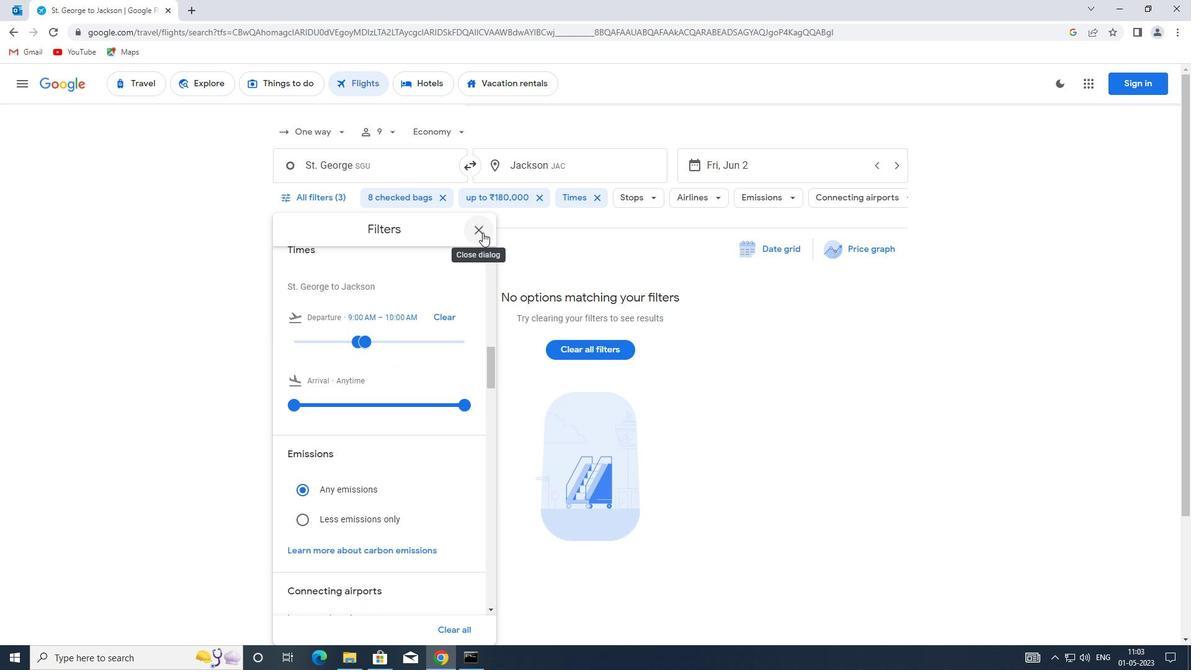 
